 Task: Find connections with filter location Sarandi with filter topic #Jobpostingwith filter profile language German with filter current company National High Speed Rail Corporation Ltd (NHSRCL) with filter school Symbiosis College of Arts & Commerce with filter industry Distilleries with filter service category Digital Marketing with filter keywords title Supervisors
Action: Mouse moved to (570, 114)
Screenshot: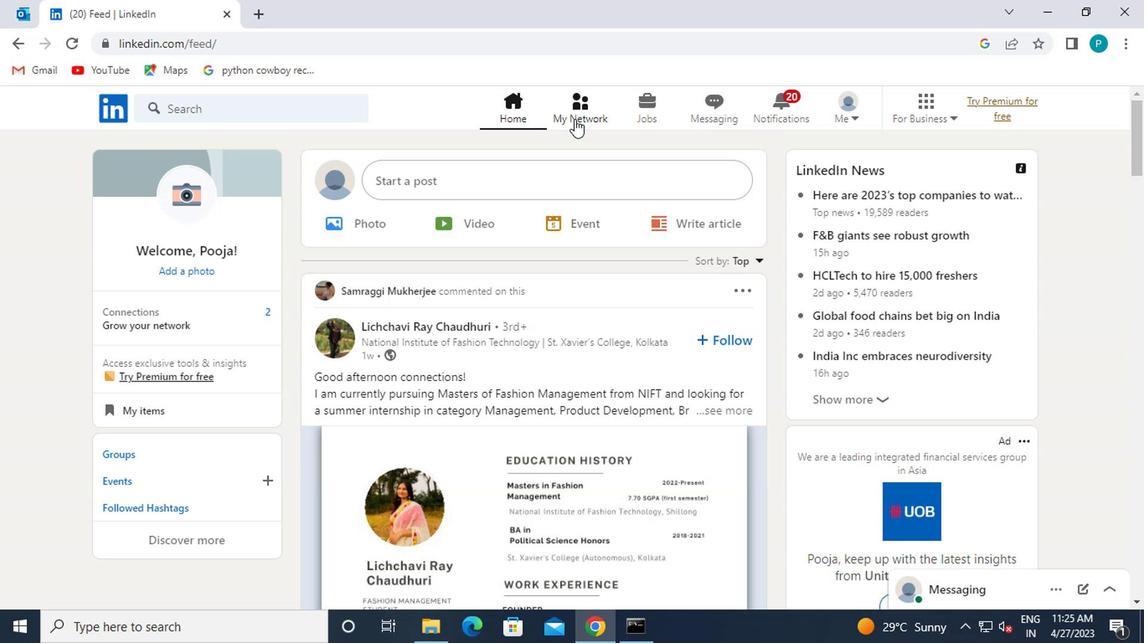 
Action: Mouse pressed left at (570, 114)
Screenshot: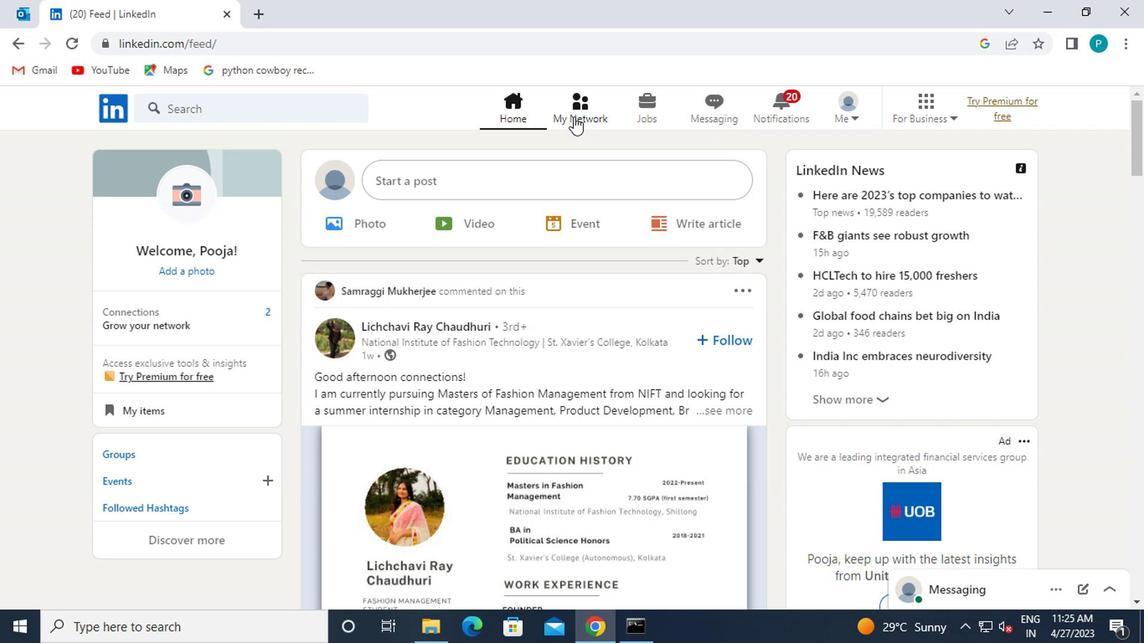 
Action: Mouse moved to (269, 189)
Screenshot: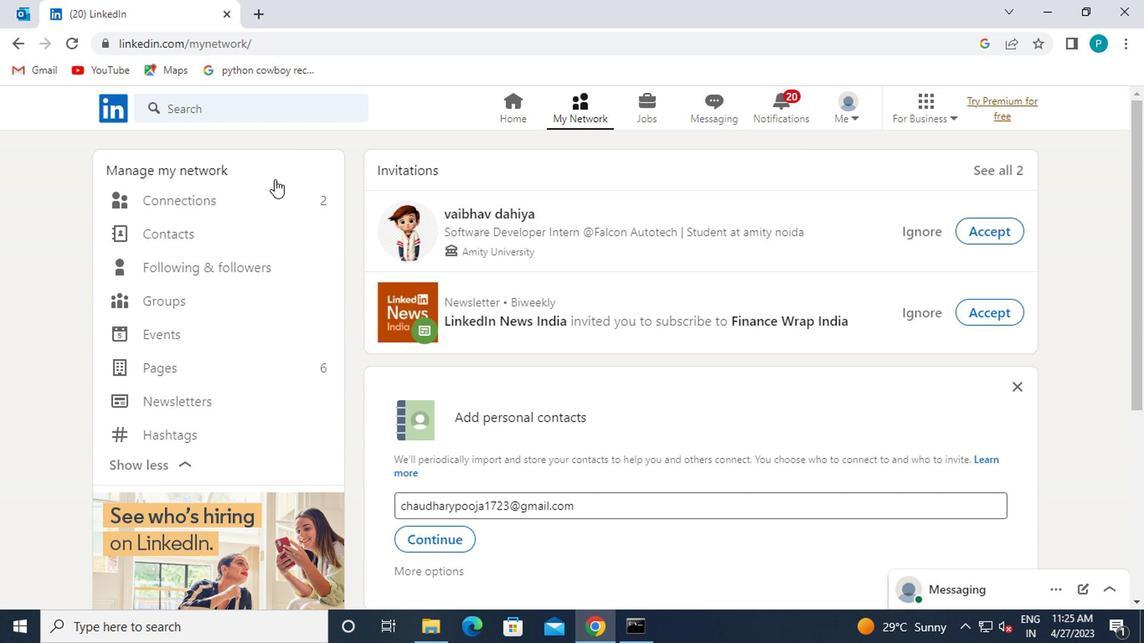 
Action: Mouse pressed left at (269, 189)
Screenshot: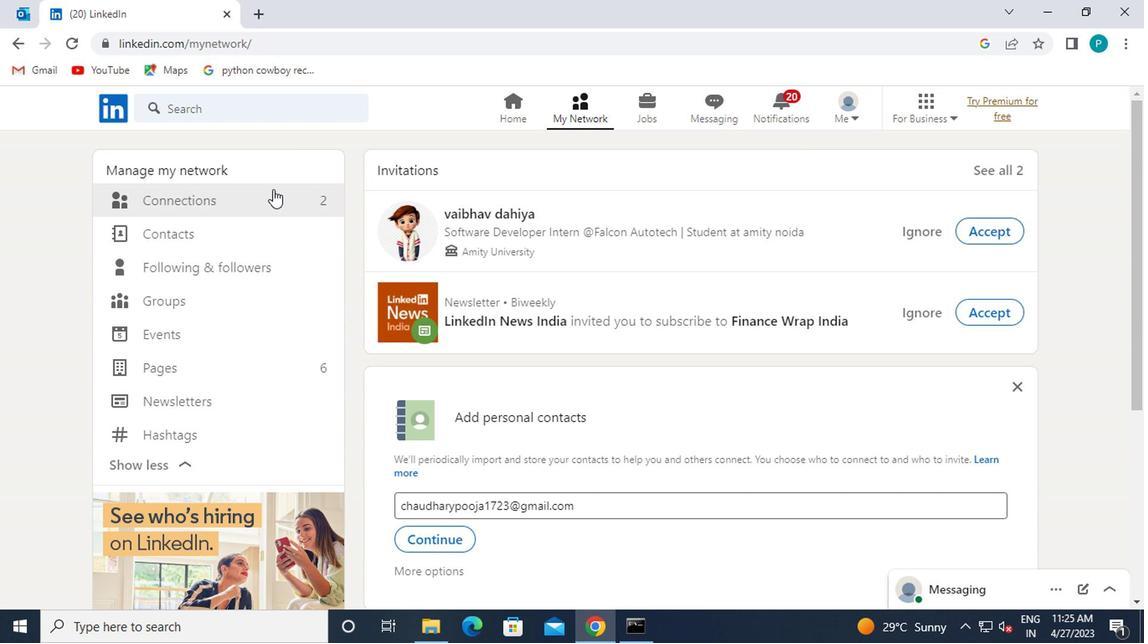 
Action: Mouse moved to (269, 204)
Screenshot: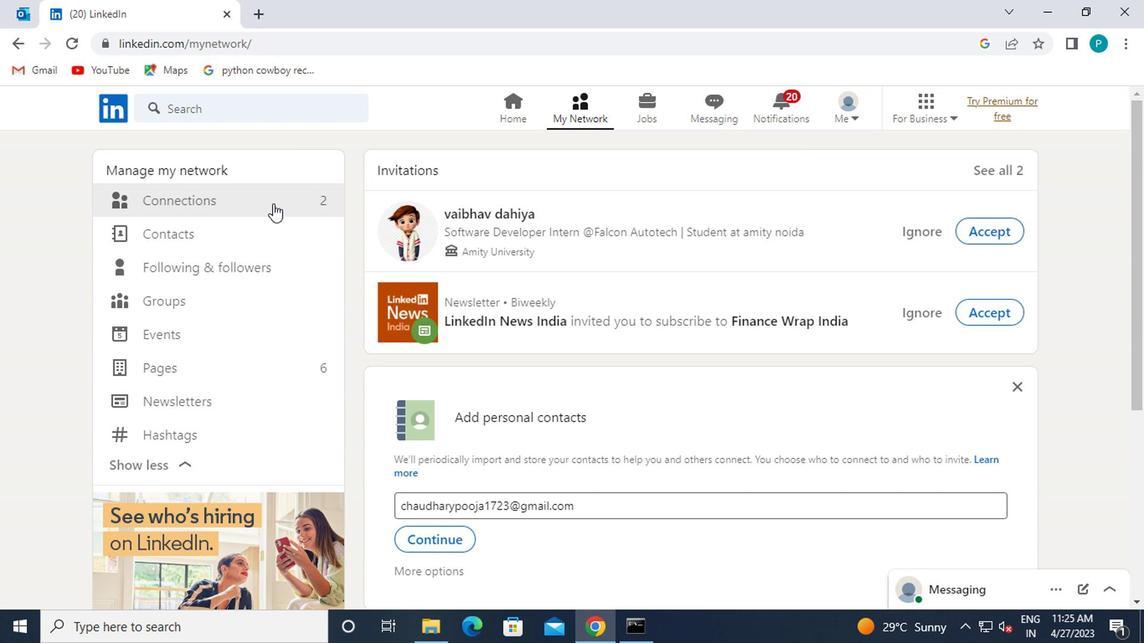
Action: Mouse pressed left at (269, 204)
Screenshot: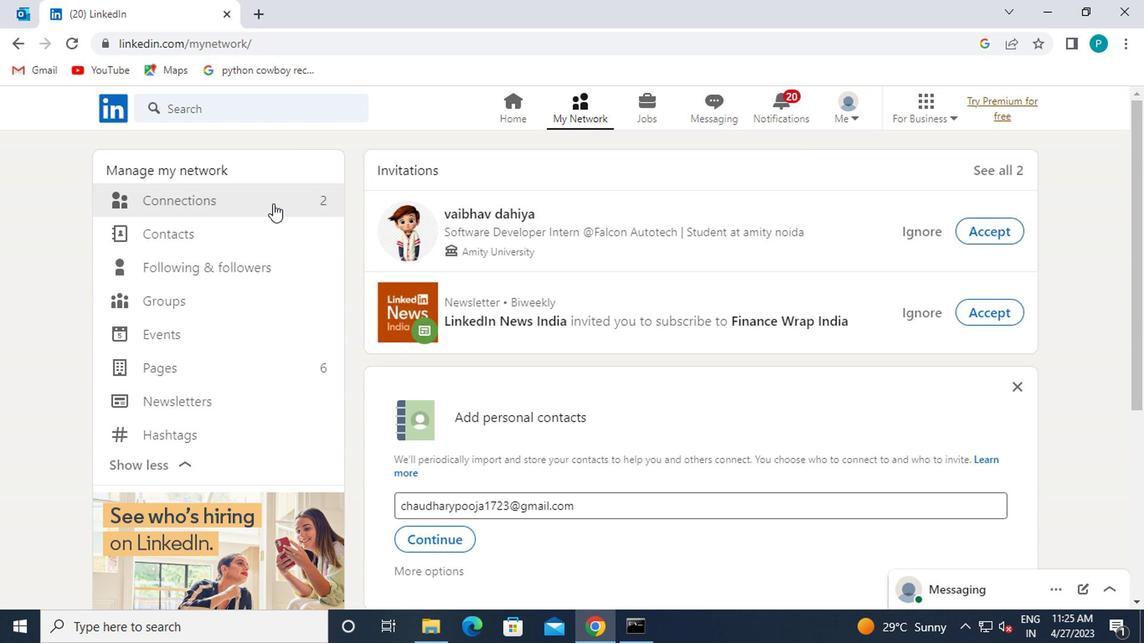
Action: Mouse pressed left at (269, 204)
Screenshot: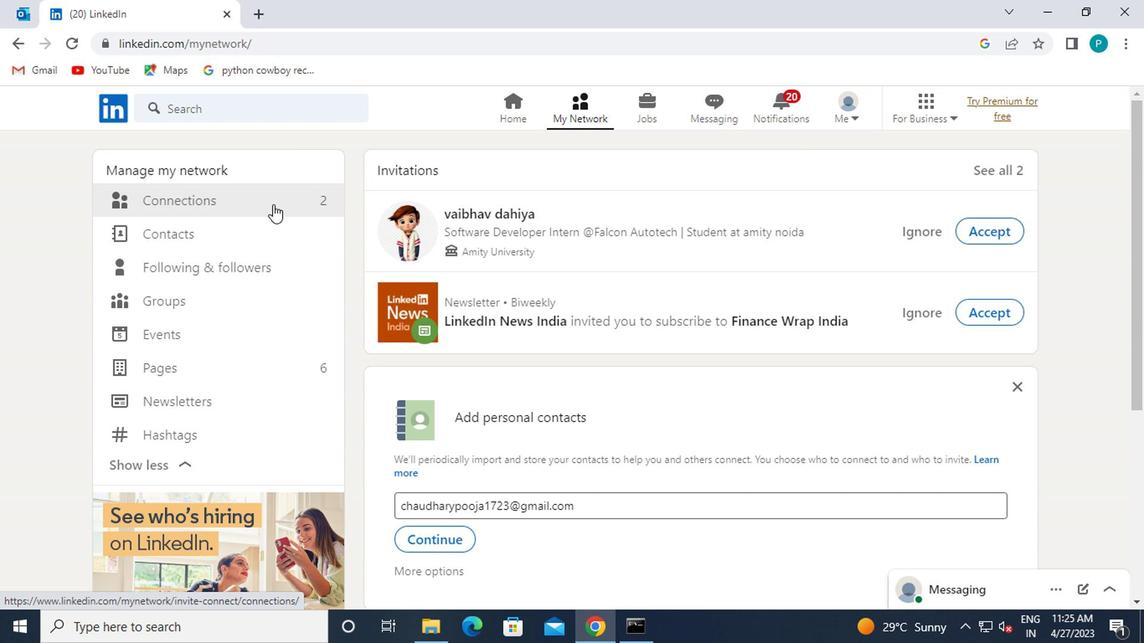 
Action: Mouse pressed left at (269, 204)
Screenshot: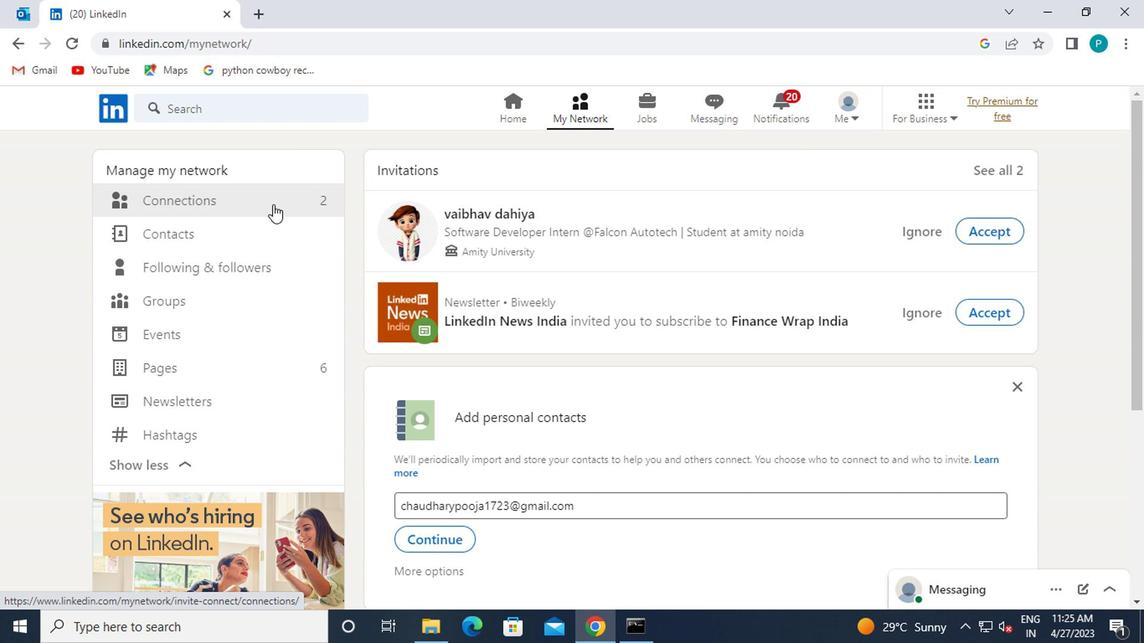 
Action: Mouse moved to (288, 185)
Screenshot: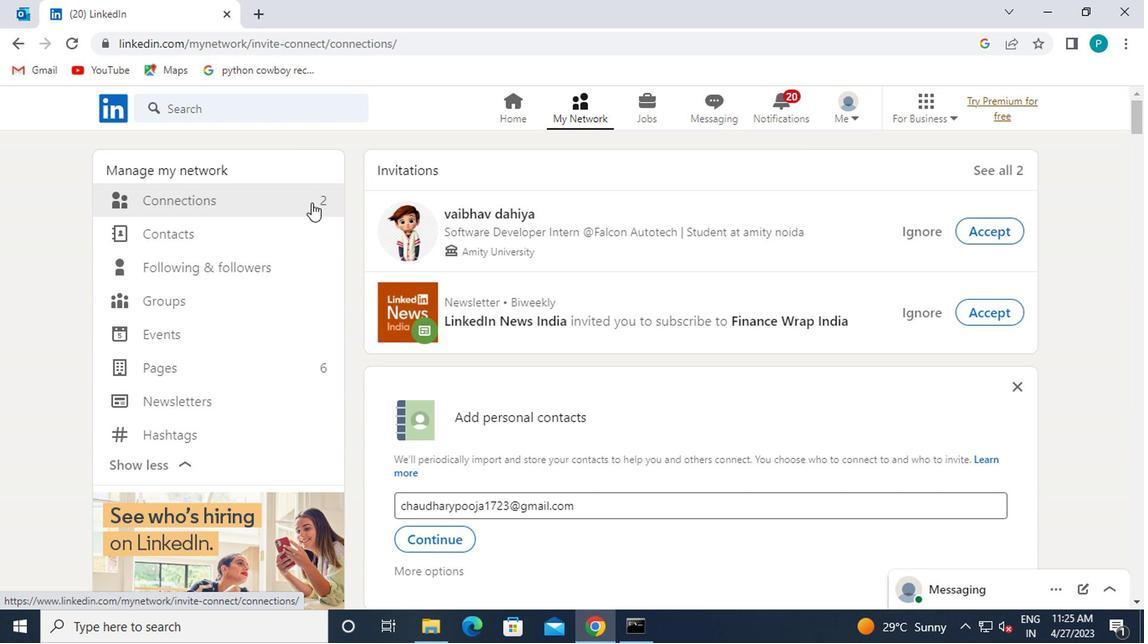 
Action: Mouse pressed left at (288, 185)
Screenshot: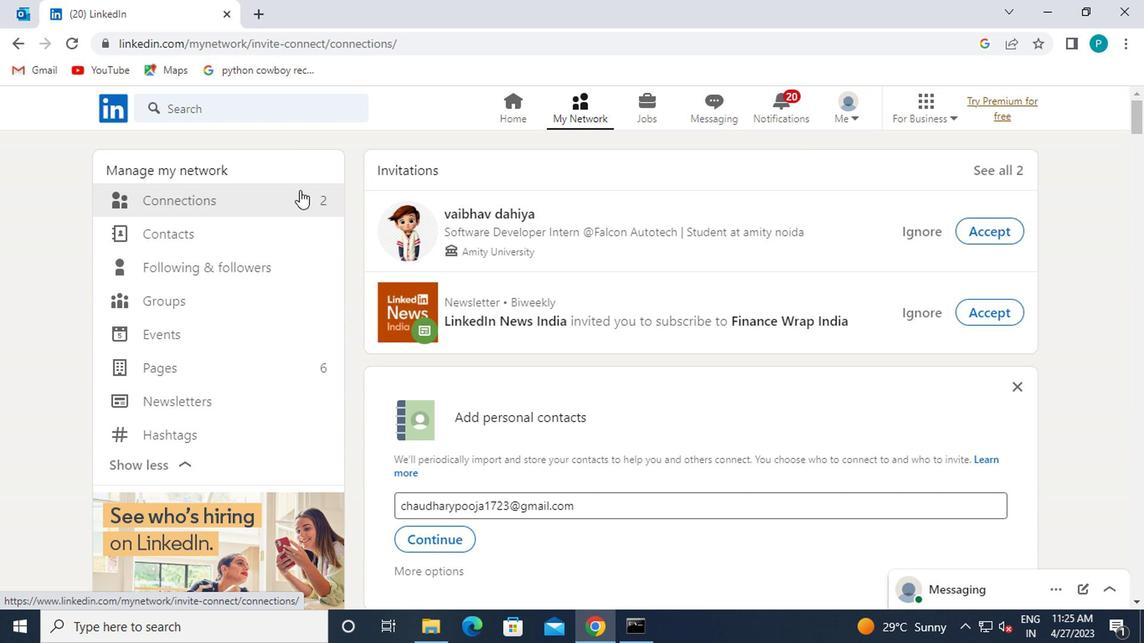 
Action: Mouse moved to (656, 201)
Screenshot: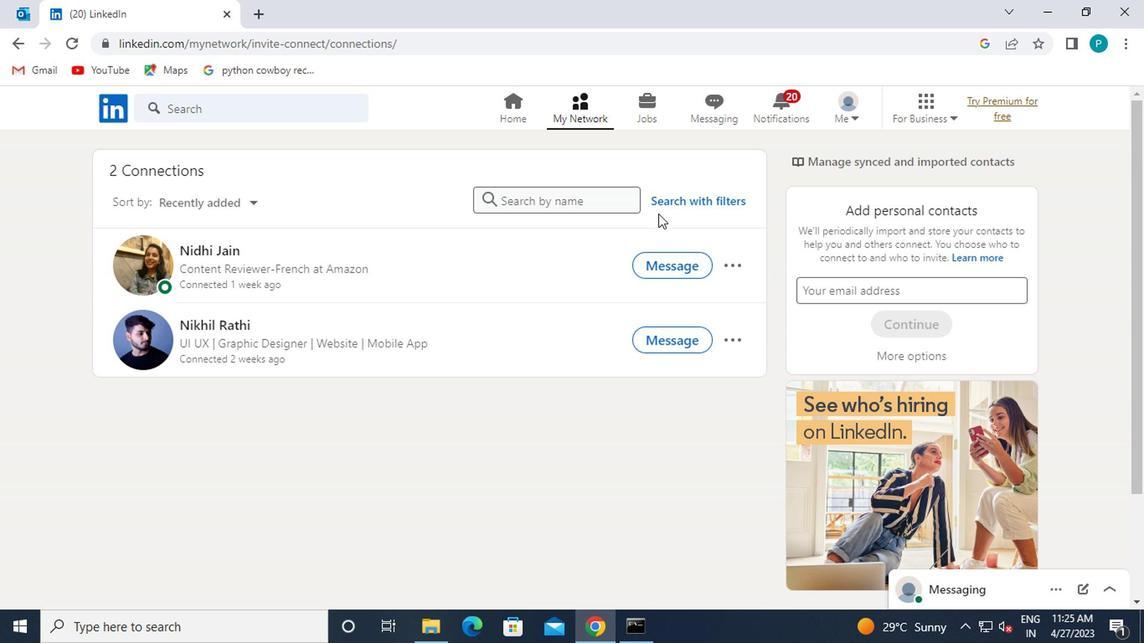 
Action: Mouse pressed left at (656, 201)
Screenshot: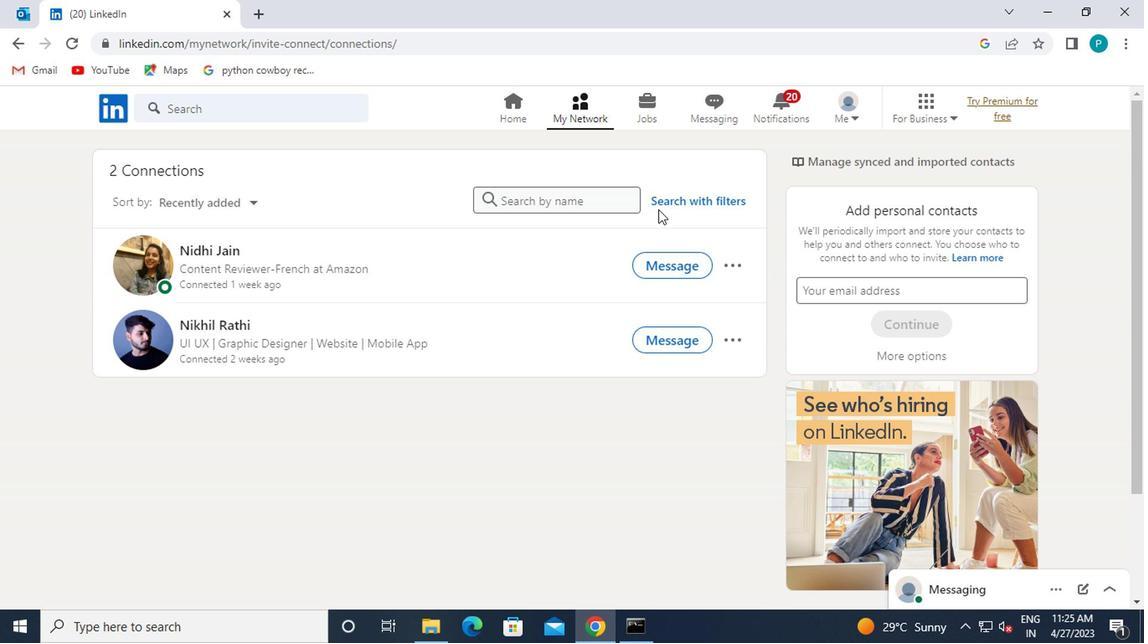 
Action: Mouse moved to (615, 153)
Screenshot: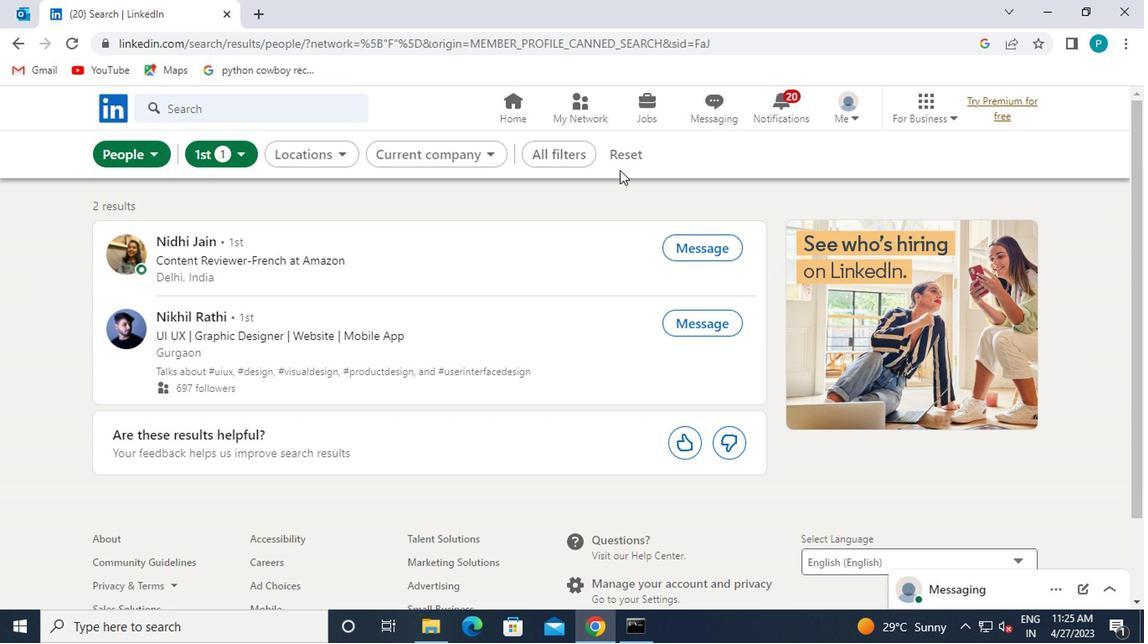 
Action: Mouse pressed left at (615, 153)
Screenshot: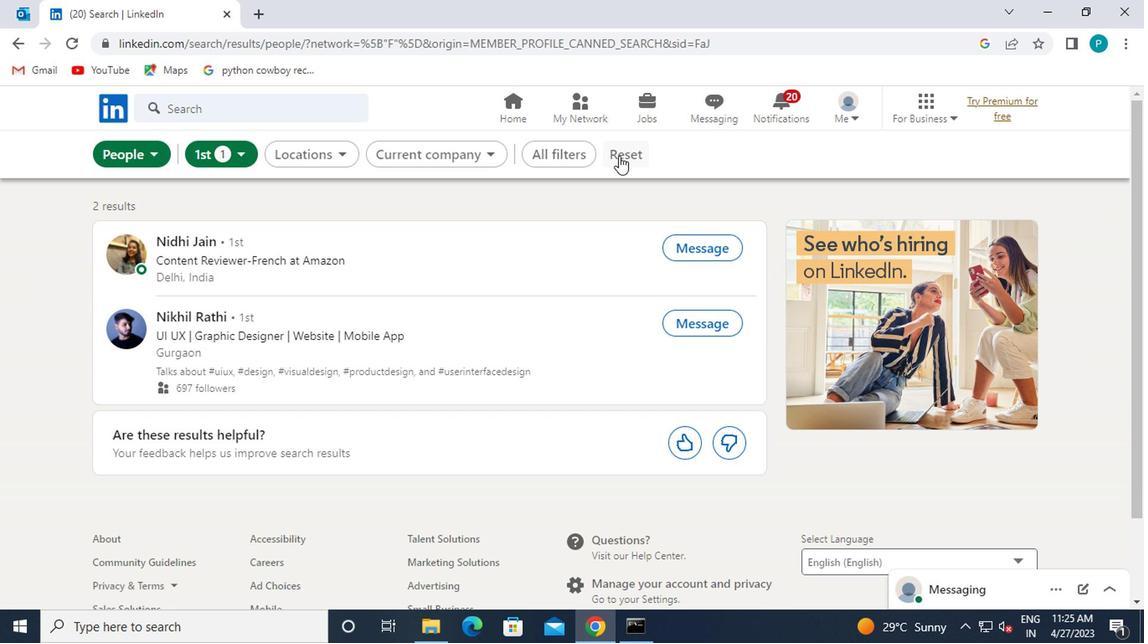 
Action: Mouse moved to (570, 159)
Screenshot: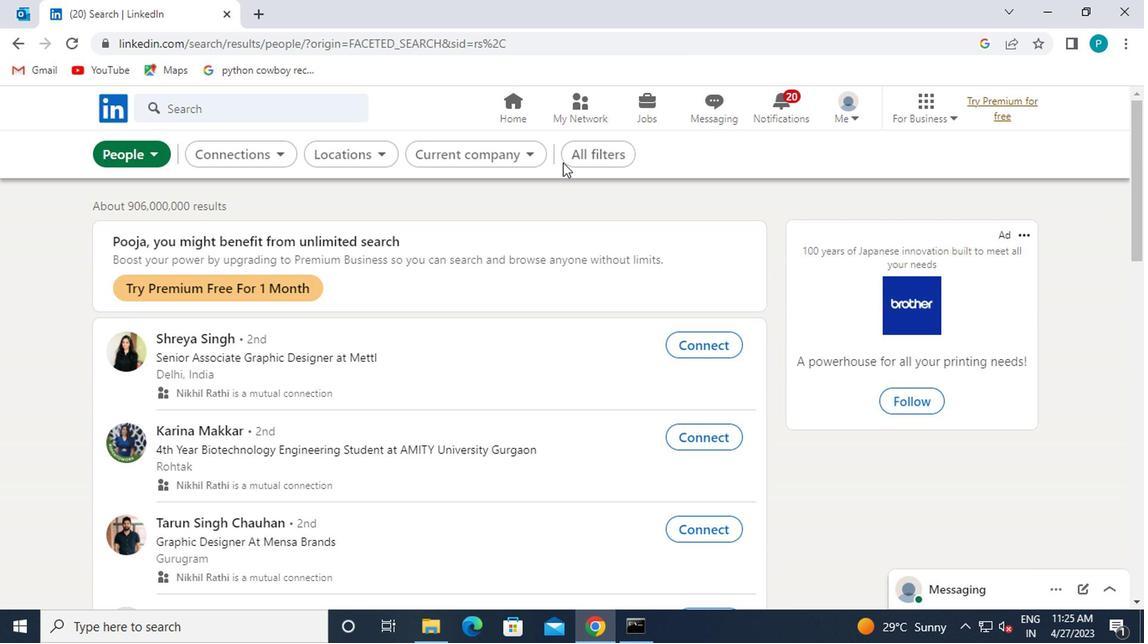 
Action: Mouse pressed left at (570, 159)
Screenshot: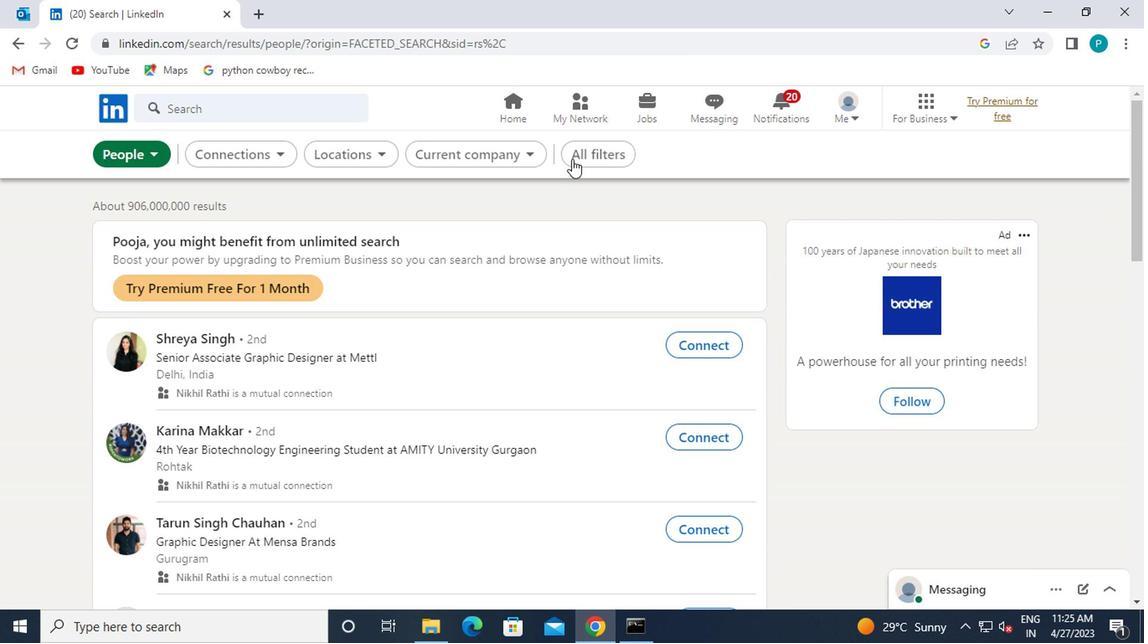 
Action: Mouse moved to (838, 353)
Screenshot: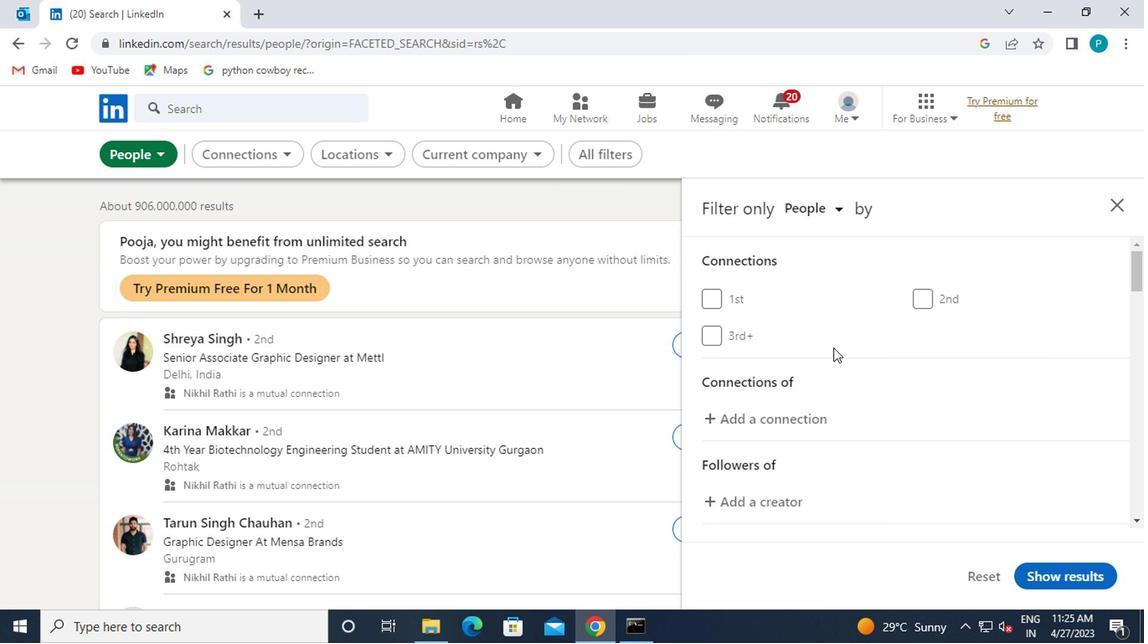 
Action: Mouse scrolled (838, 352) with delta (0, 0)
Screenshot: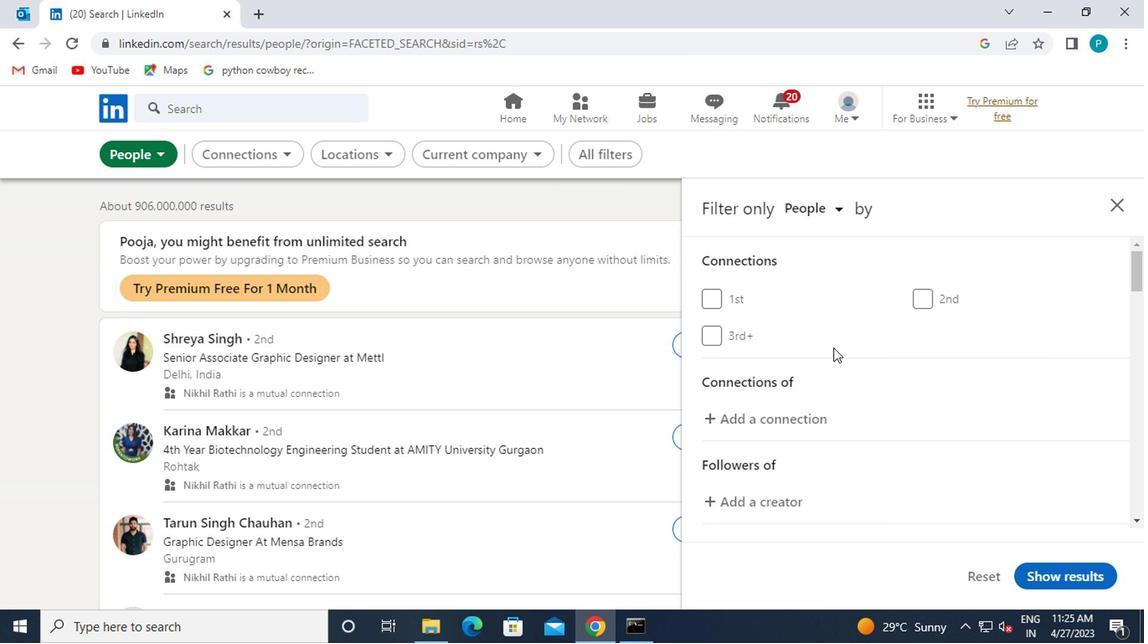 
Action: Mouse moved to (842, 360)
Screenshot: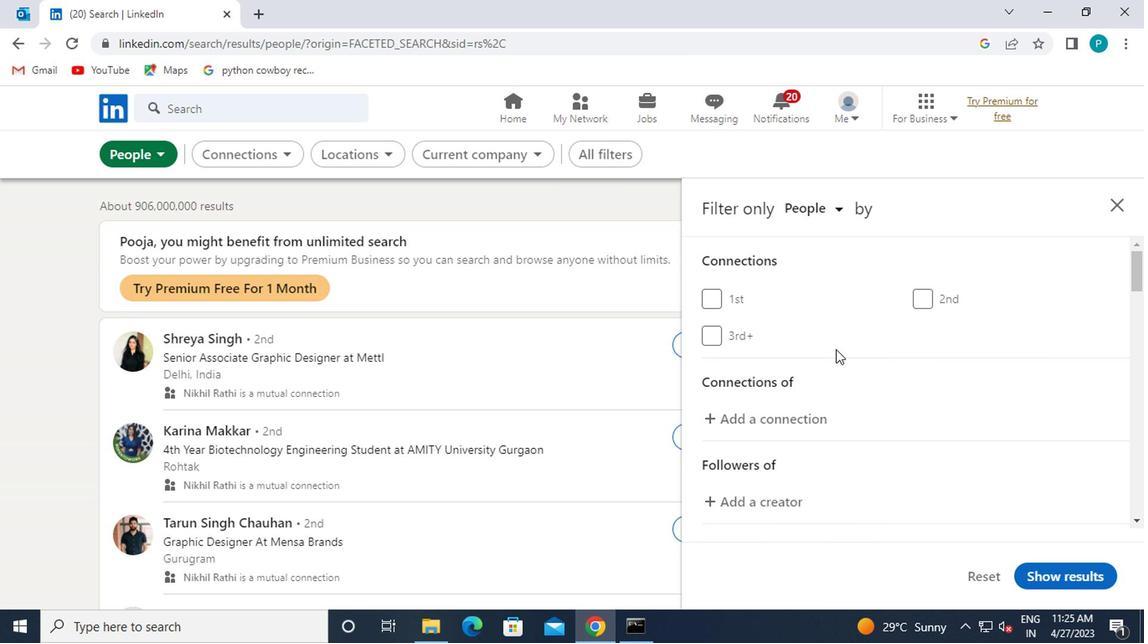 
Action: Mouse scrolled (842, 359) with delta (0, -1)
Screenshot: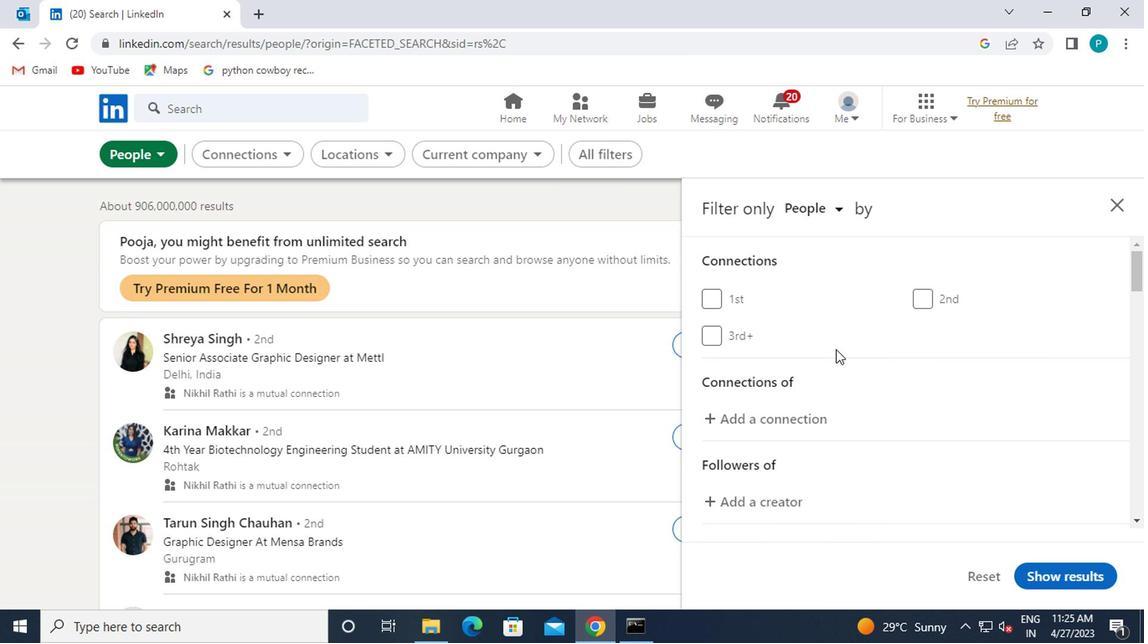 
Action: Mouse moved to (944, 490)
Screenshot: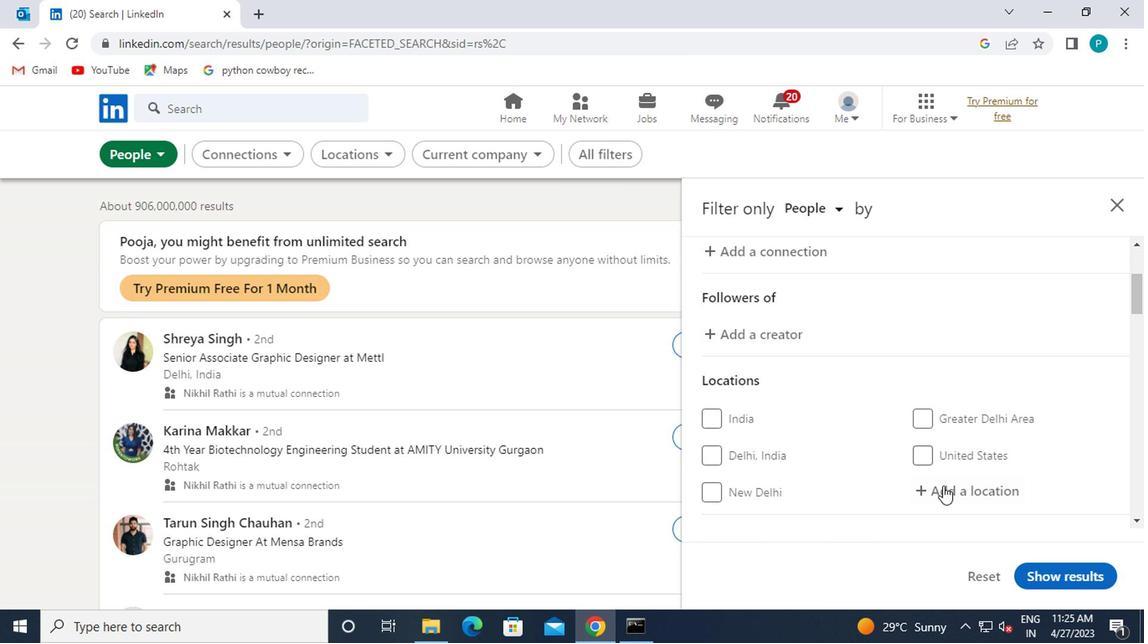 
Action: Mouse pressed left at (944, 490)
Screenshot: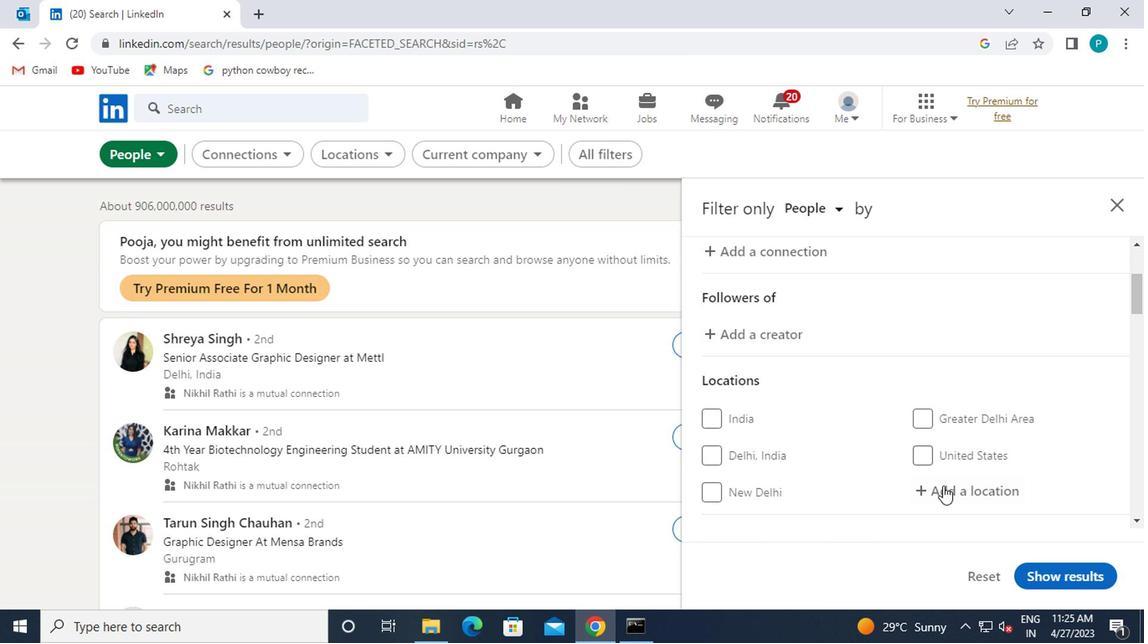
Action: Mouse moved to (880, 433)
Screenshot: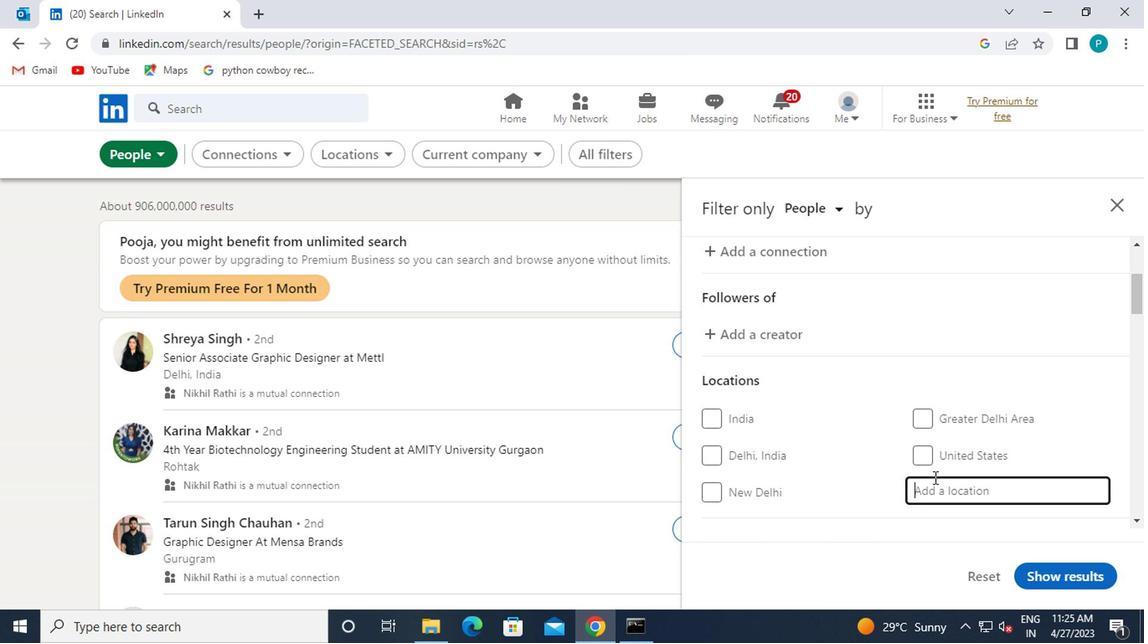 
Action: Mouse scrolled (880, 432) with delta (0, 0)
Screenshot: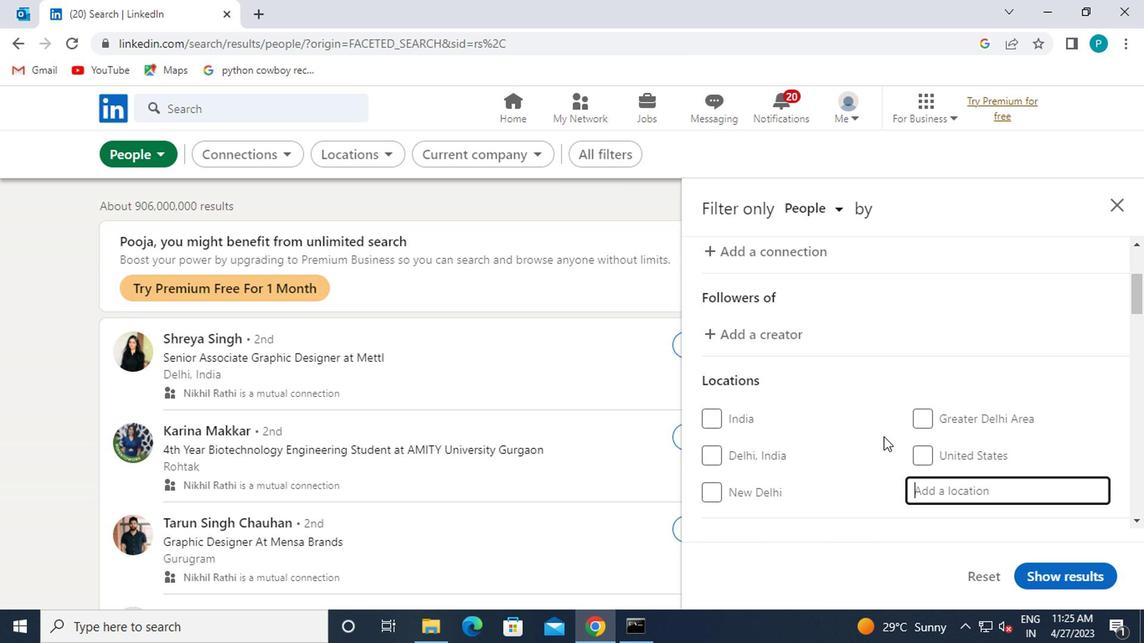 
Action: Key pressed sarandi
Screenshot: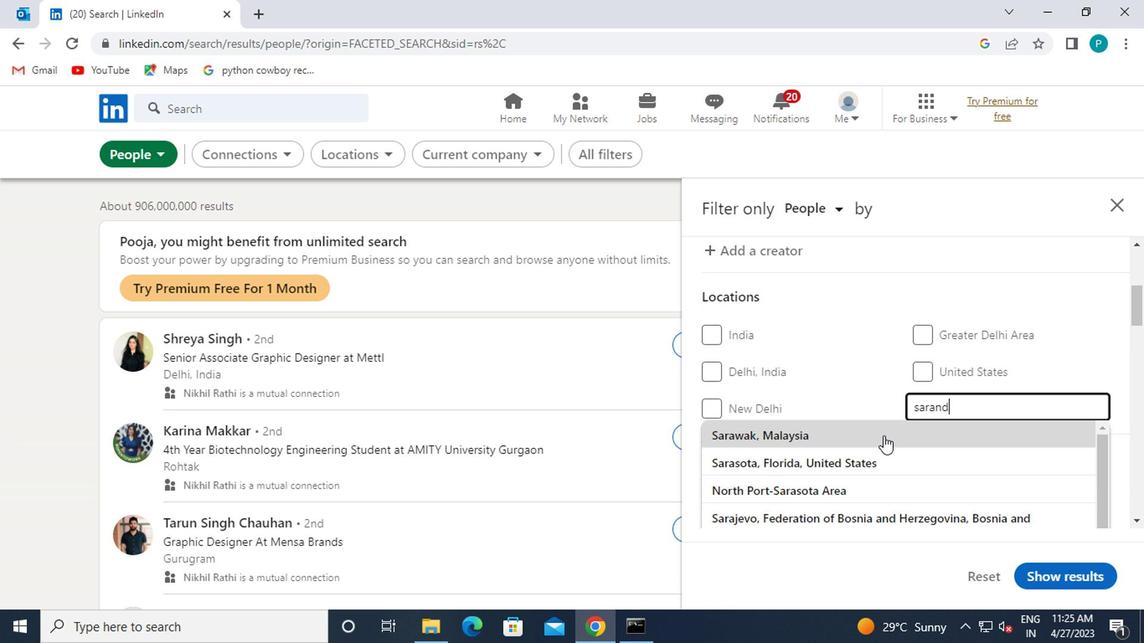 
Action: Mouse pressed left at (880, 433)
Screenshot: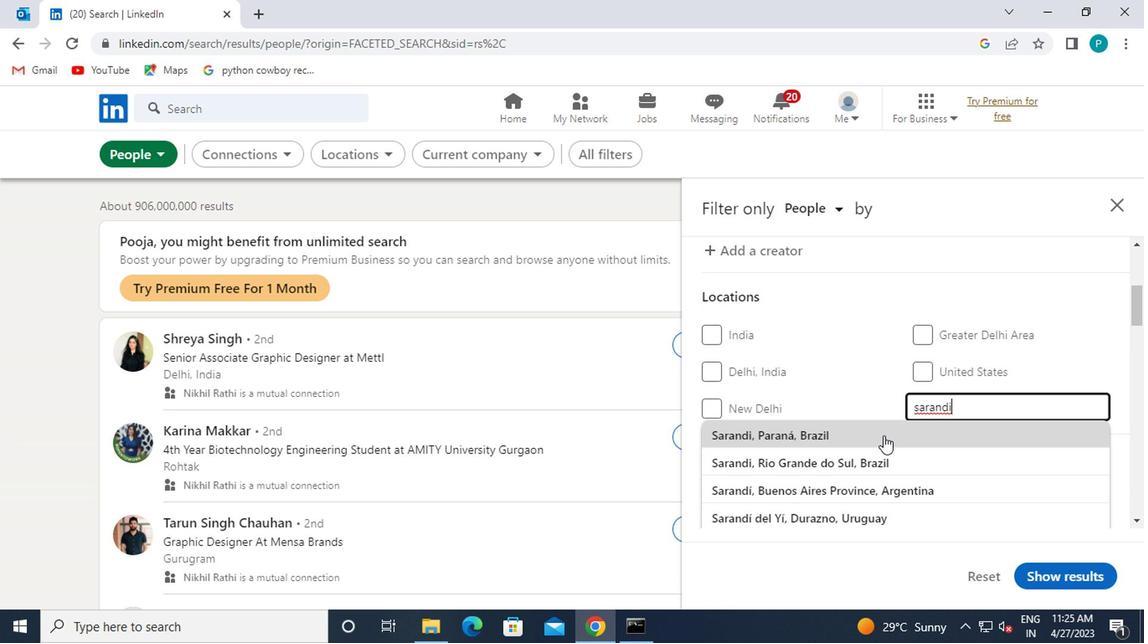 
Action: Mouse scrolled (880, 432) with delta (0, 0)
Screenshot: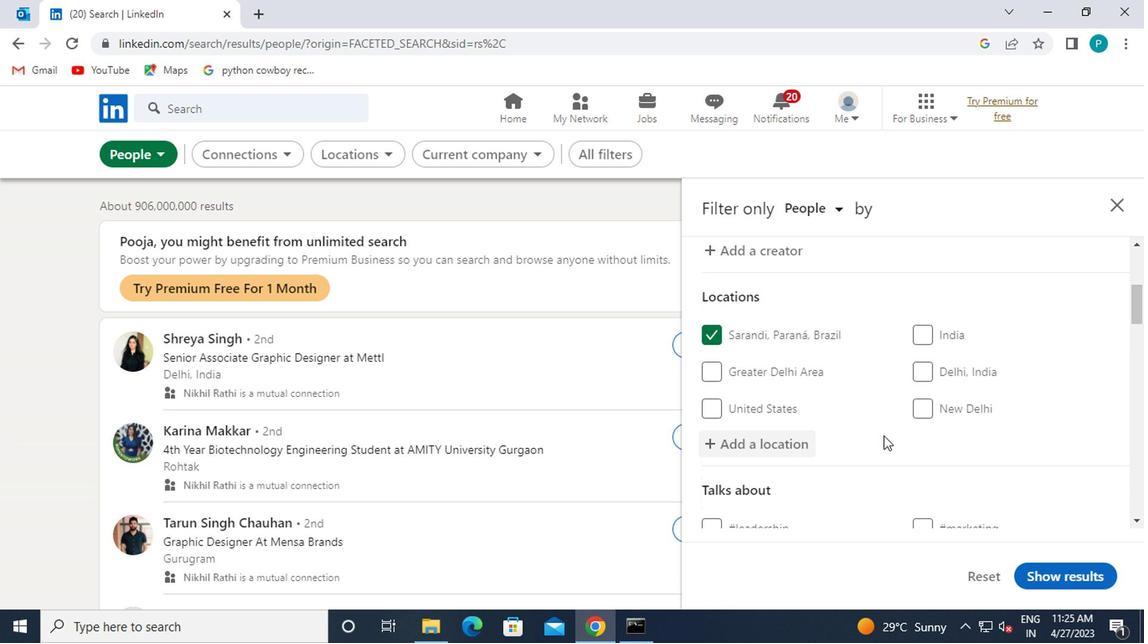 
Action: Mouse scrolled (880, 432) with delta (0, 0)
Screenshot: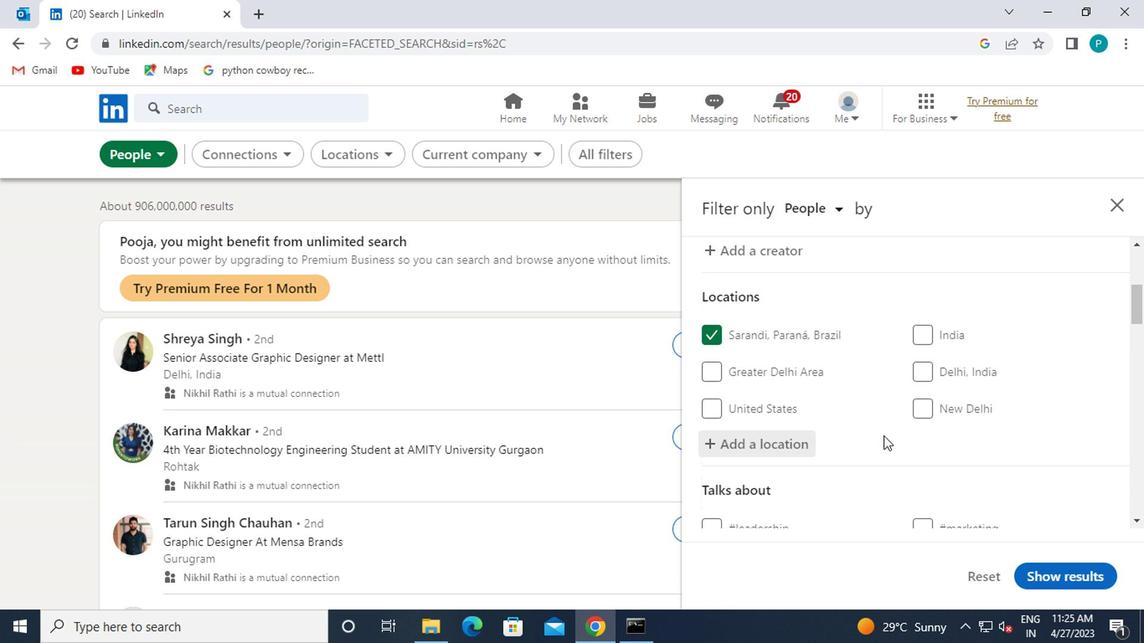 
Action: Mouse moved to (921, 430)
Screenshot: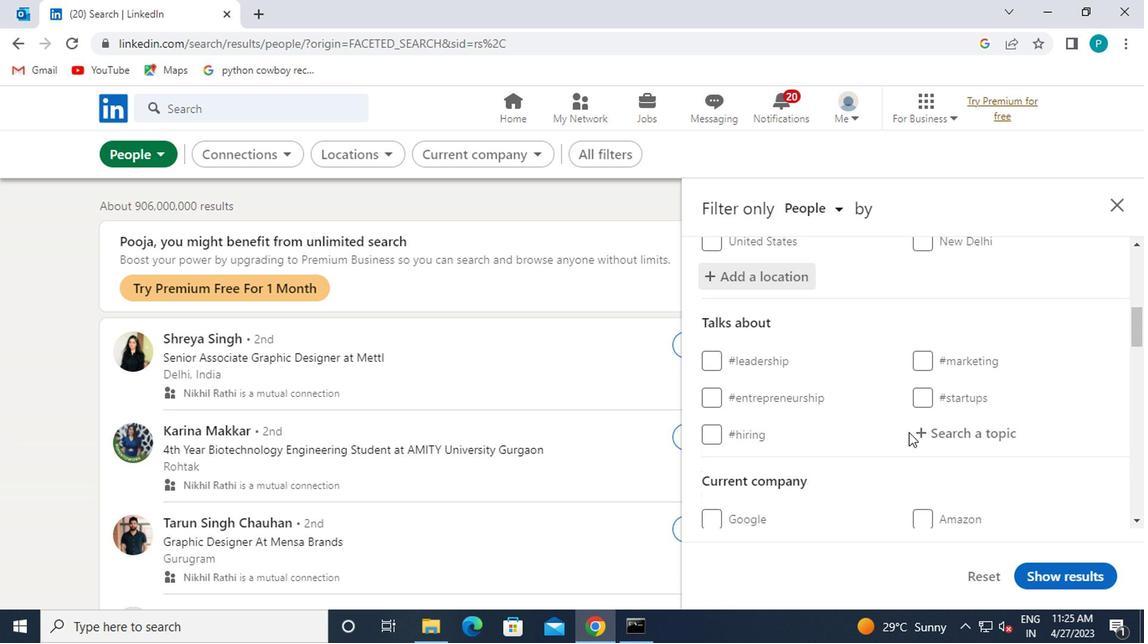 
Action: Mouse pressed left at (921, 430)
Screenshot: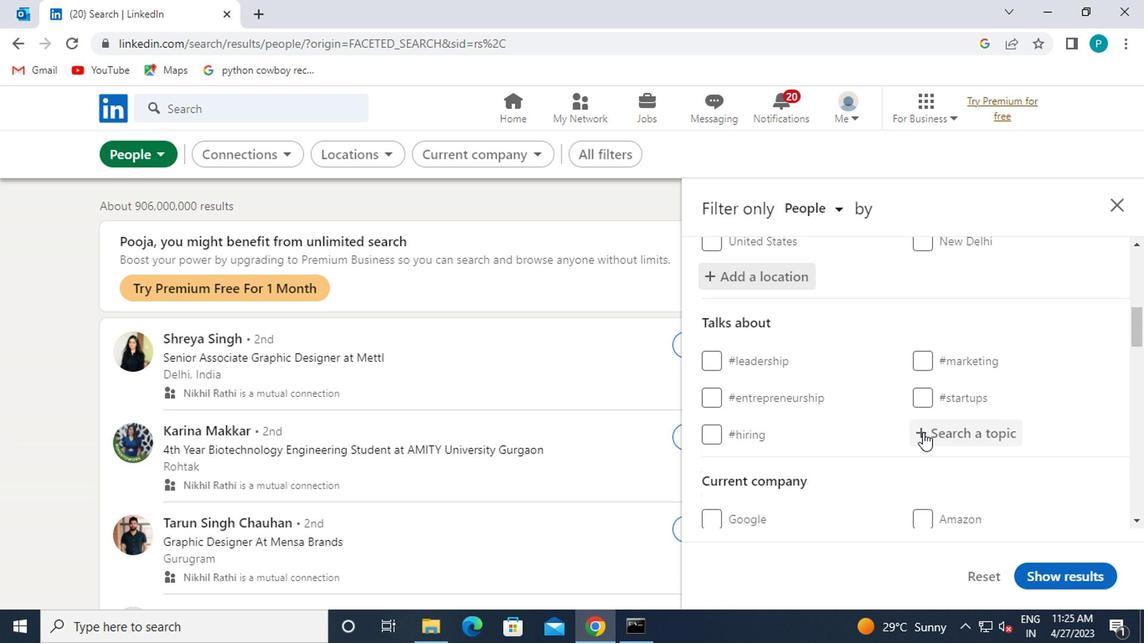 
Action: Key pressed <Key.shift>#<Key.caps_lock>J<Key.caps_lock>OBSPOSTING
Screenshot: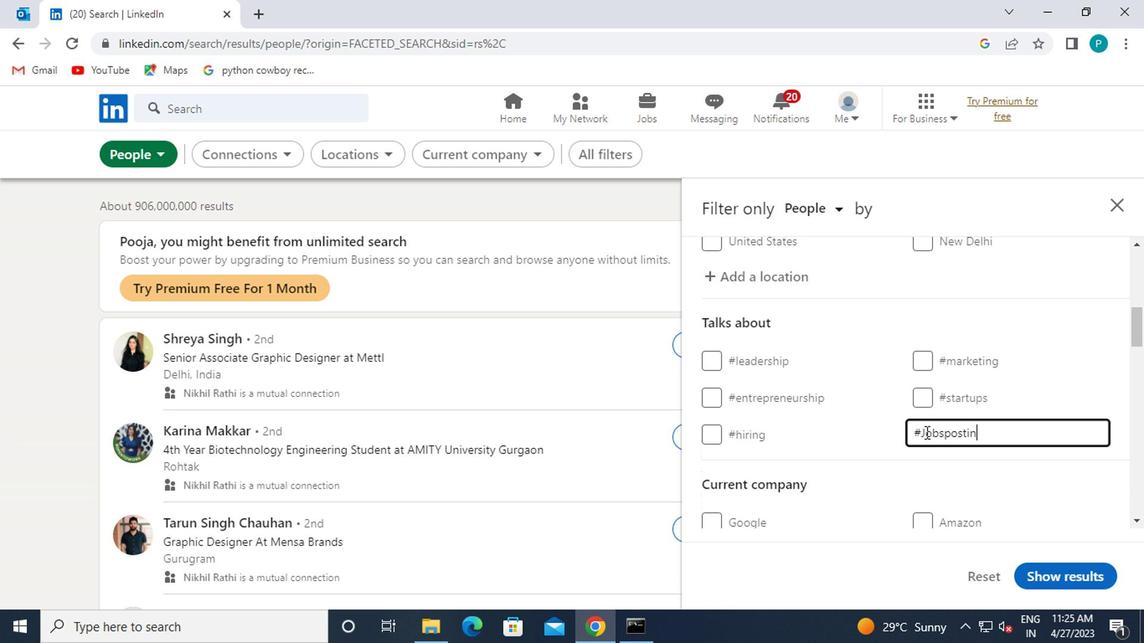 
Action: Mouse scrolled (921, 429) with delta (0, -1)
Screenshot: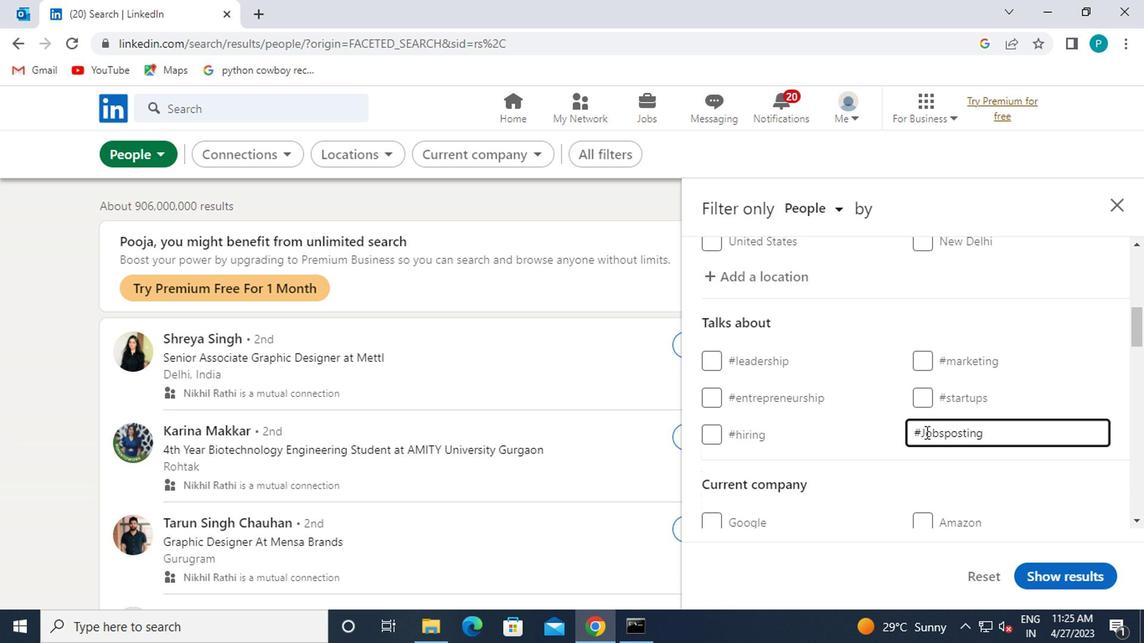 
Action: Mouse moved to (923, 462)
Screenshot: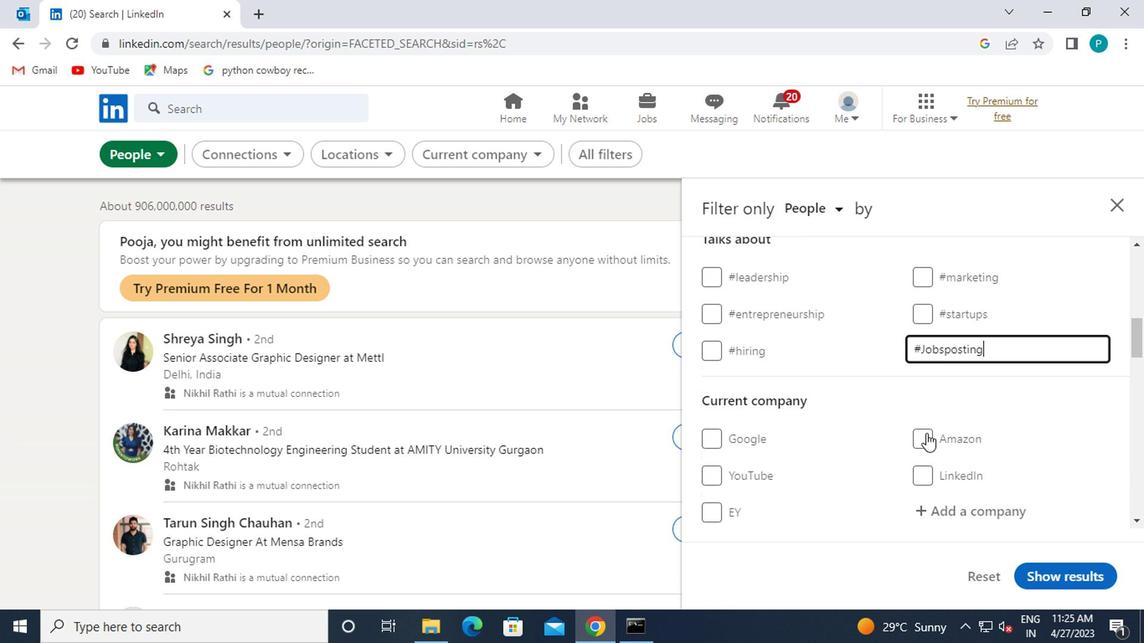 
Action: Mouse scrolled (923, 461) with delta (0, -1)
Screenshot: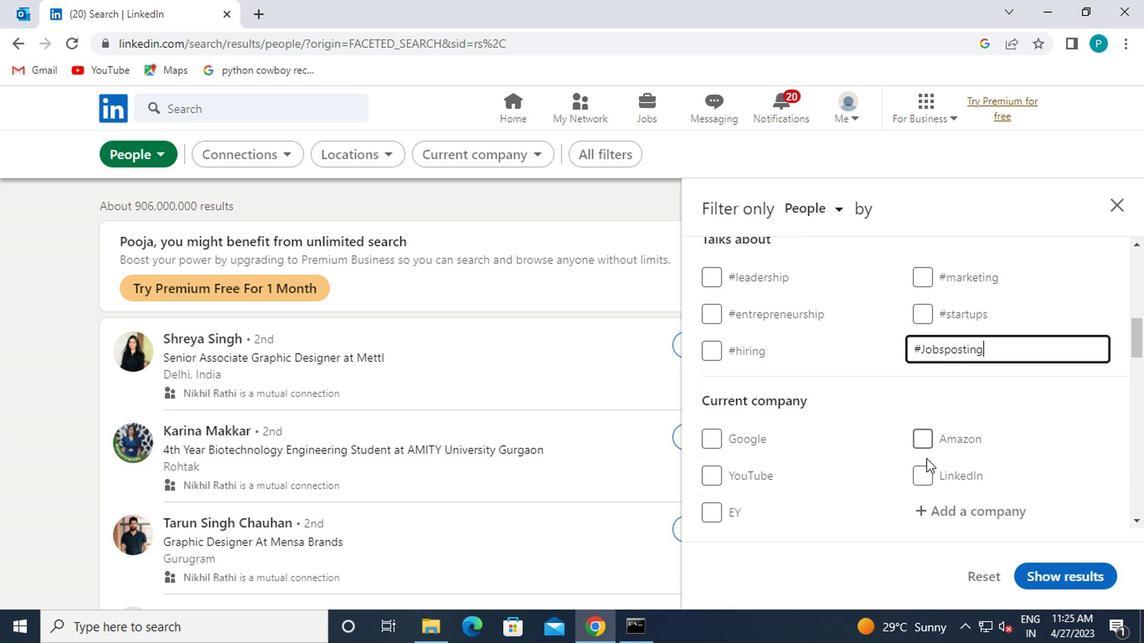 
Action: Mouse moved to (923, 427)
Screenshot: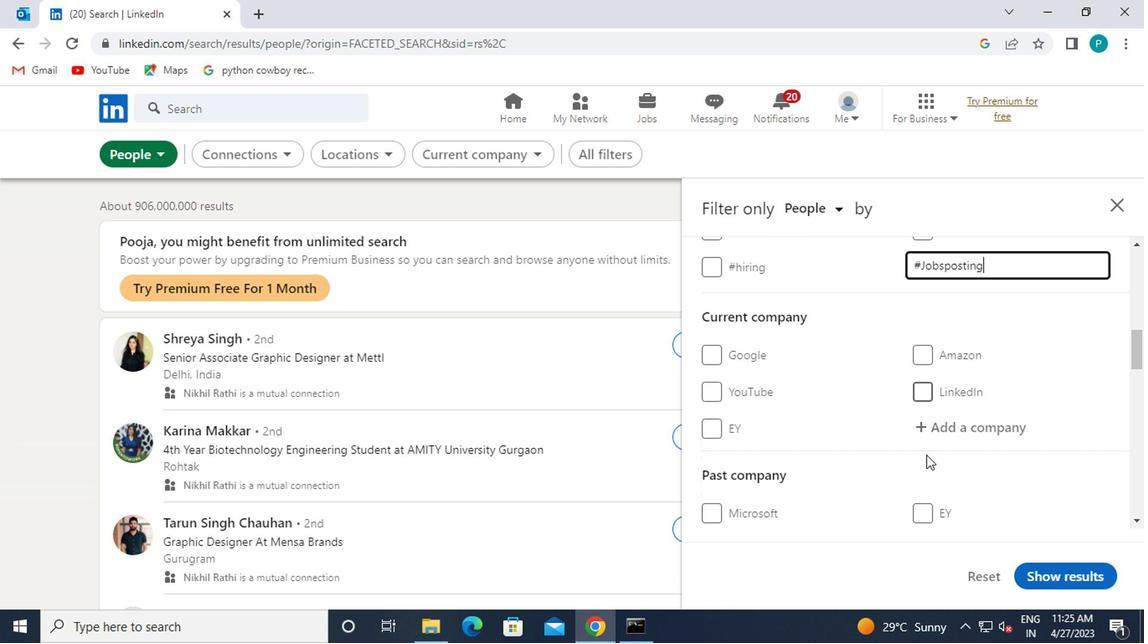 
Action: Mouse pressed left at (923, 427)
Screenshot: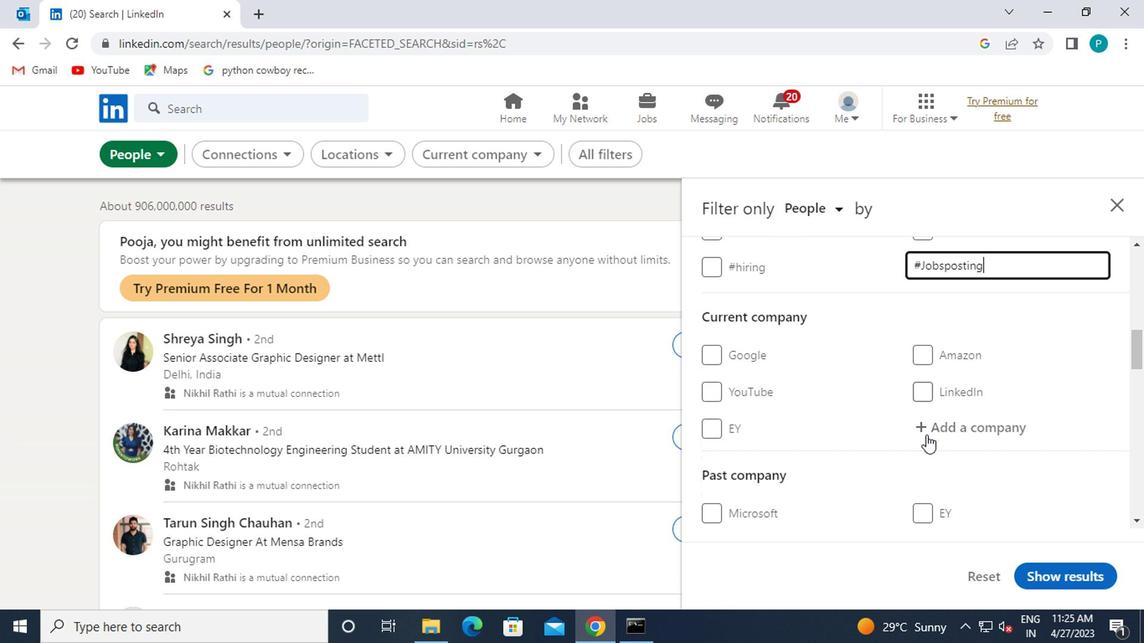 
Action: Key pressed NAIT<Key.backspace><Key.backspace>TIONAL
Screenshot: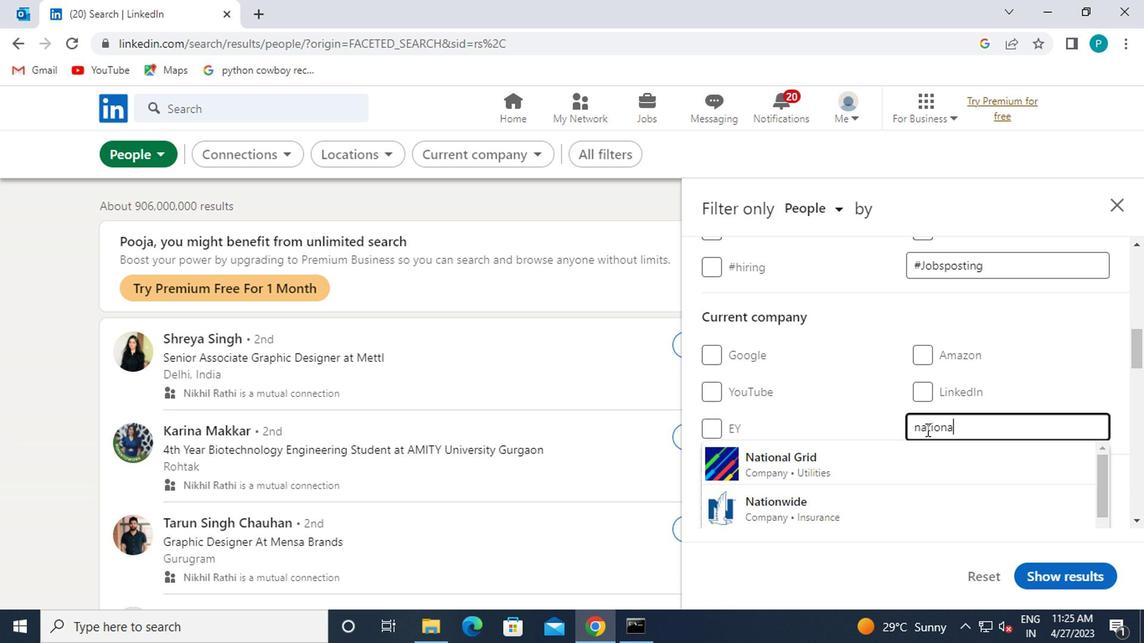 
Action: Mouse moved to (912, 445)
Screenshot: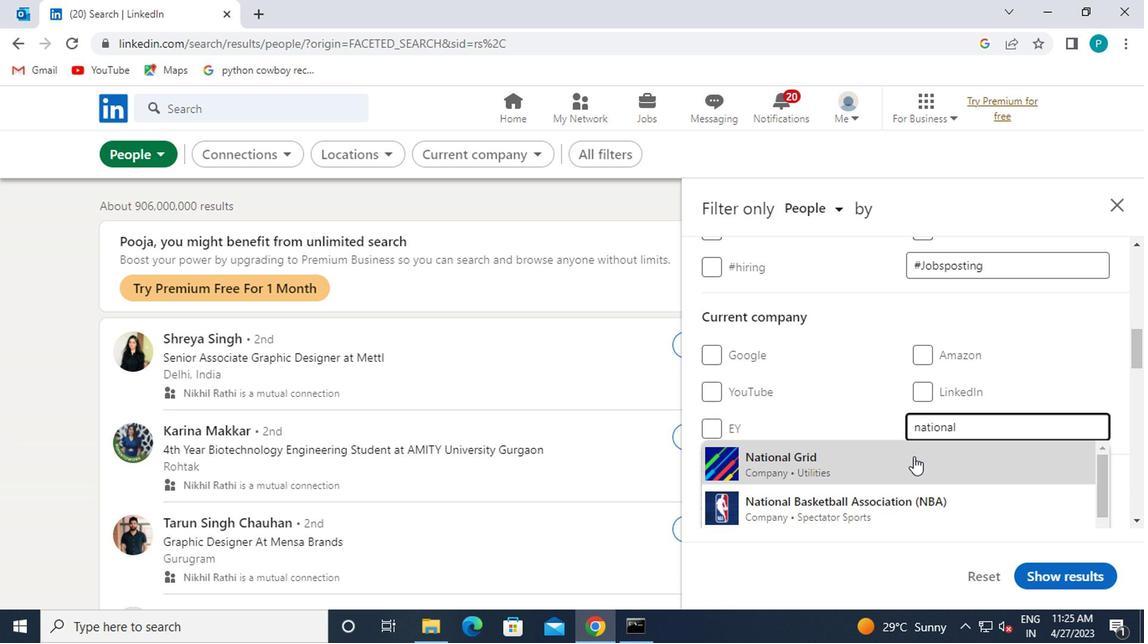 
Action: Key pressed <Key.space>HIGH
Screenshot: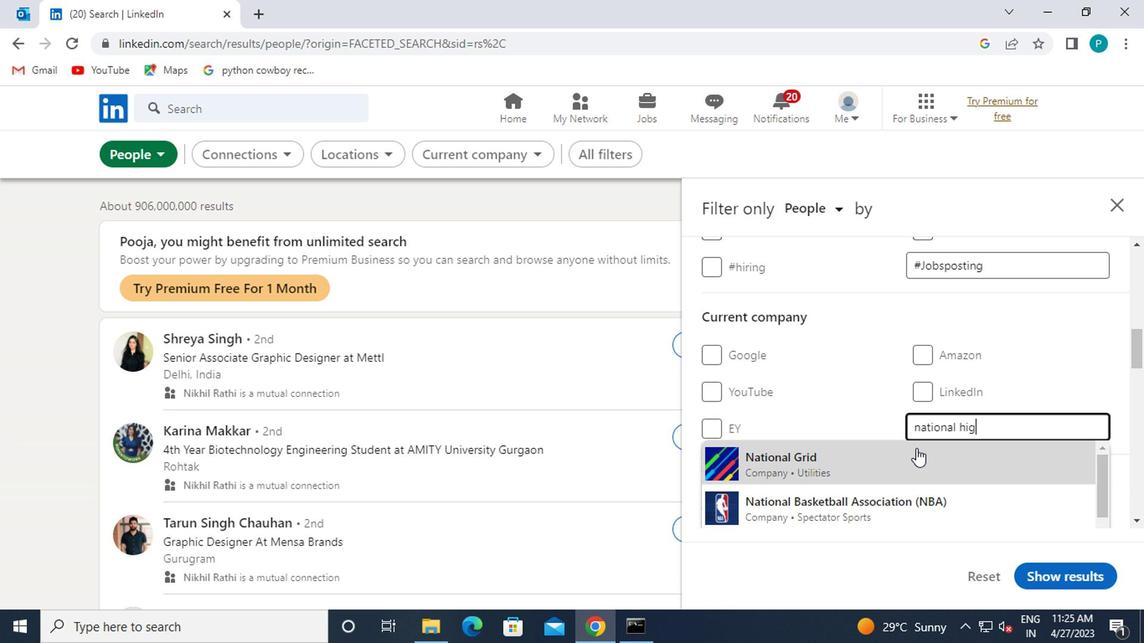 
Action: Mouse moved to (913, 494)
Screenshot: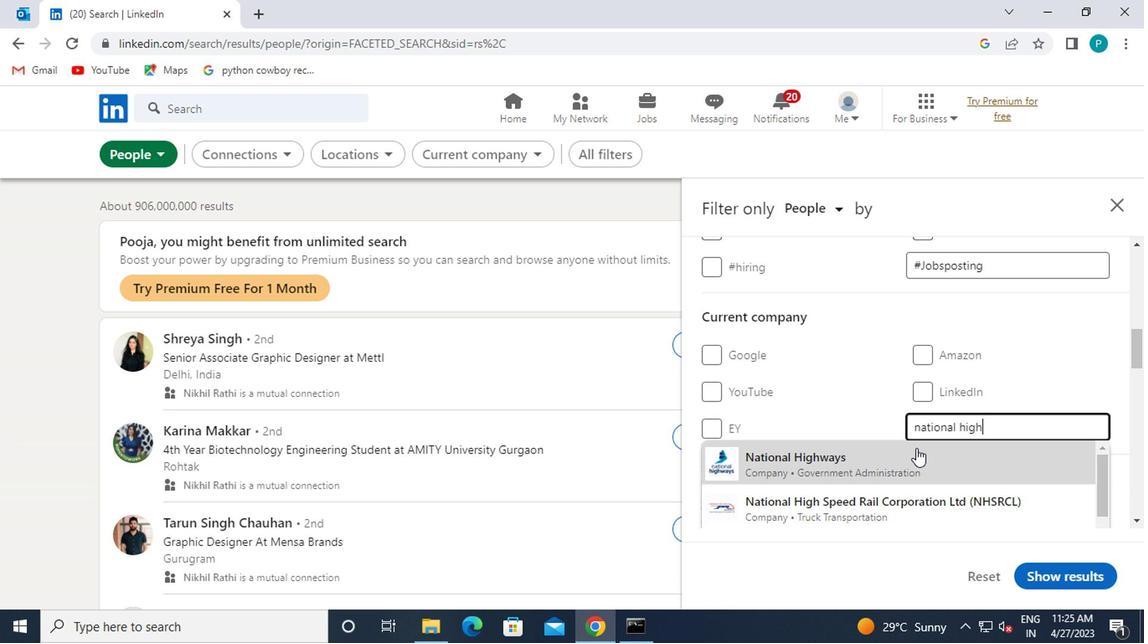 
Action: Mouse pressed left at (913, 494)
Screenshot: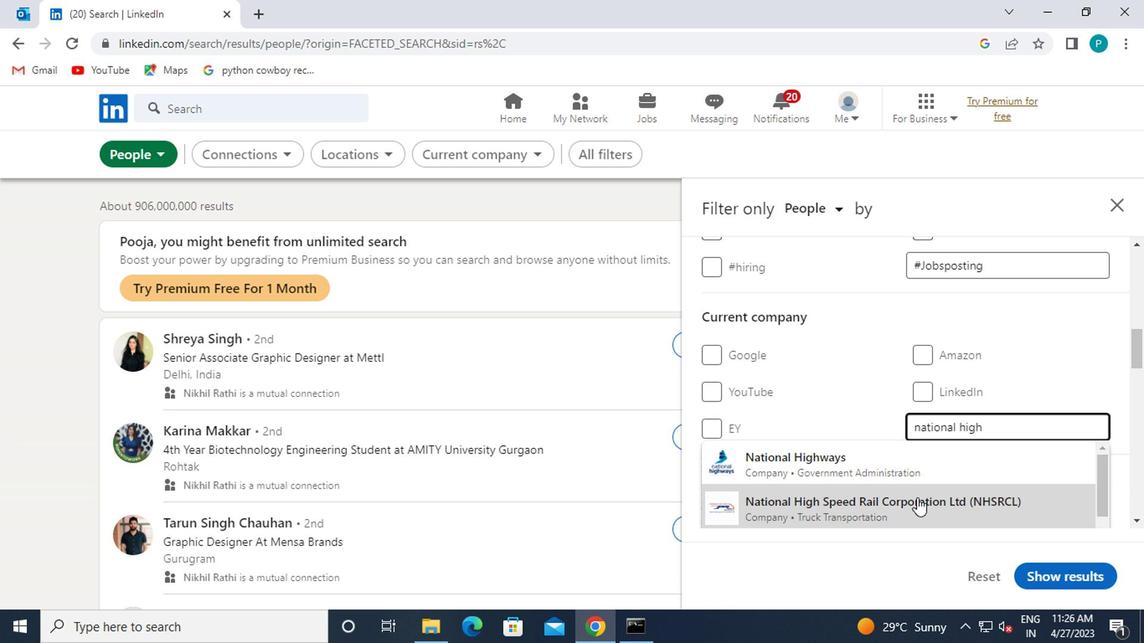 
Action: Mouse moved to (868, 468)
Screenshot: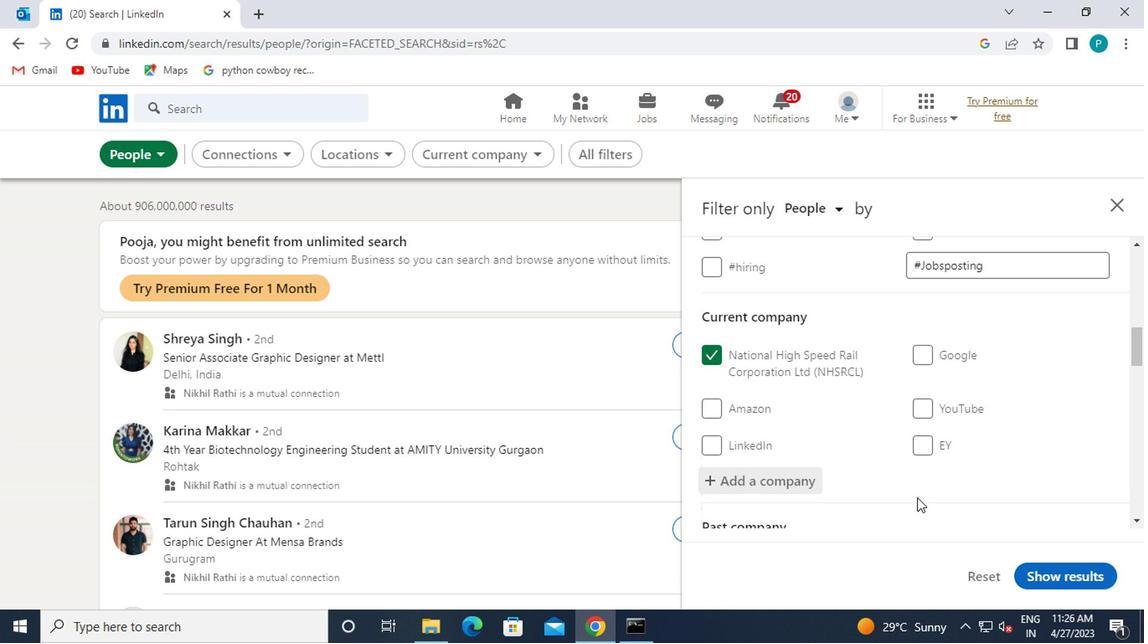 
Action: Mouse scrolled (868, 468) with delta (0, 0)
Screenshot: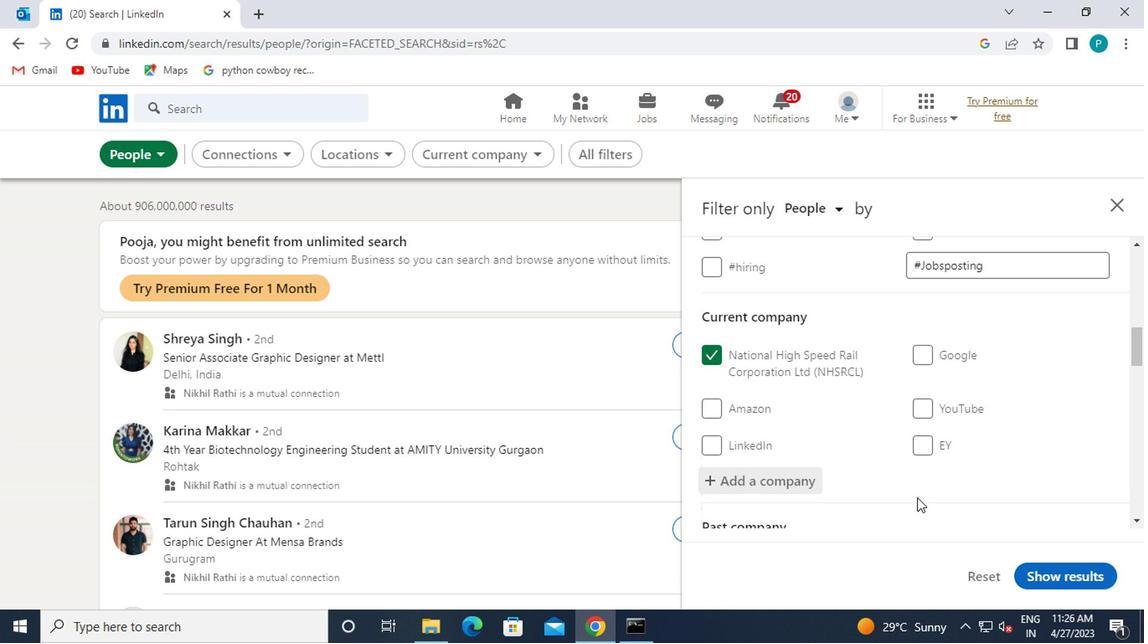 
Action: Mouse scrolled (868, 468) with delta (0, 0)
Screenshot: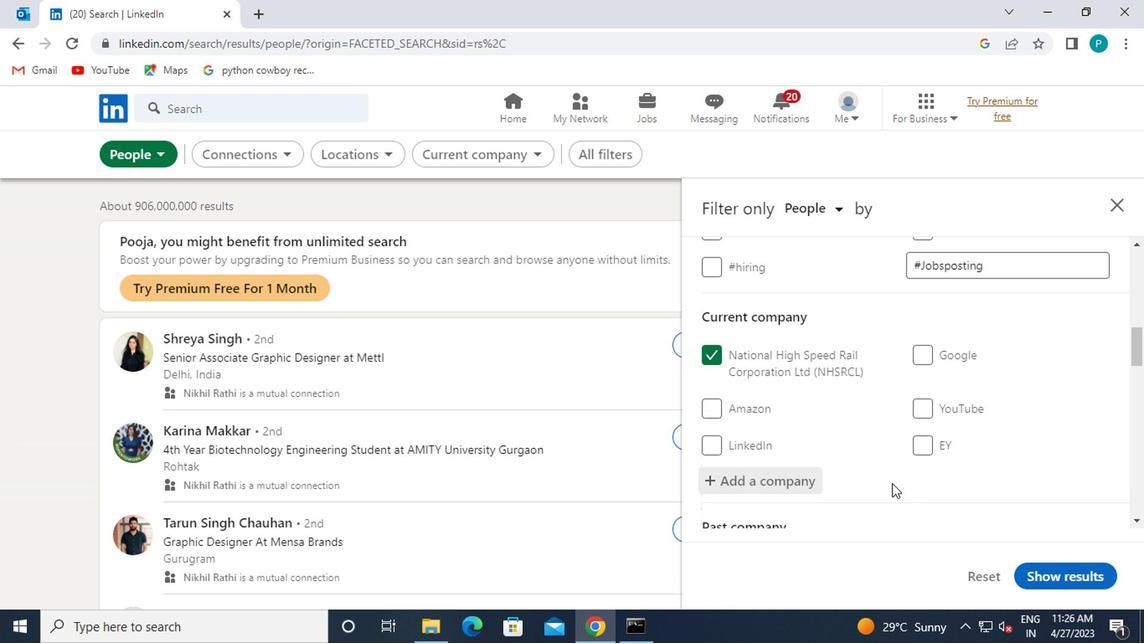 
Action: Mouse moved to (906, 464)
Screenshot: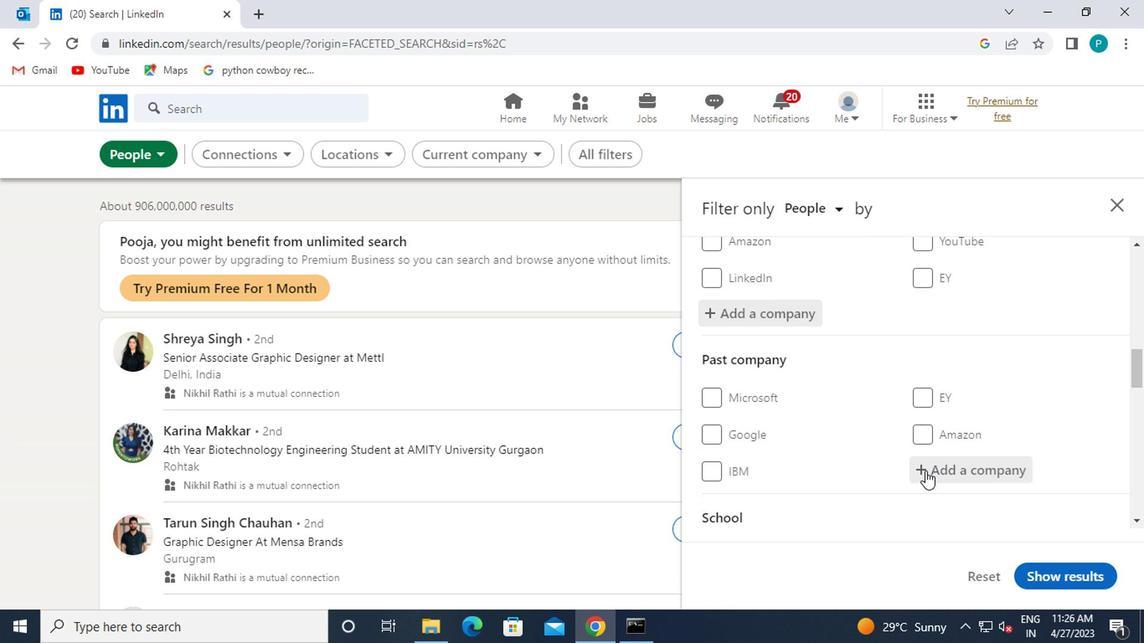 
Action: Mouse scrolled (906, 464) with delta (0, 0)
Screenshot: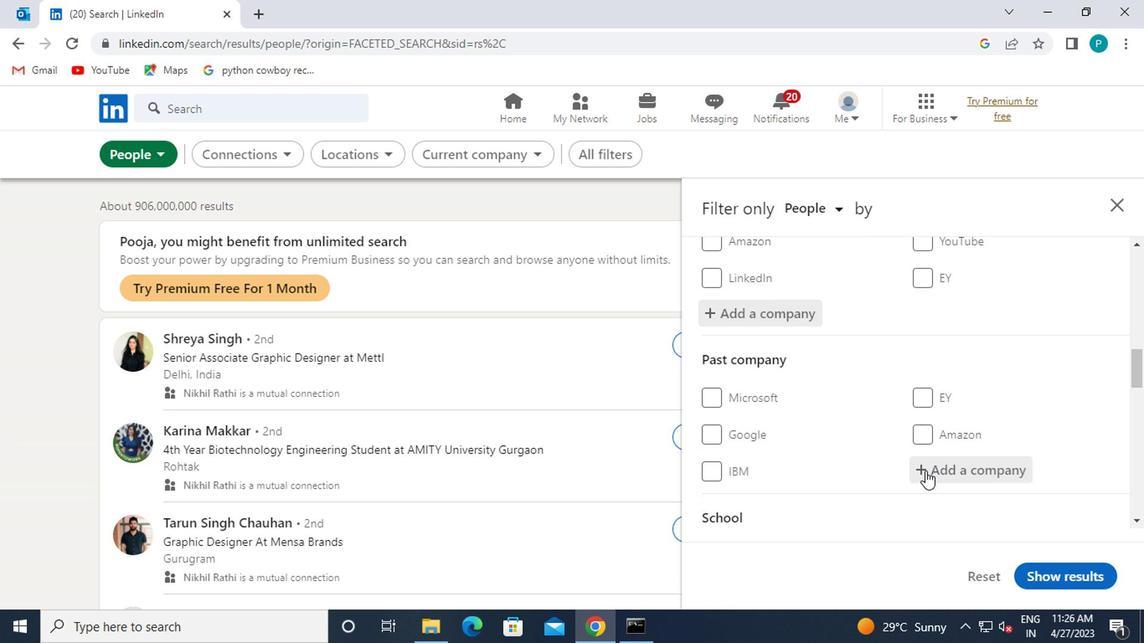 
Action: Mouse moved to (906, 464)
Screenshot: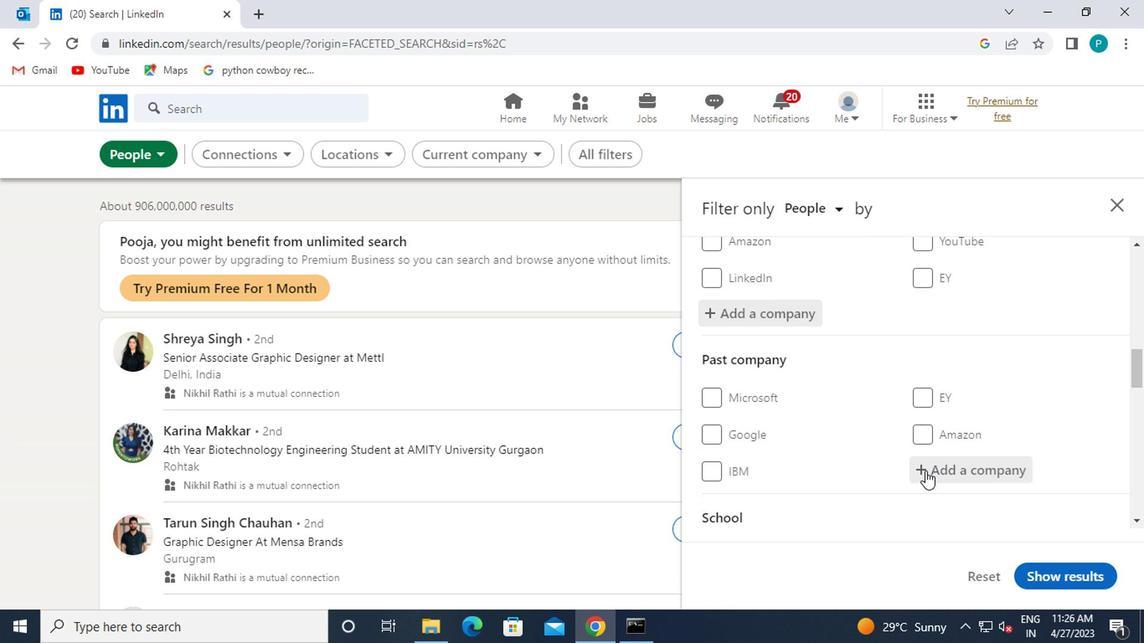 
Action: Mouse scrolled (906, 464) with delta (0, 0)
Screenshot: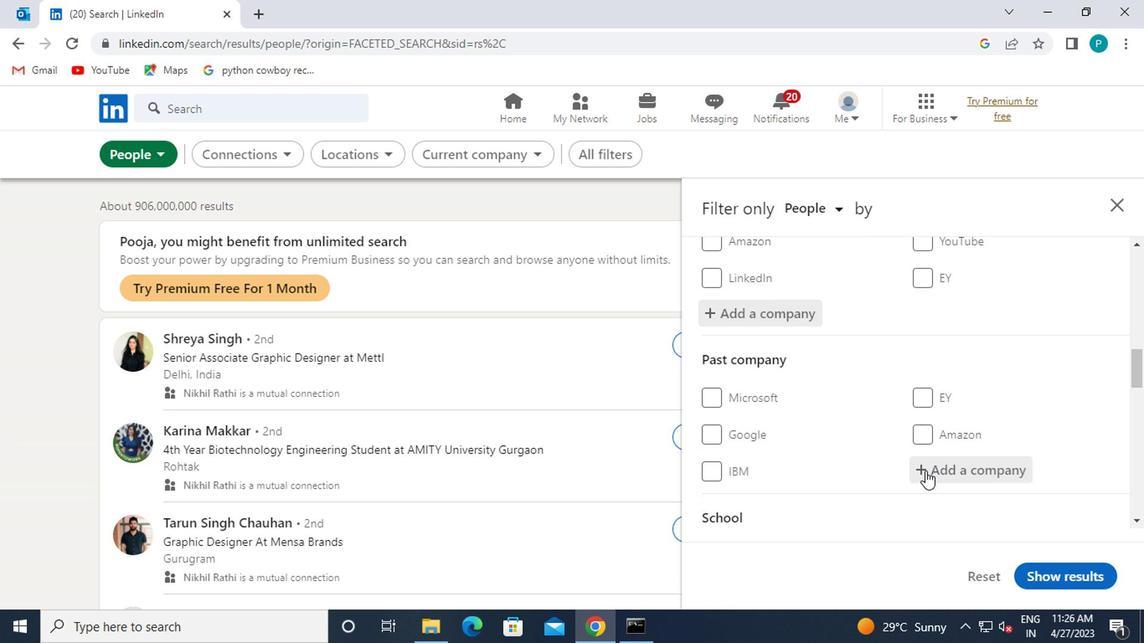 
Action: Mouse moved to (905, 464)
Screenshot: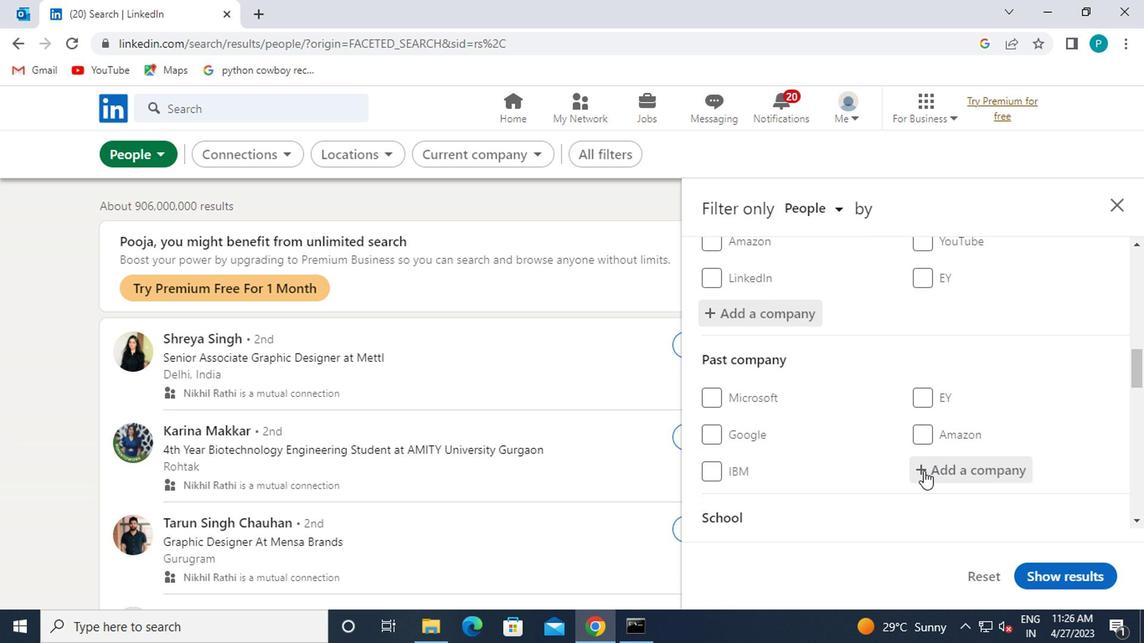 
Action: Mouse scrolled (905, 462) with delta (0, -1)
Screenshot: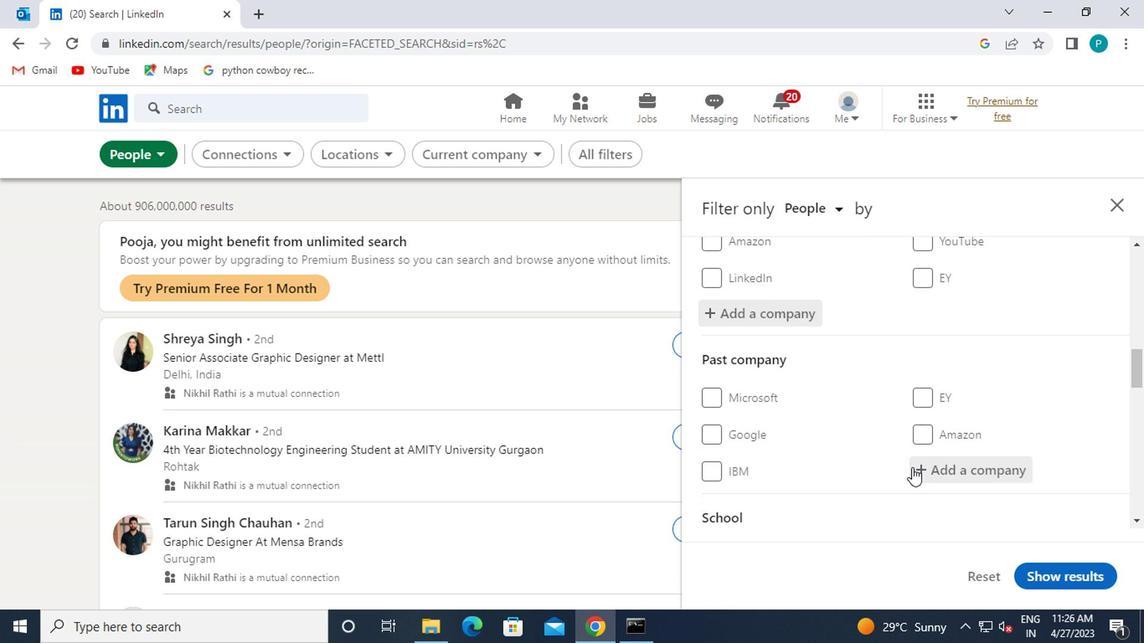 
Action: Mouse moved to (968, 406)
Screenshot: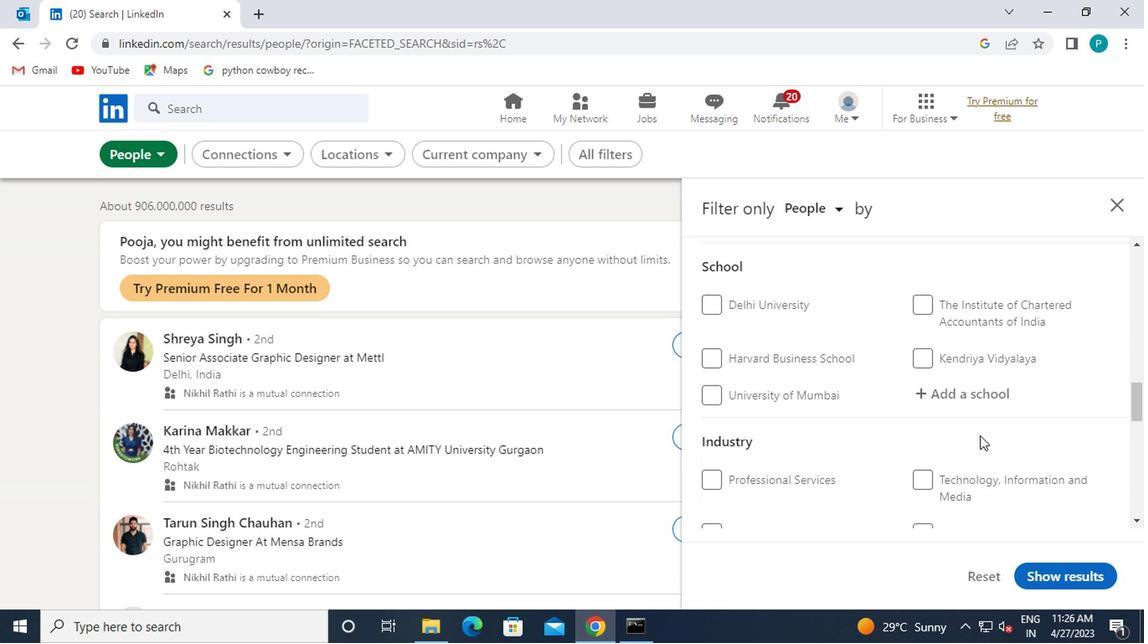
Action: Mouse pressed left at (968, 406)
Screenshot: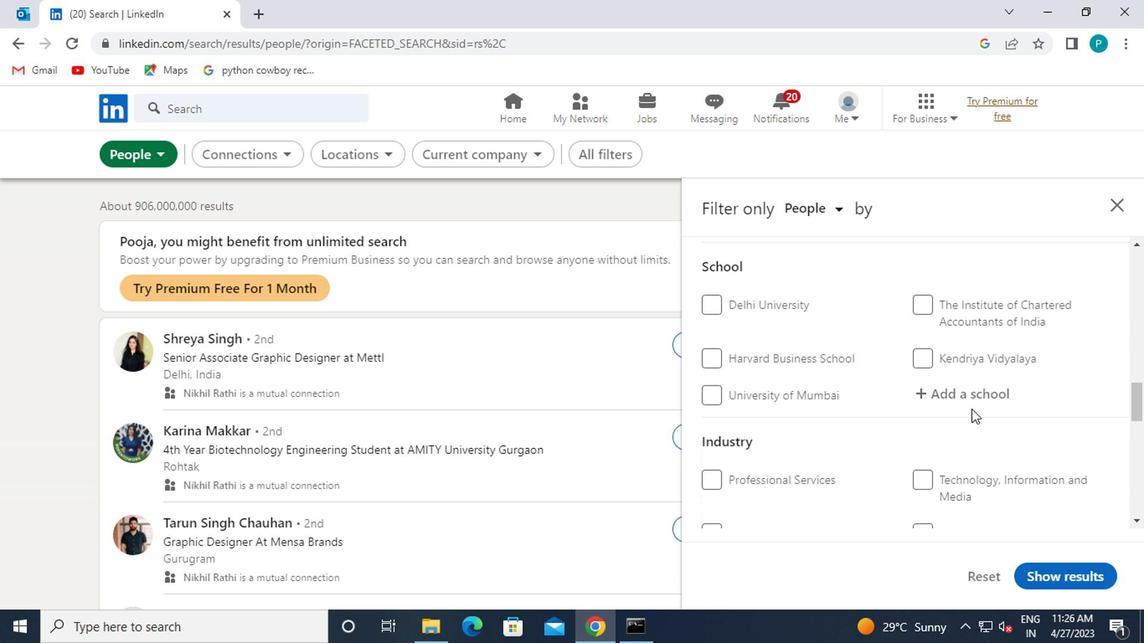 
Action: Mouse moved to (962, 405)
Screenshot: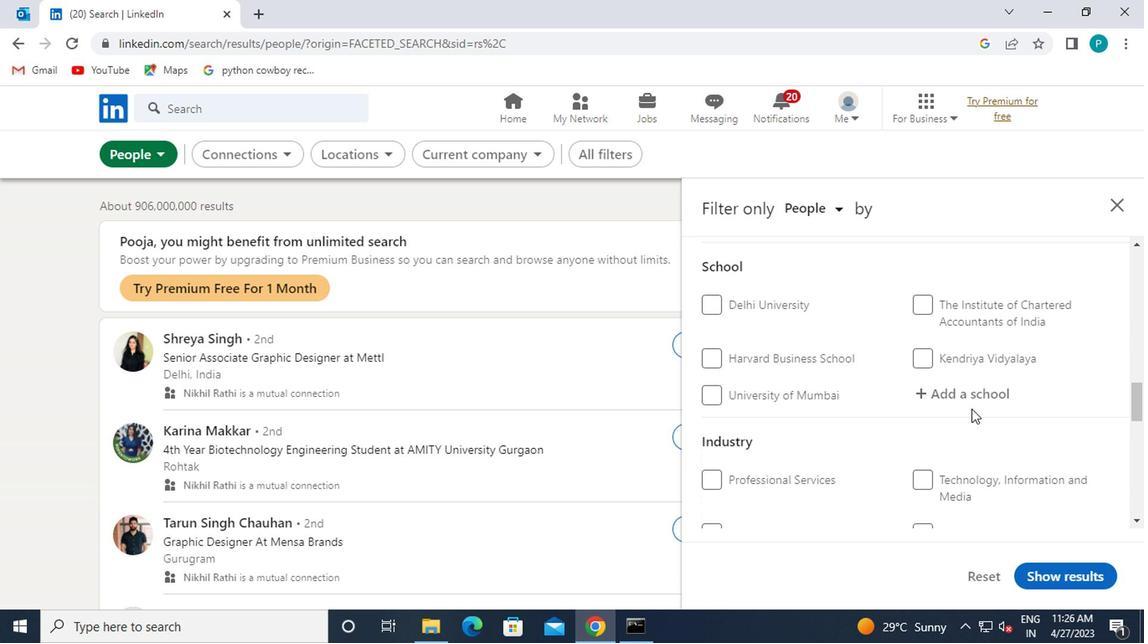 
Action: Mouse pressed left at (962, 405)
Screenshot: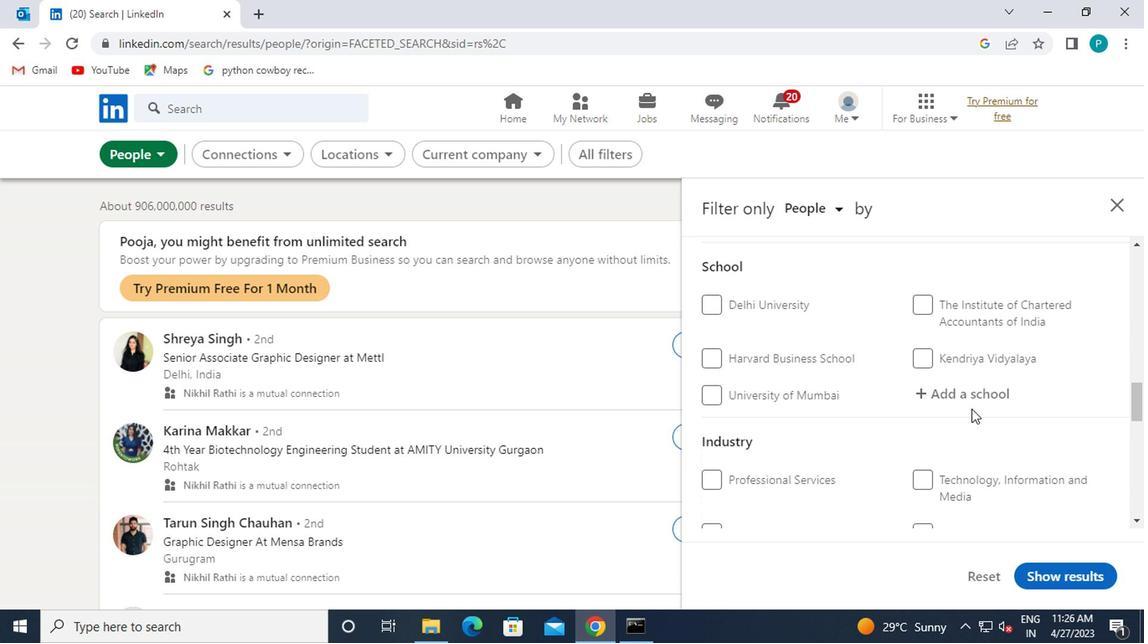 
Action: Mouse moved to (951, 394)
Screenshot: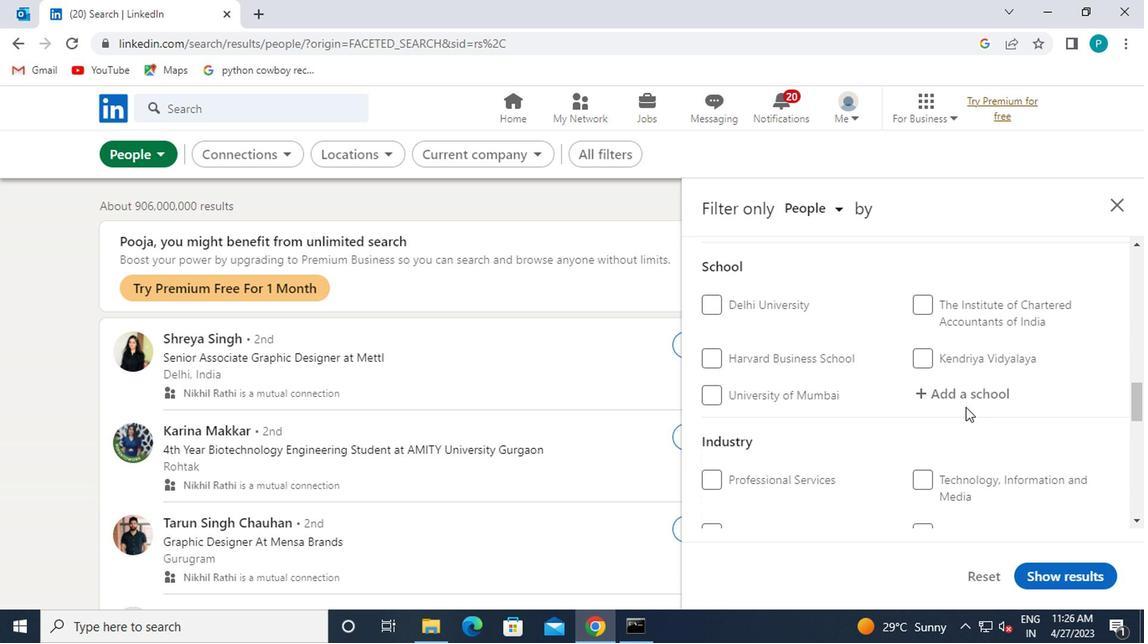 
Action: Mouse pressed left at (951, 394)
Screenshot: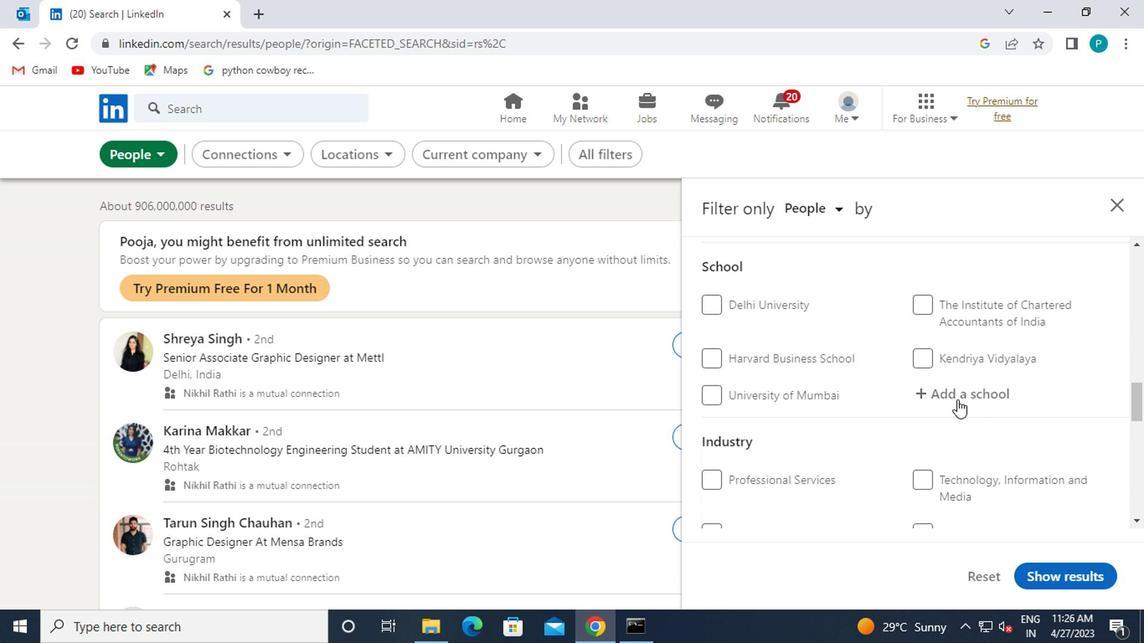 
Action: Mouse moved to (943, 391)
Screenshot: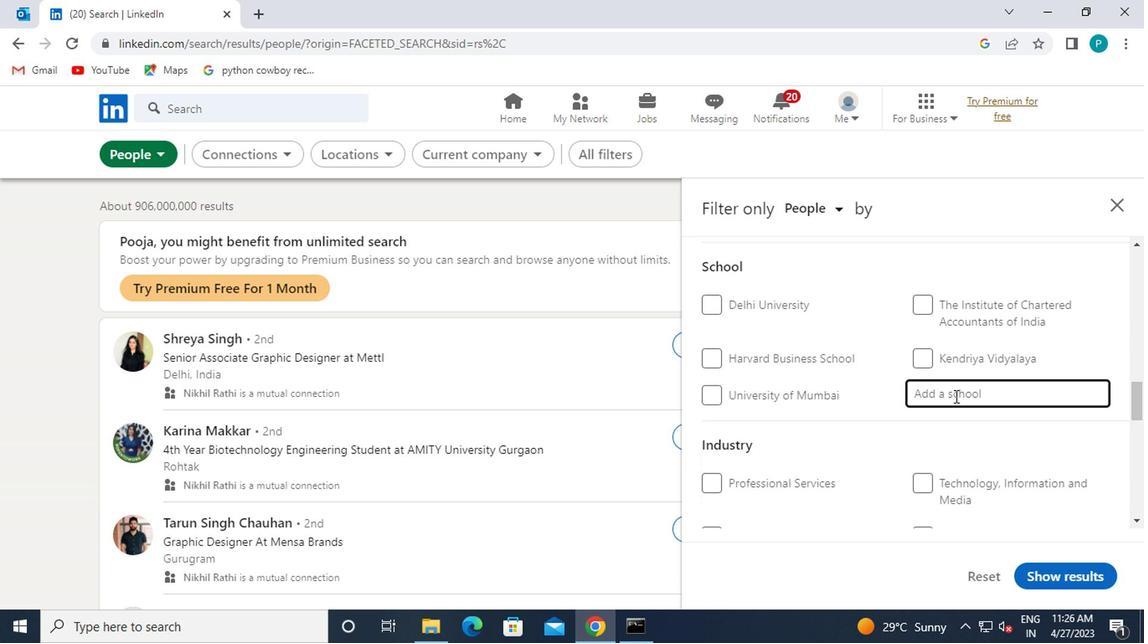 
Action: Key pressed SYMBOI<Key.backspace><Key.backspace>IOSIS
Screenshot: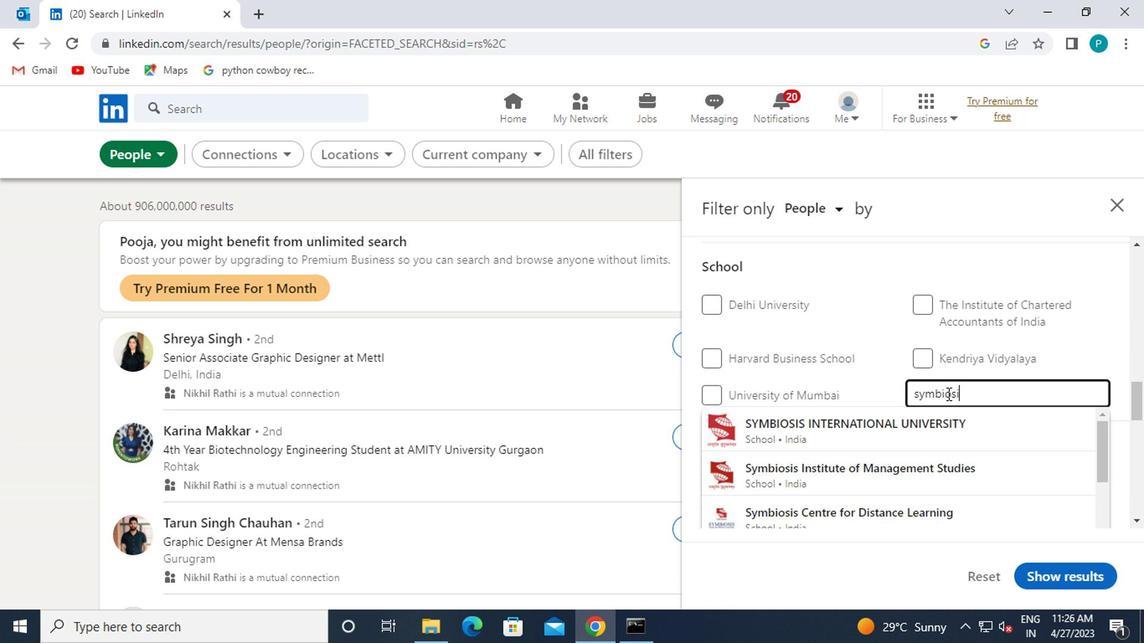 
Action: Mouse moved to (946, 413)
Screenshot: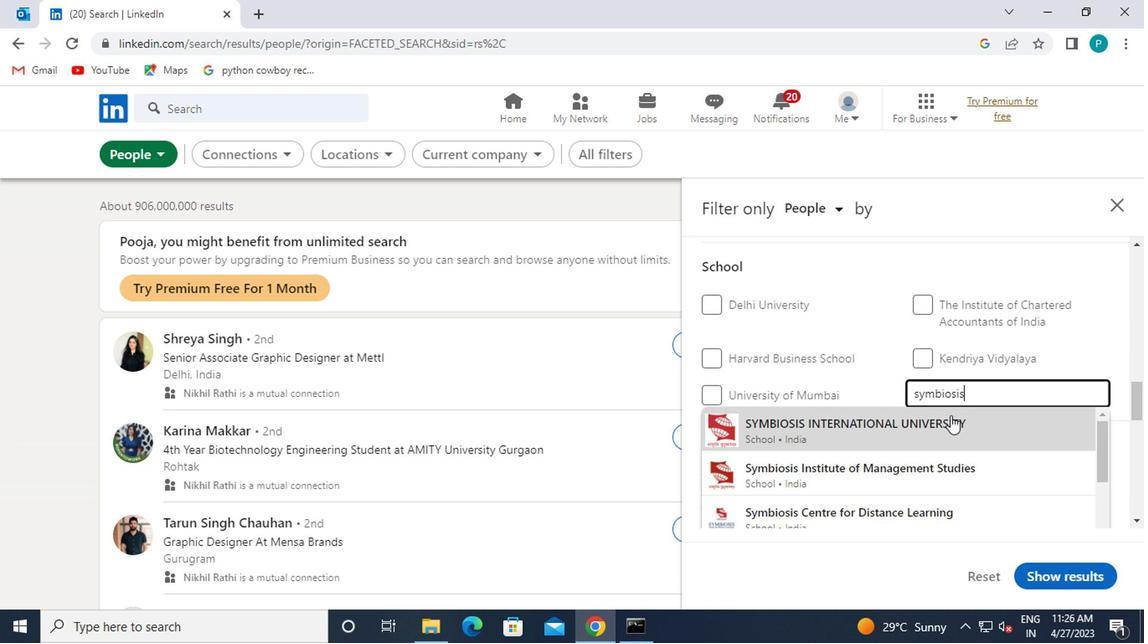 
Action: Mouse scrolled (946, 412) with delta (0, -1)
Screenshot: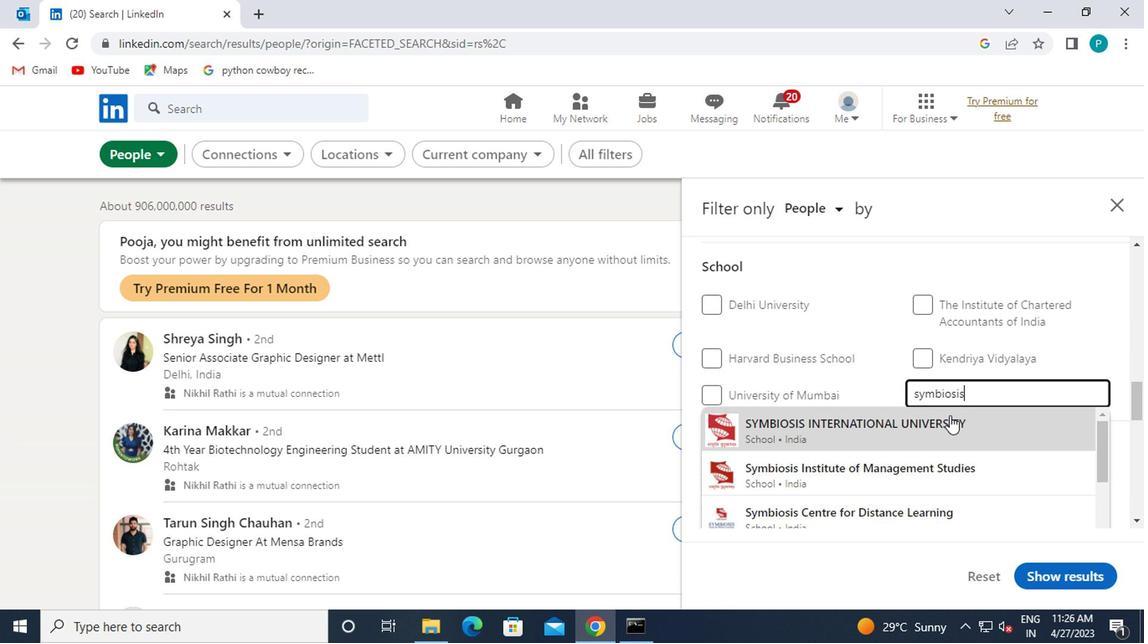 
Action: Mouse scrolled (946, 412) with delta (0, -1)
Screenshot: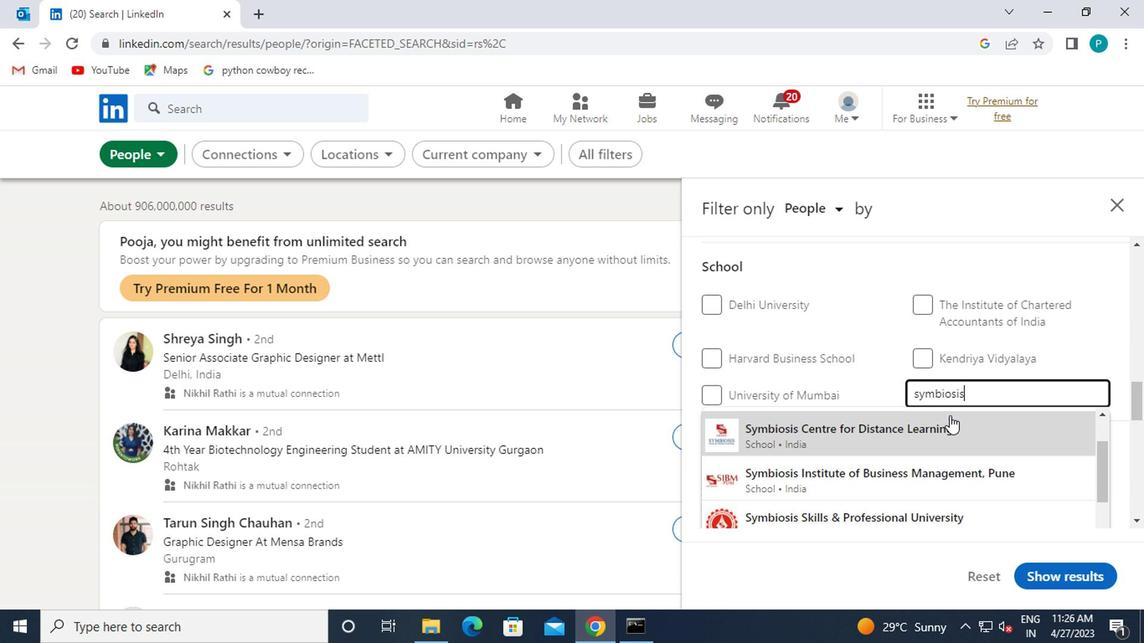 
Action: Mouse moved to (977, 399)
Screenshot: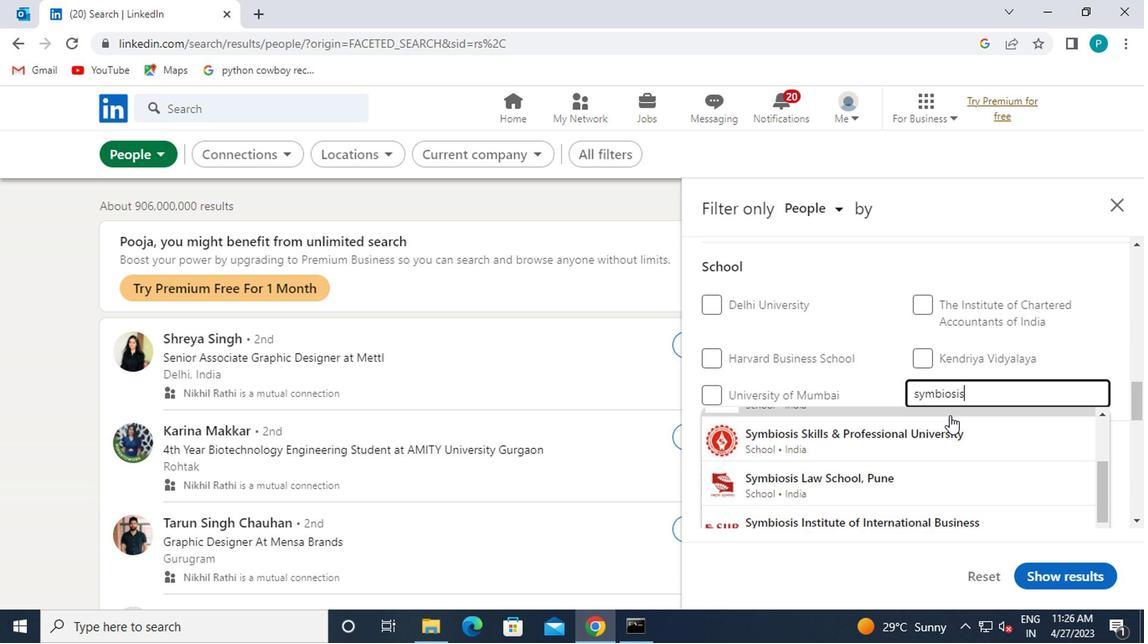 
Action: Key pressed <Key.space>COLLEGE
Screenshot: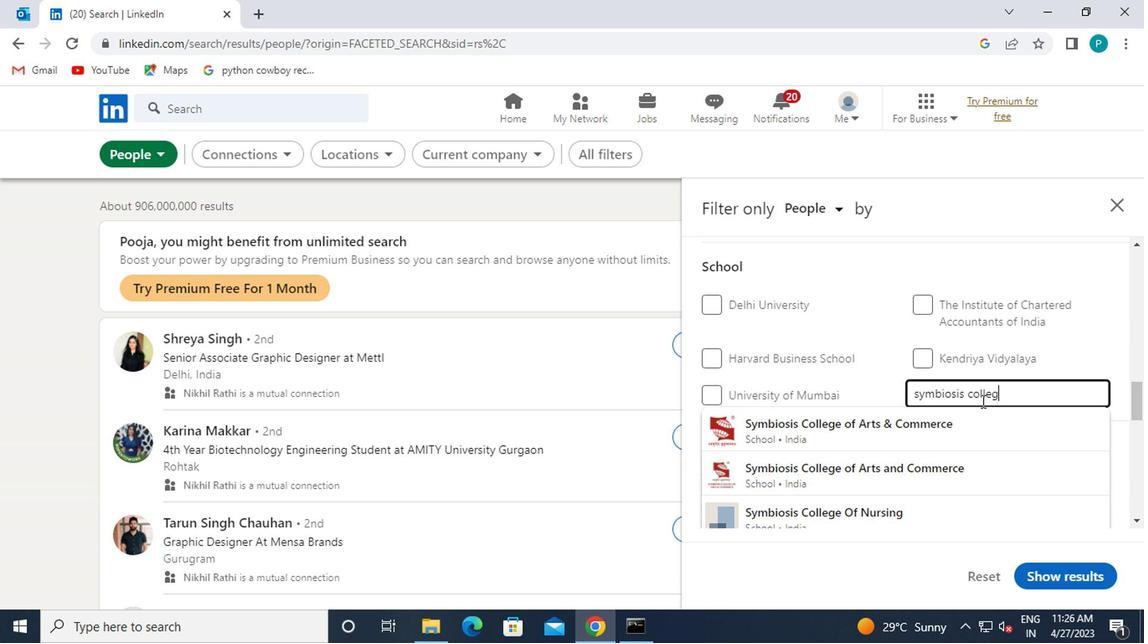 
Action: Mouse moved to (921, 424)
Screenshot: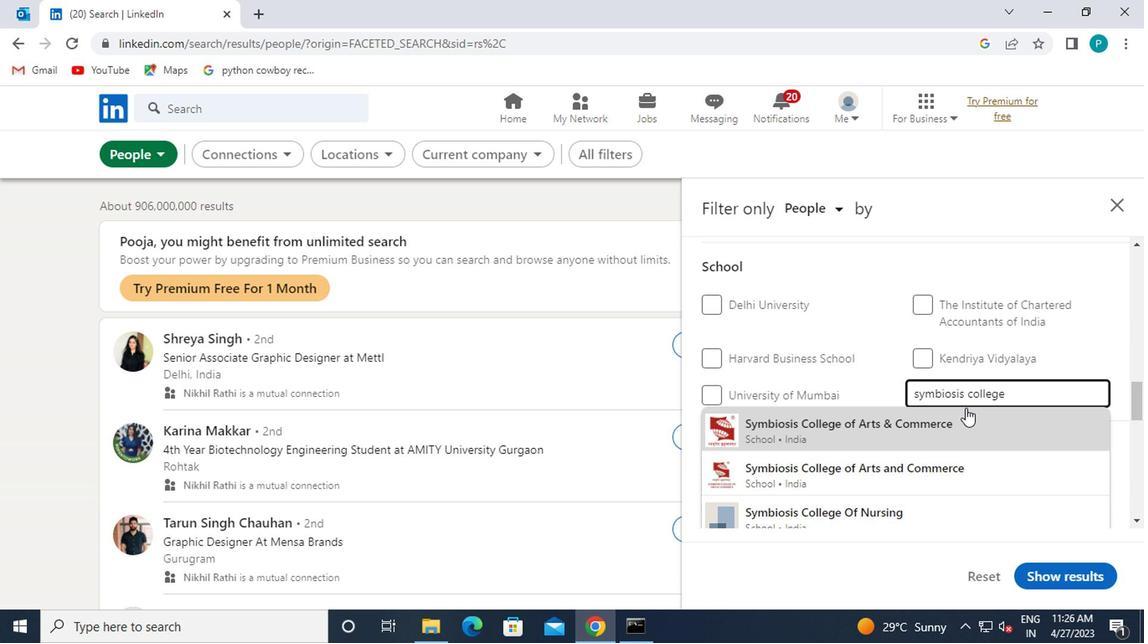 
Action: Mouse pressed left at (921, 424)
Screenshot: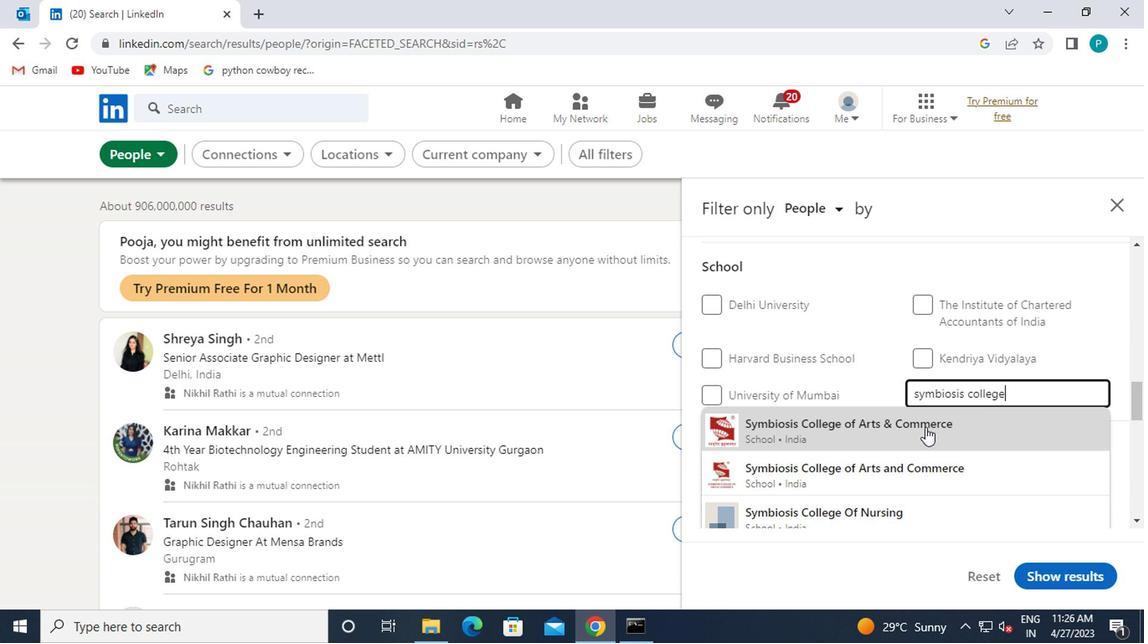 
Action: Mouse moved to (896, 417)
Screenshot: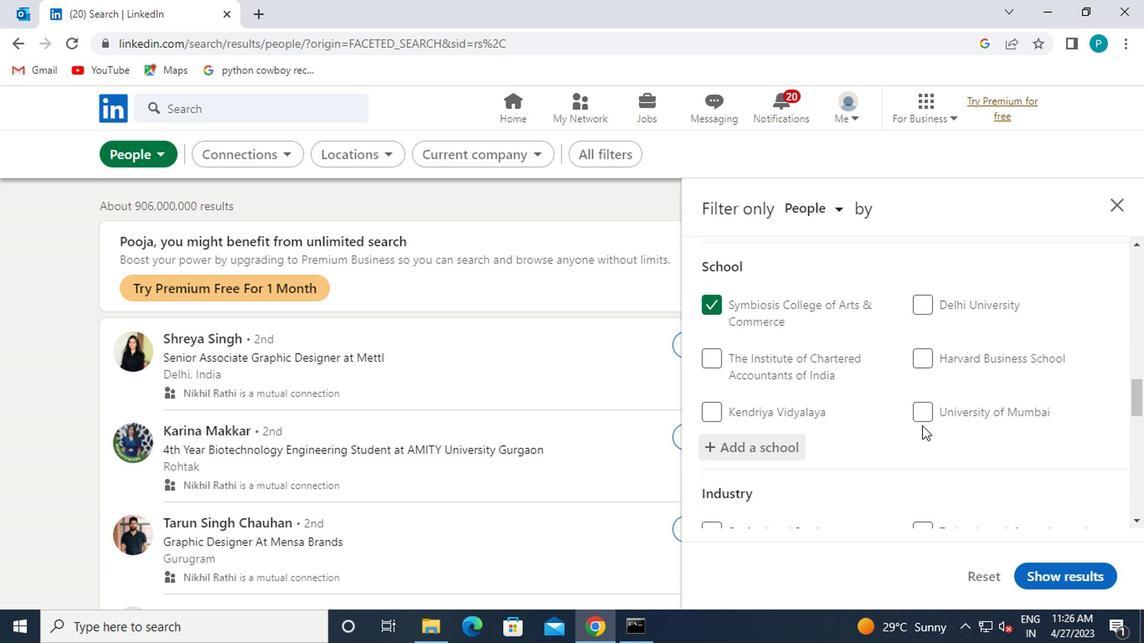 
Action: Mouse scrolled (896, 416) with delta (0, -1)
Screenshot: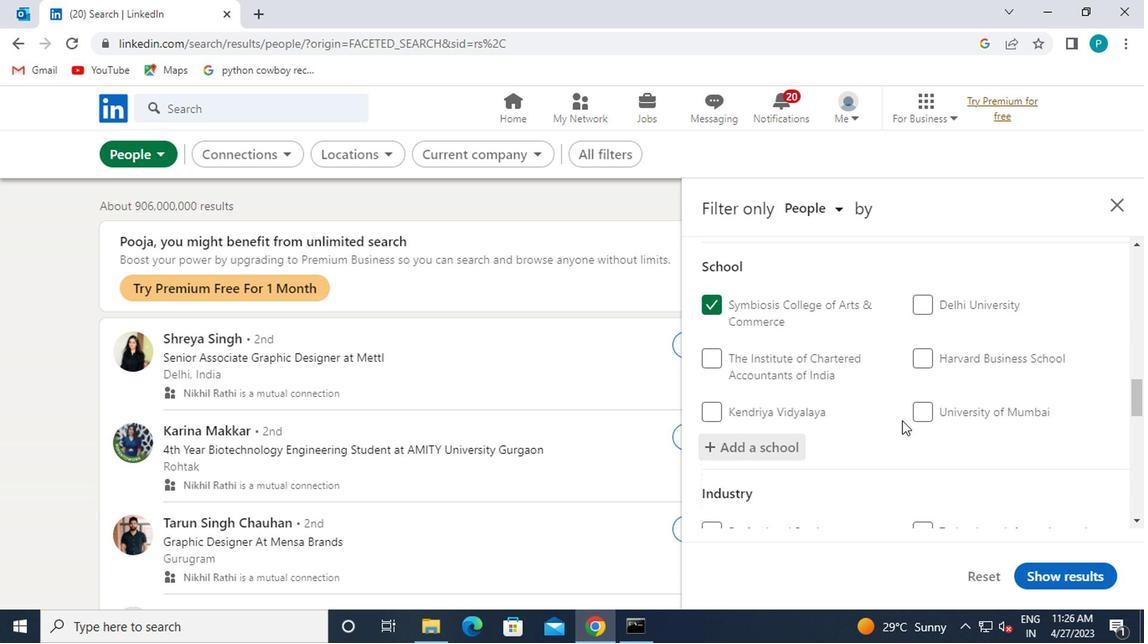 
Action: Mouse scrolled (896, 416) with delta (0, -1)
Screenshot: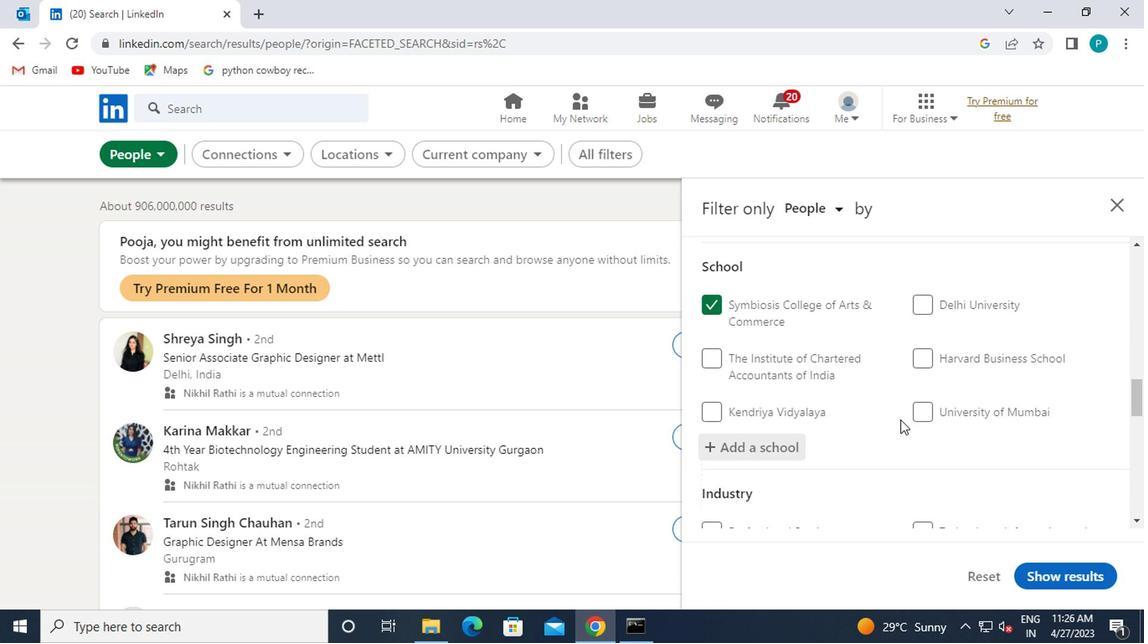 
Action: Mouse scrolled (896, 416) with delta (0, -1)
Screenshot: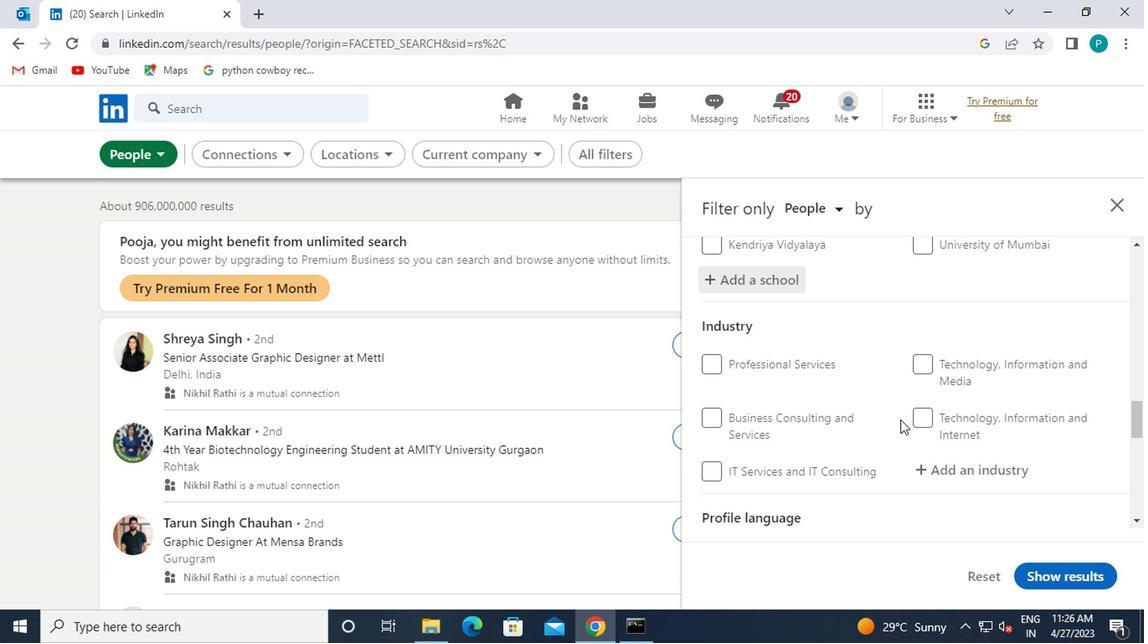 
Action: Mouse moved to (966, 377)
Screenshot: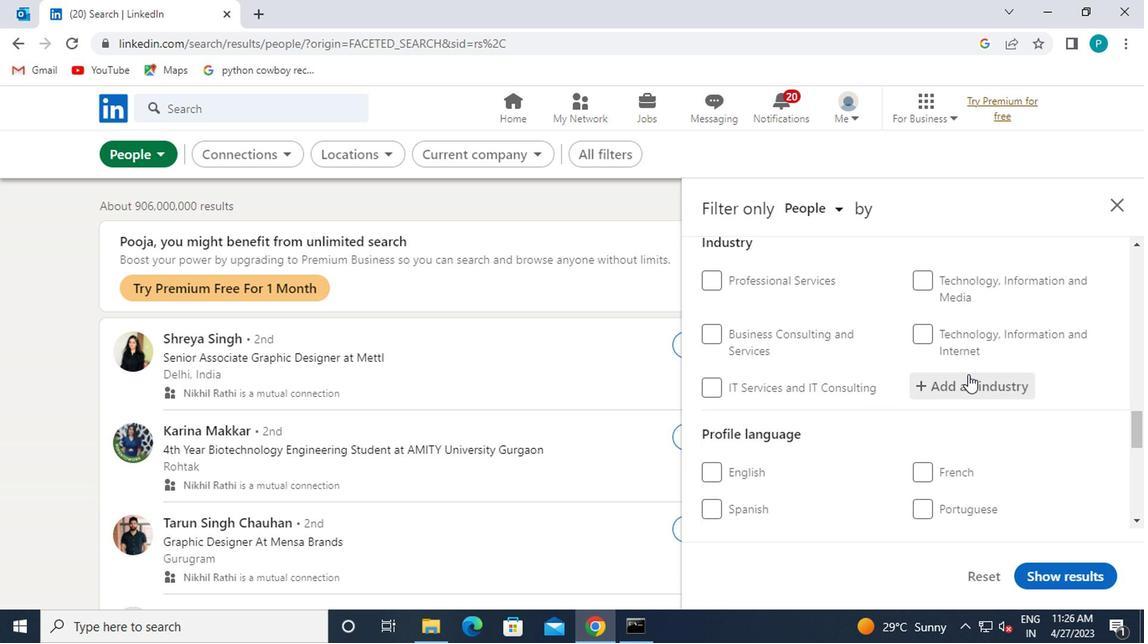 
Action: Mouse pressed left at (966, 377)
Screenshot: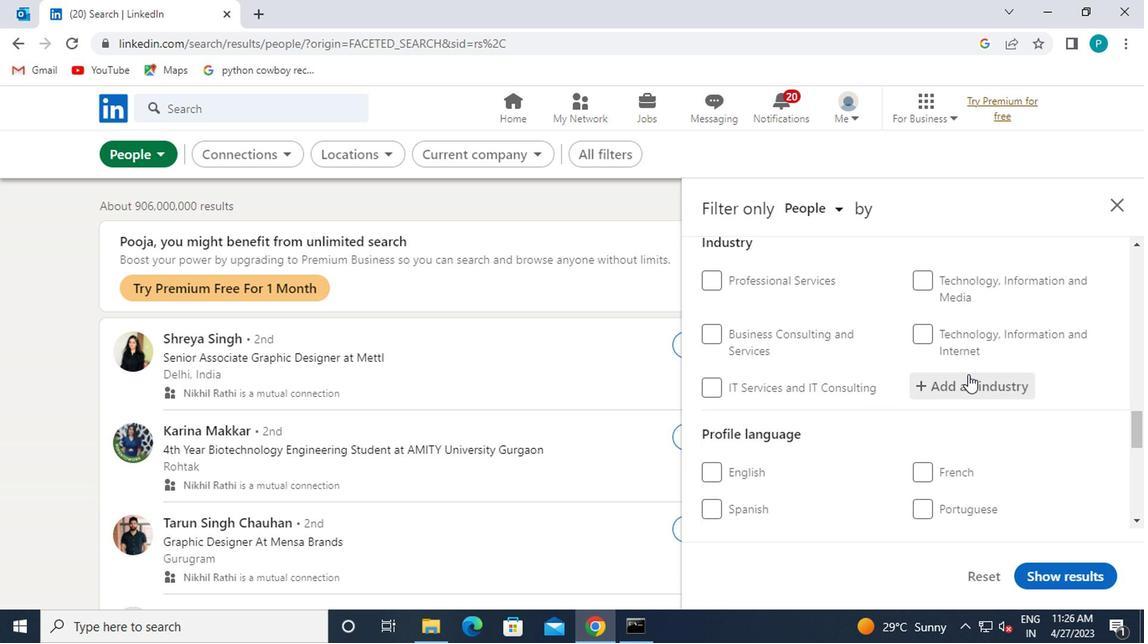 
Action: Key pressed DISTIL
Screenshot: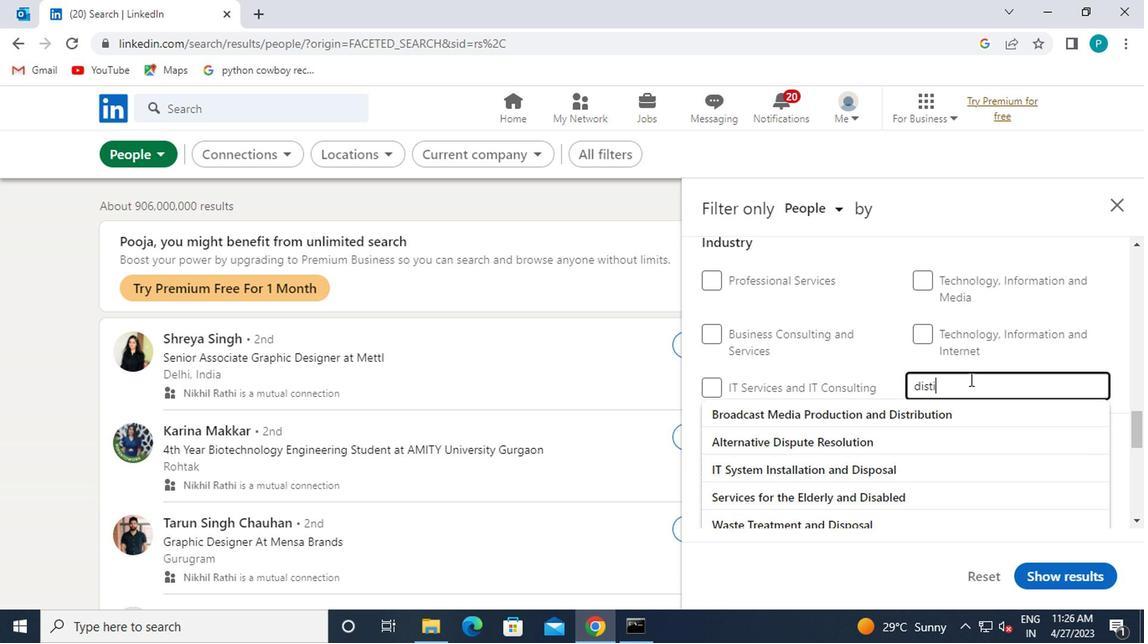 
Action: Mouse moved to (950, 401)
Screenshot: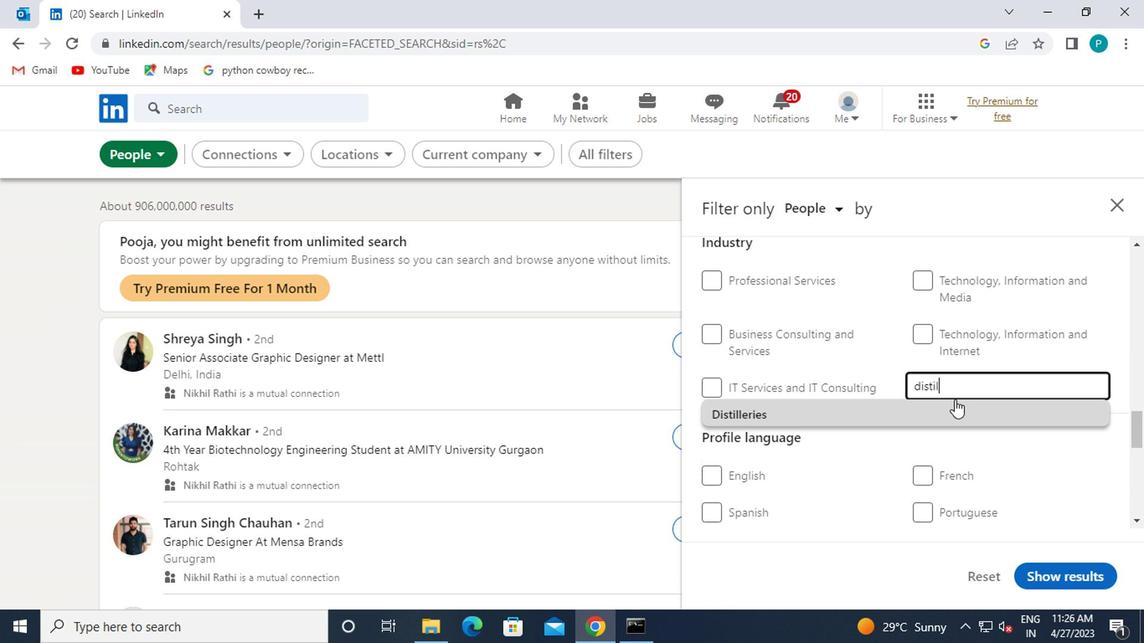 
Action: Mouse pressed left at (950, 401)
Screenshot: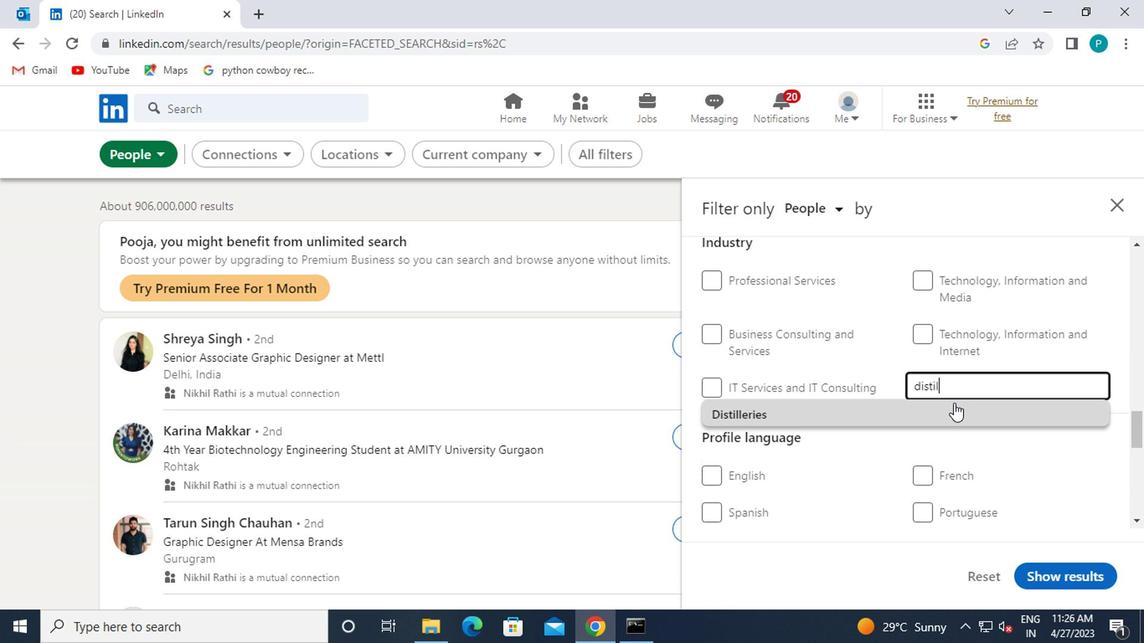 
Action: Mouse moved to (917, 395)
Screenshot: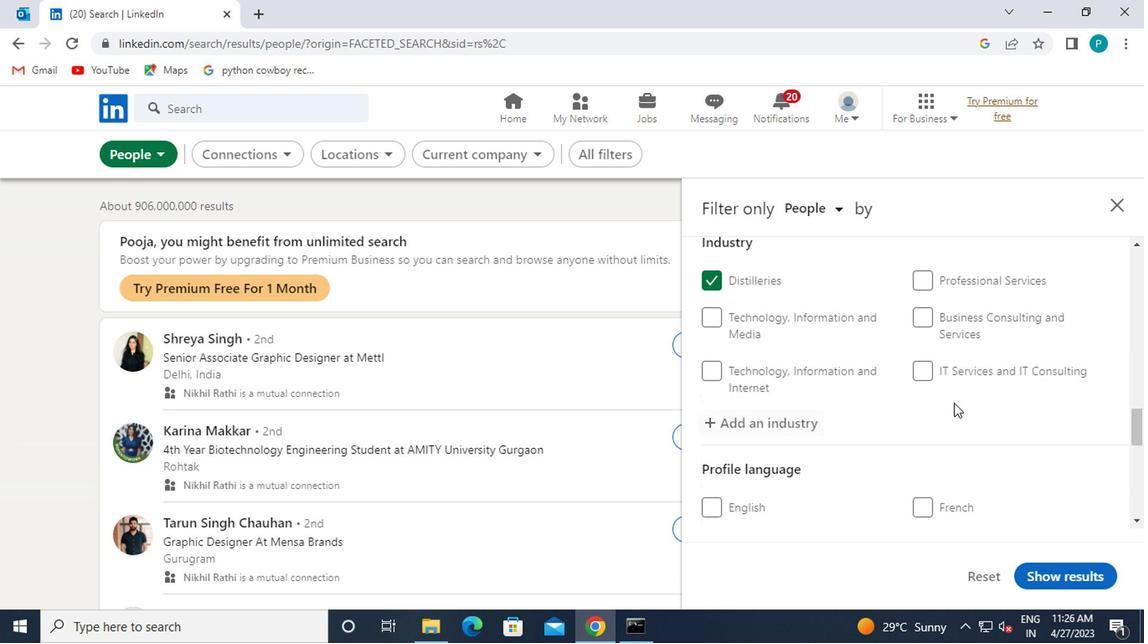 
Action: Mouse scrolled (917, 395) with delta (0, 0)
Screenshot: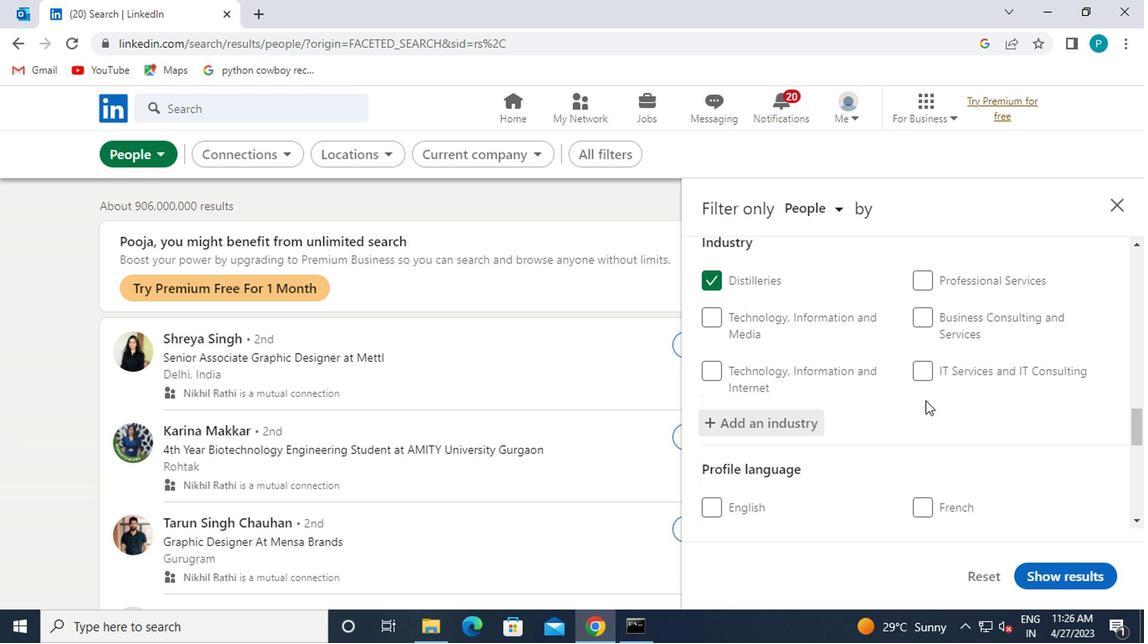 
Action: Mouse scrolled (917, 395) with delta (0, 0)
Screenshot: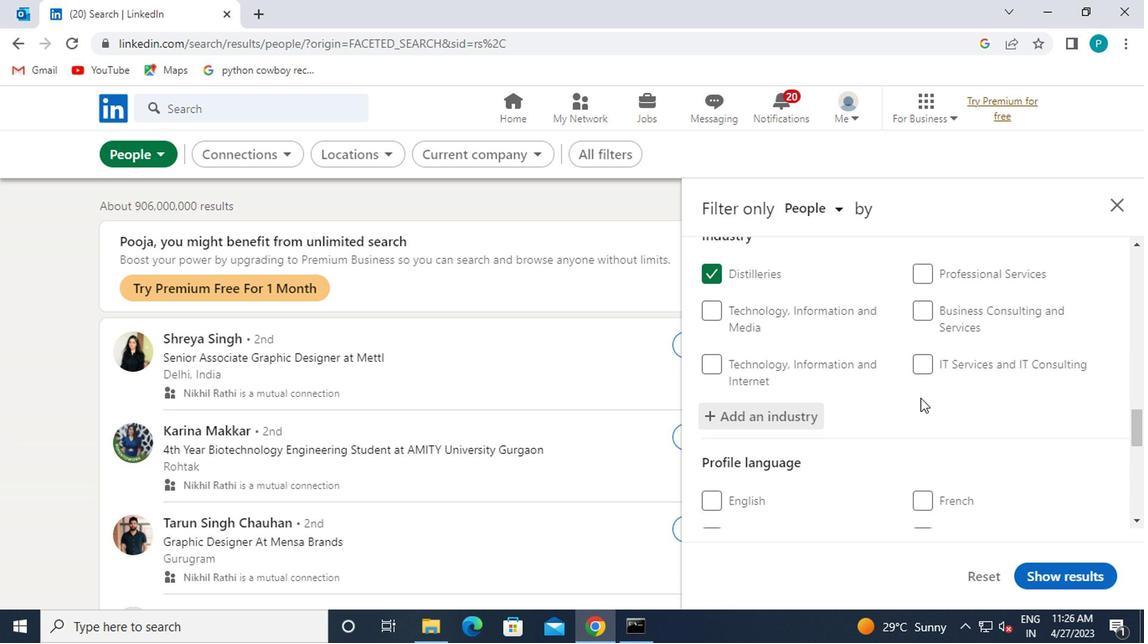 
Action: Mouse scrolled (917, 395) with delta (0, 0)
Screenshot: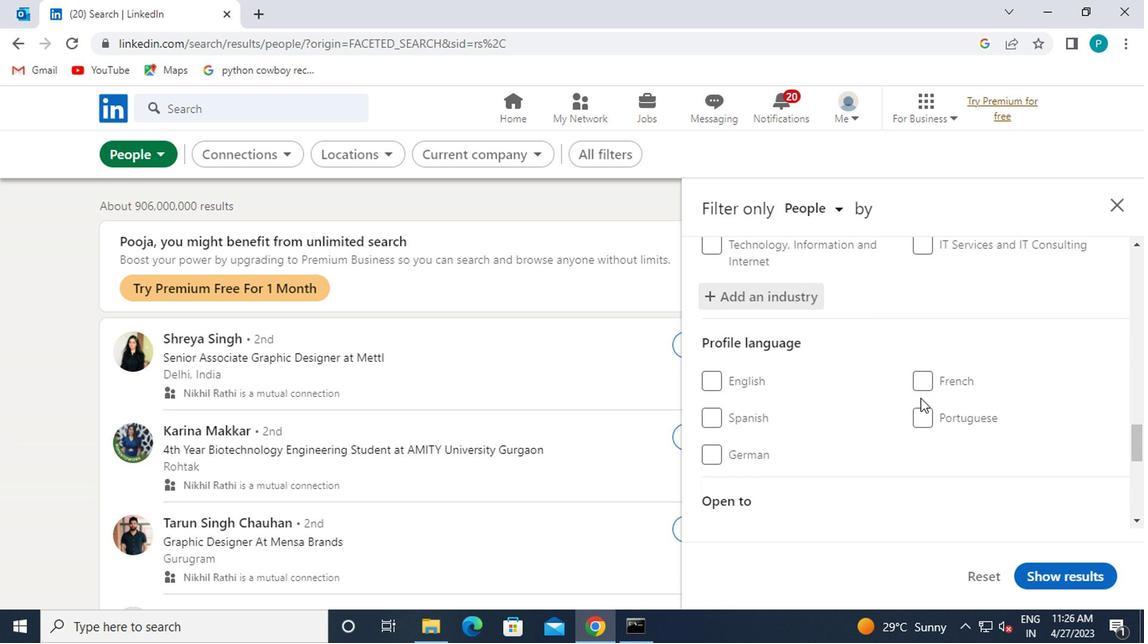 
Action: Mouse moved to (718, 329)
Screenshot: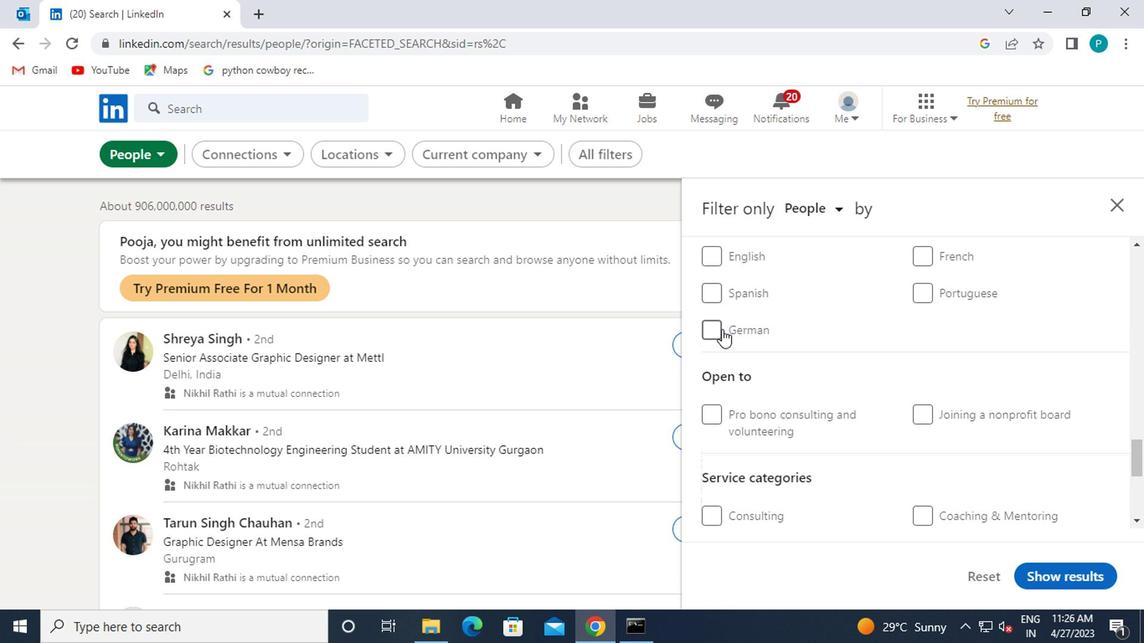 
Action: Mouse pressed left at (718, 329)
Screenshot: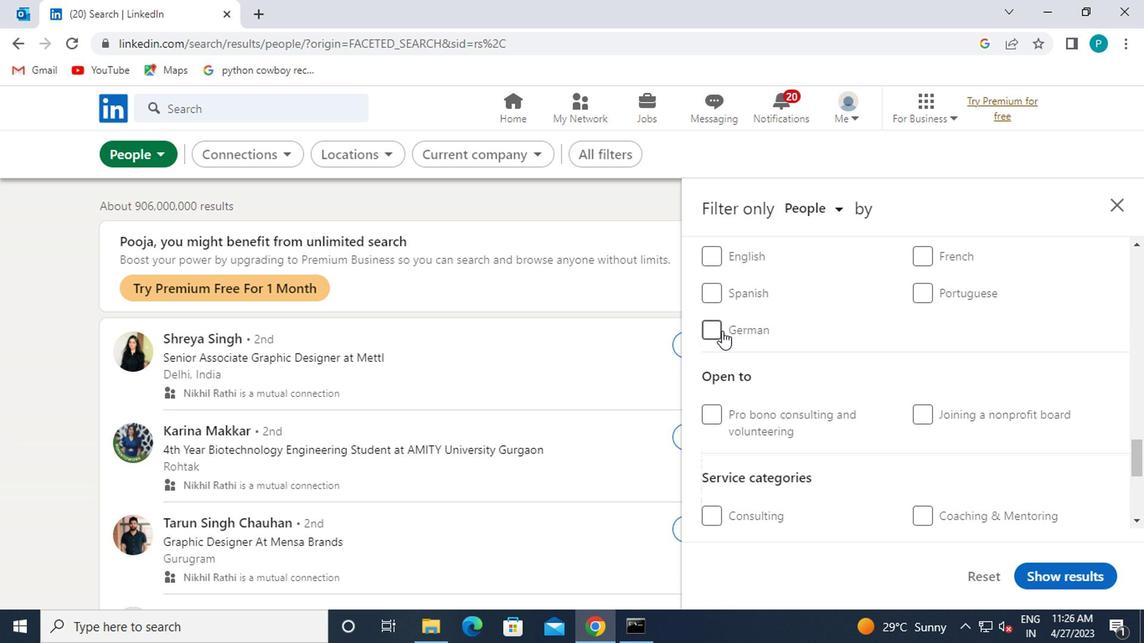 
Action: Mouse moved to (849, 372)
Screenshot: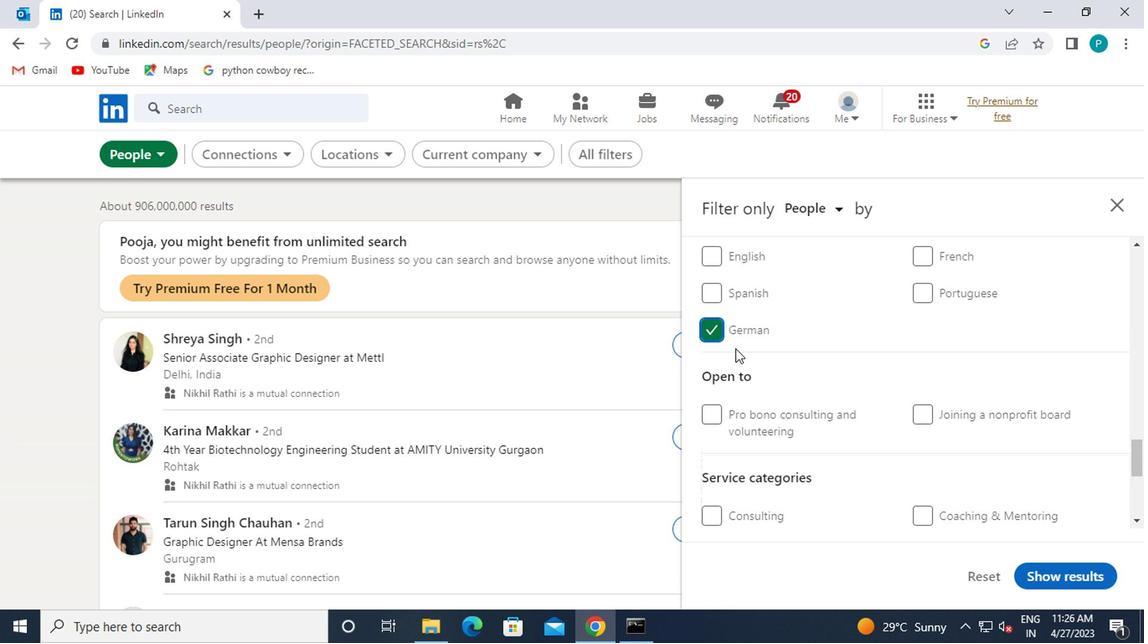 
Action: Mouse scrolled (849, 371) with delta (0, 0)
Screenshot: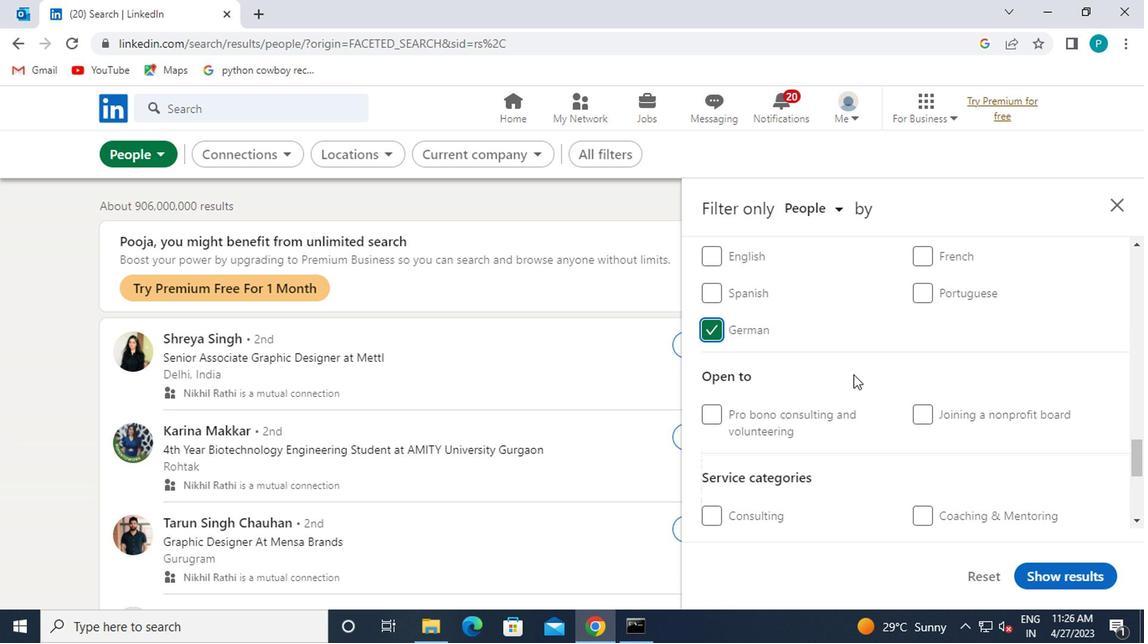 
Action: Mouse scrolled (849, 371) with delta (0, 0)
Screenshot: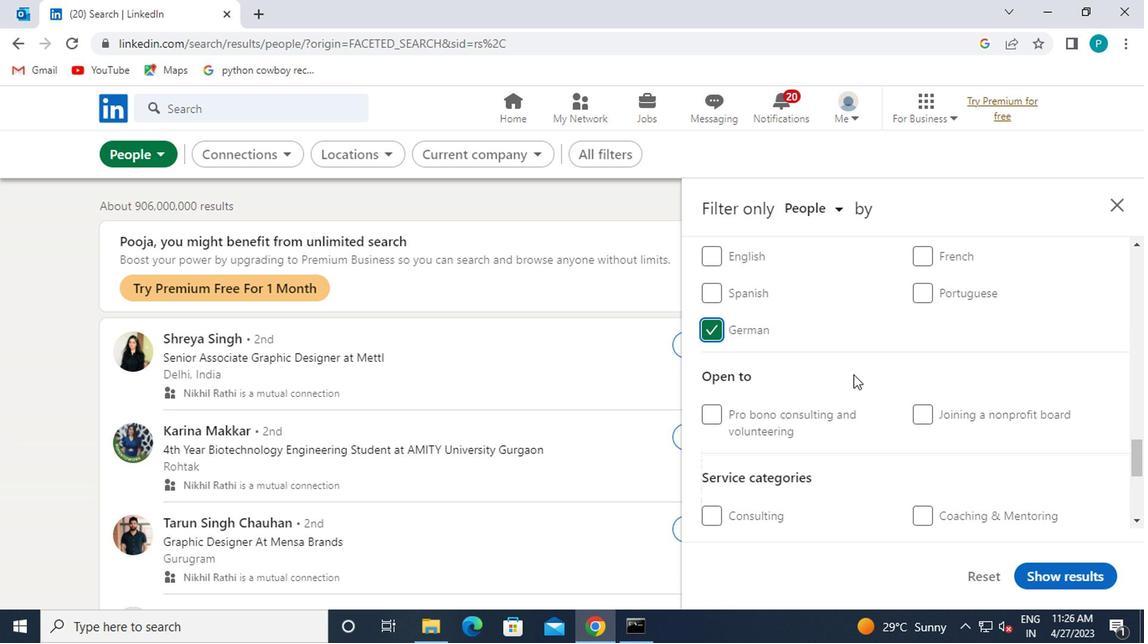 
Action: Mouse moved to (959, 420)
Screenshot: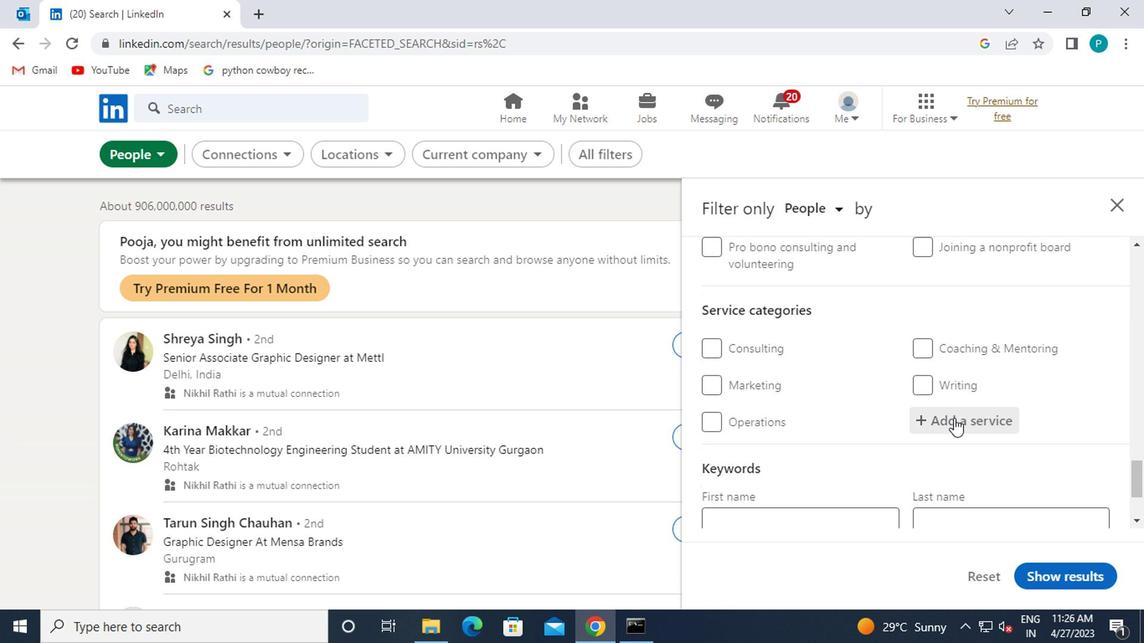 
Action: Mouse pressed left at (959, 420)
Screenshot: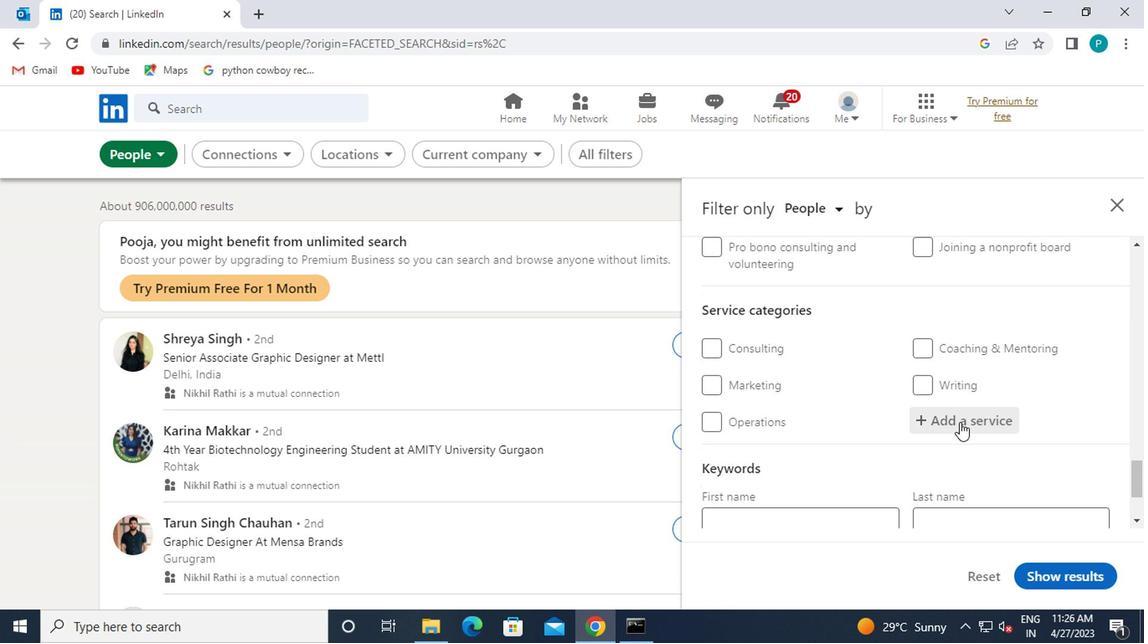 
Action: Mouse moved to (952, 411)
Screenshot: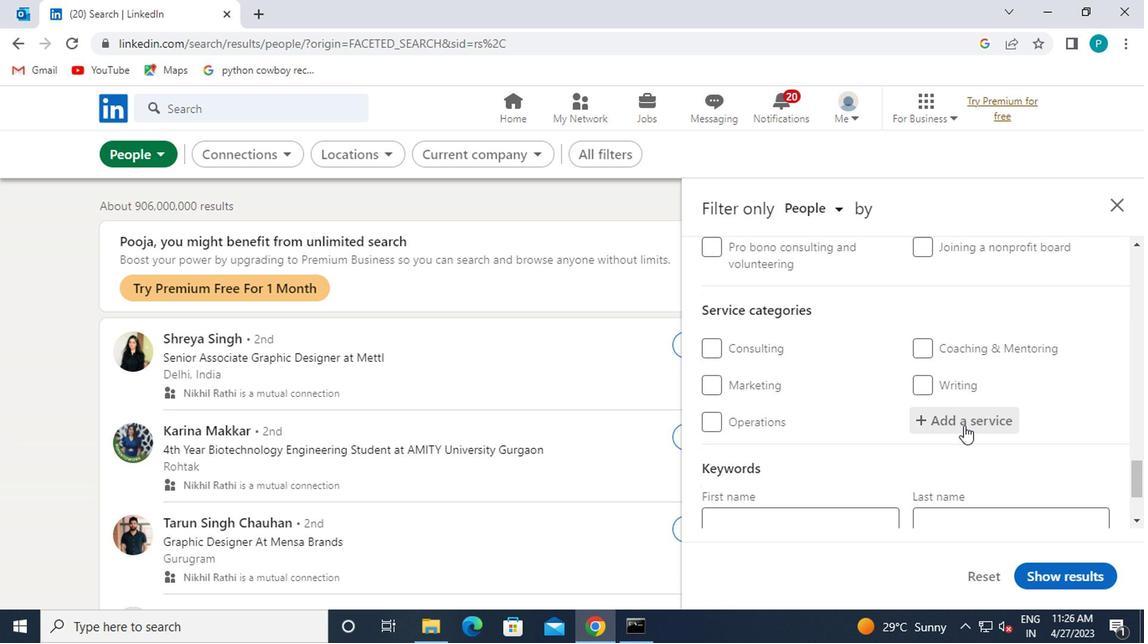 
Action: Key pressed DIGITAL
Screenshot: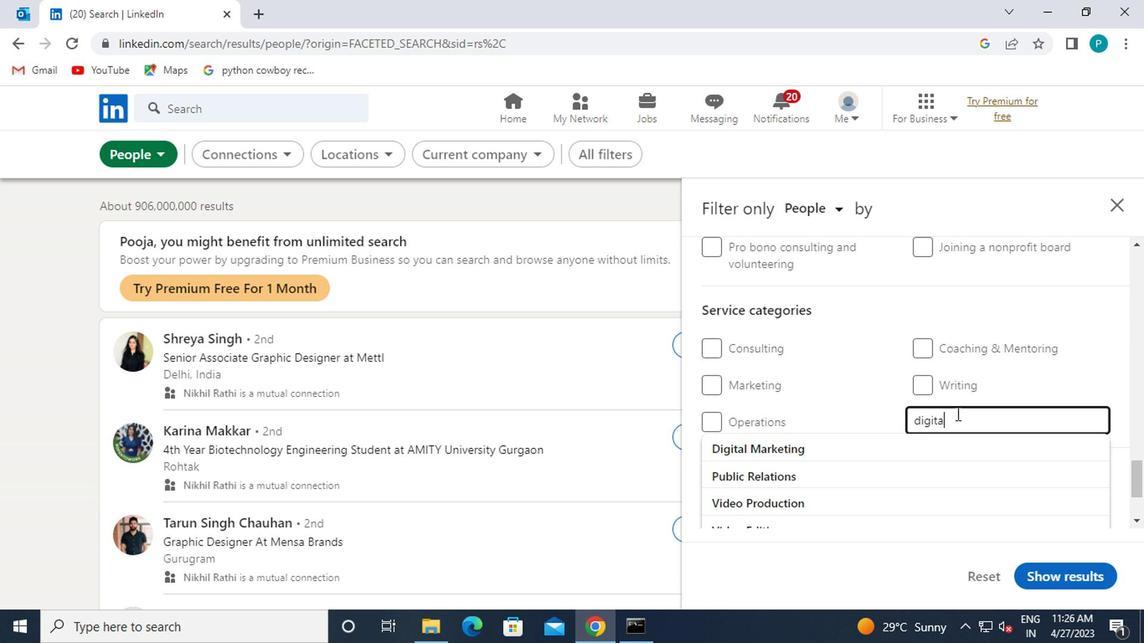 
Action: Mouse moved to (930, 430)
Screenshot: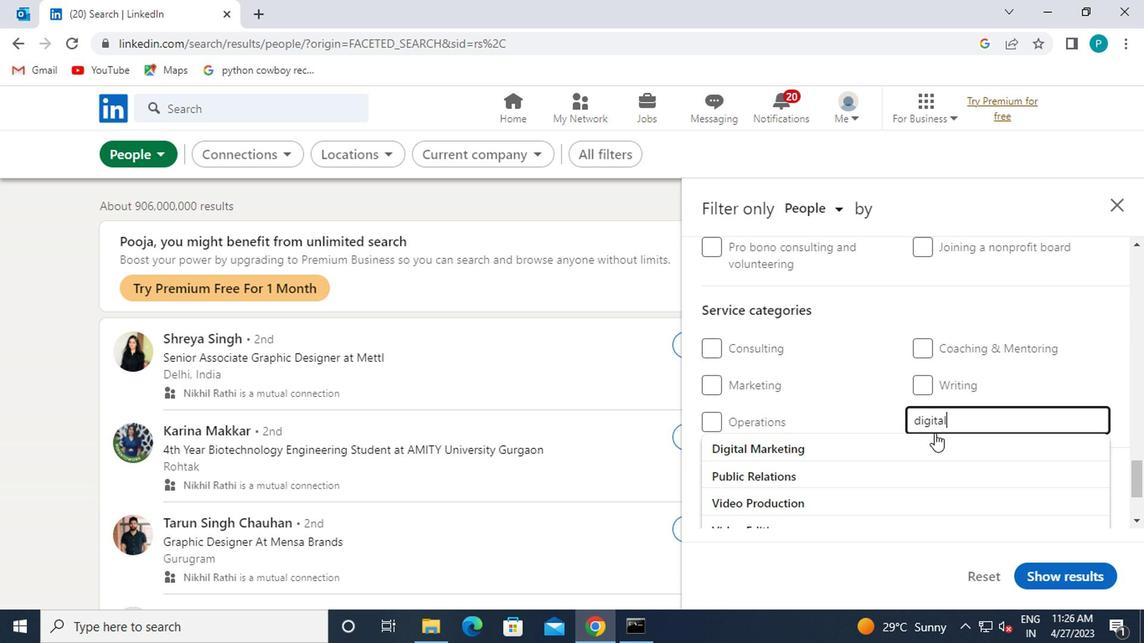 
Action: Mouse pressed left at (930, 430)
Screenshot: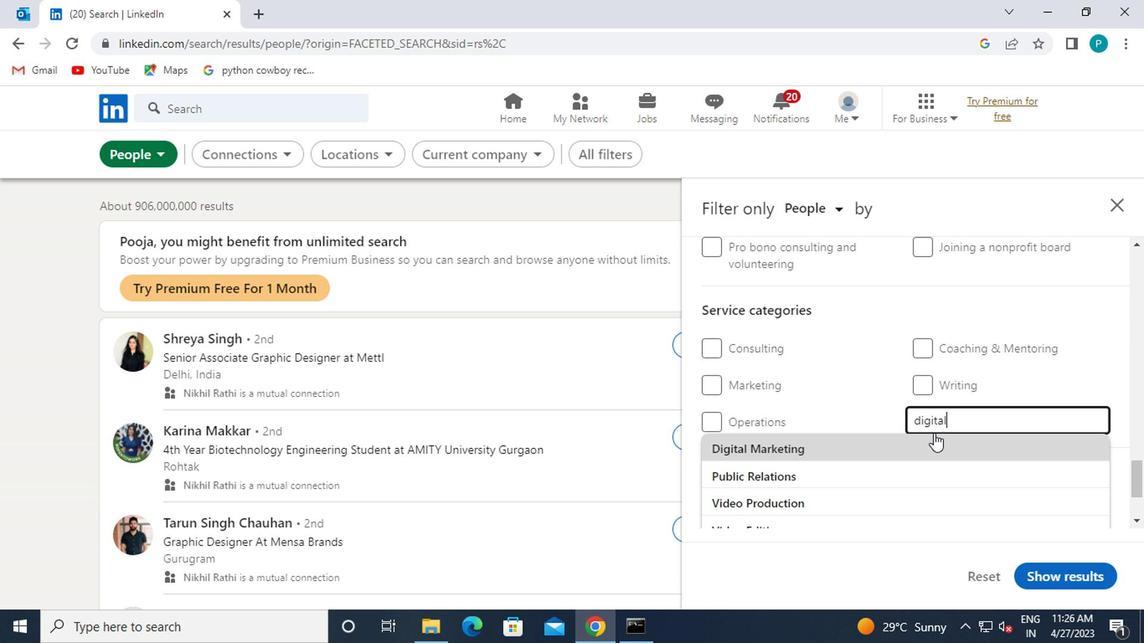 
Action: Mouse scrolled (930, 430) with delta (0, 0)
Screenshot: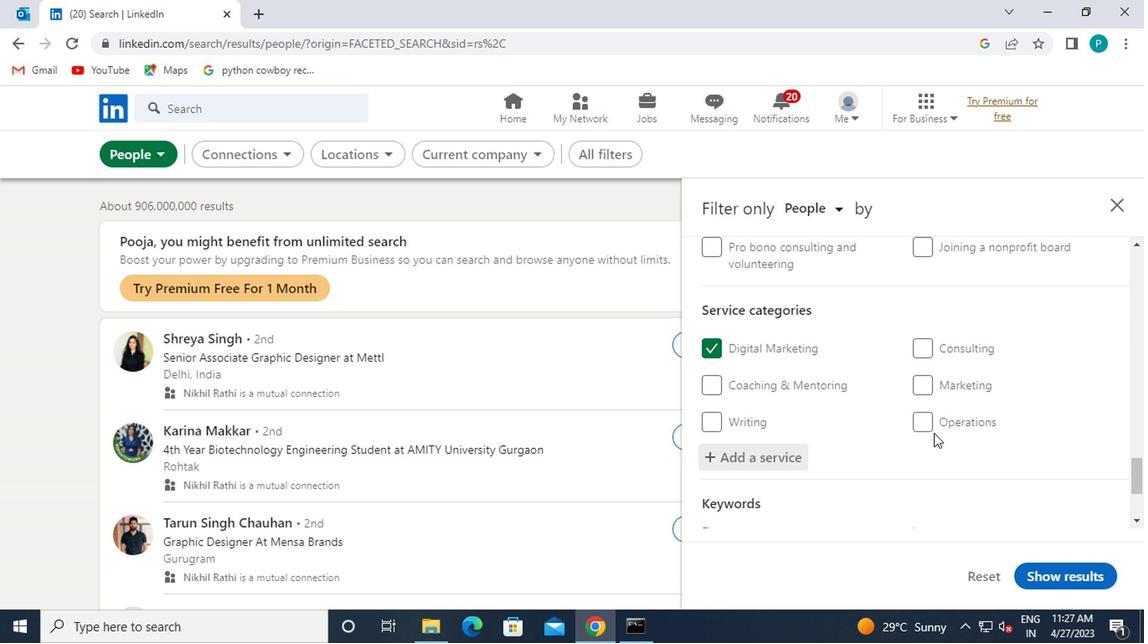 
Action: Mouse scrolled (930, 430) with delta (0, 0)
Screenshot: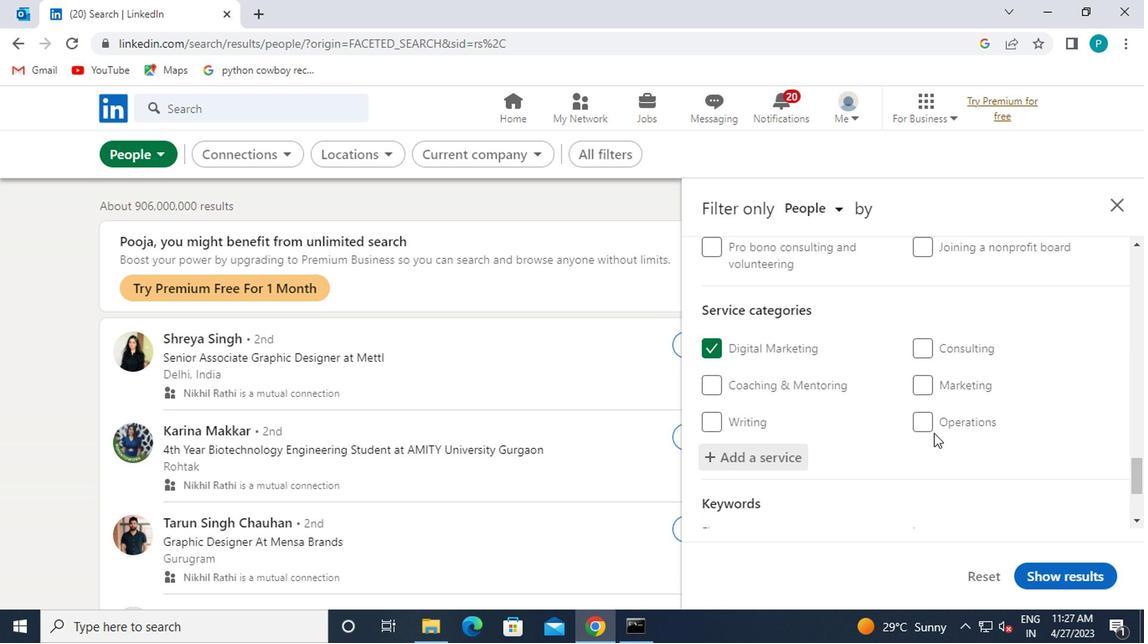 
Action: Mouse moved to (797, 446)
Screenshot: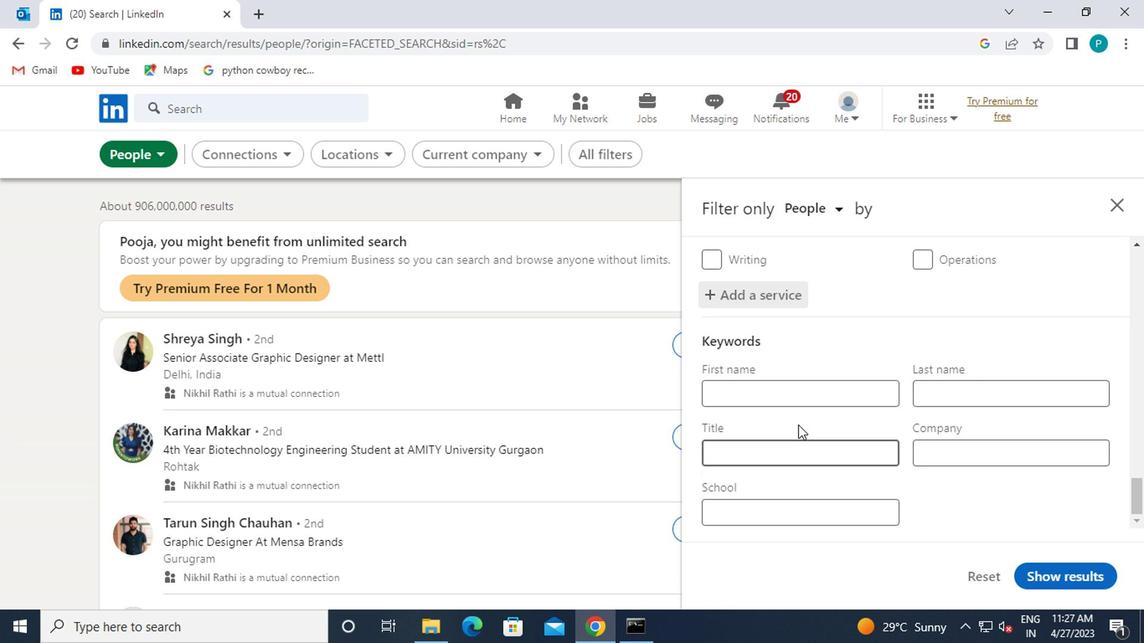 
Action: Mouse pressed left at (797, 446)
Screenshot: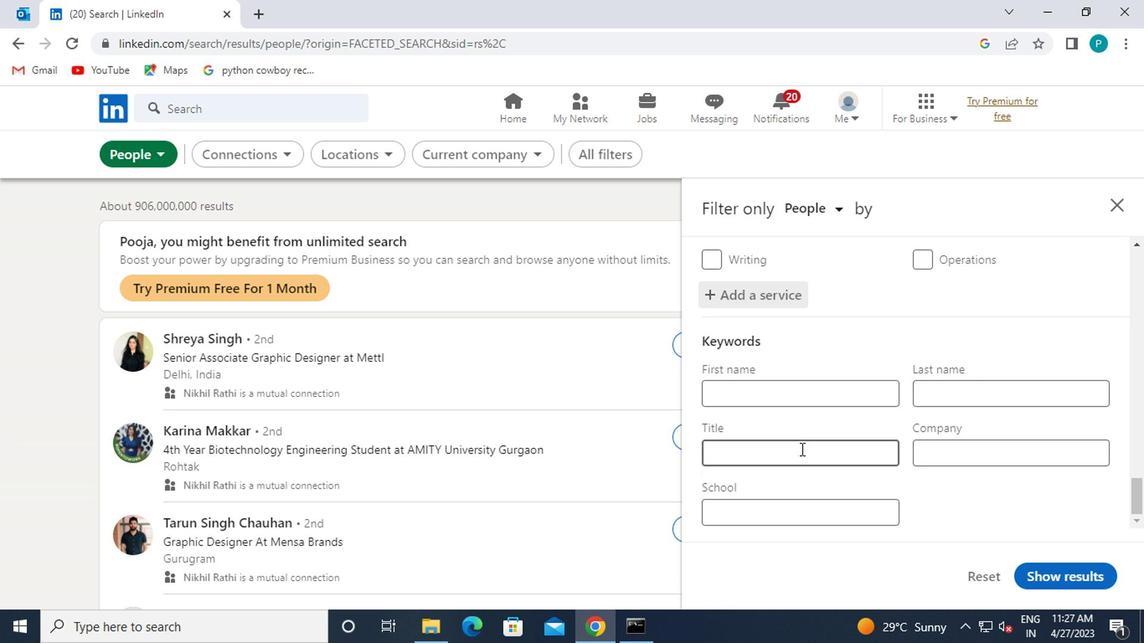 
Action: Key pressed <Key.caps_lock>S<Key.caps_lock>UPERVISORS
Screenshot: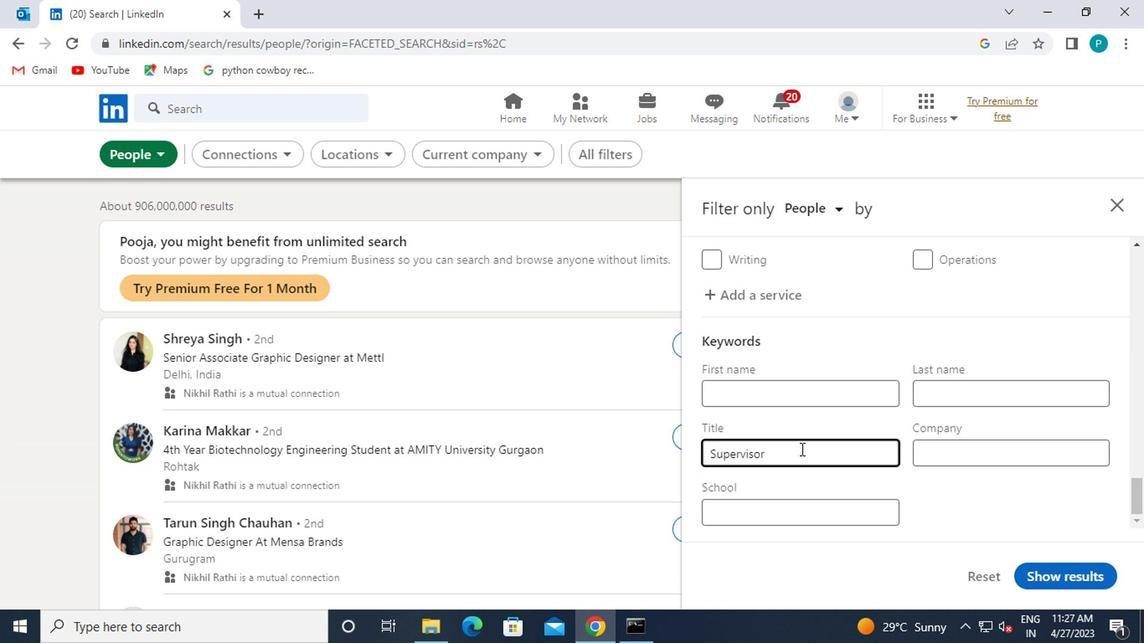 
Action: Mouse moved to (1090, 573)
Screenshot: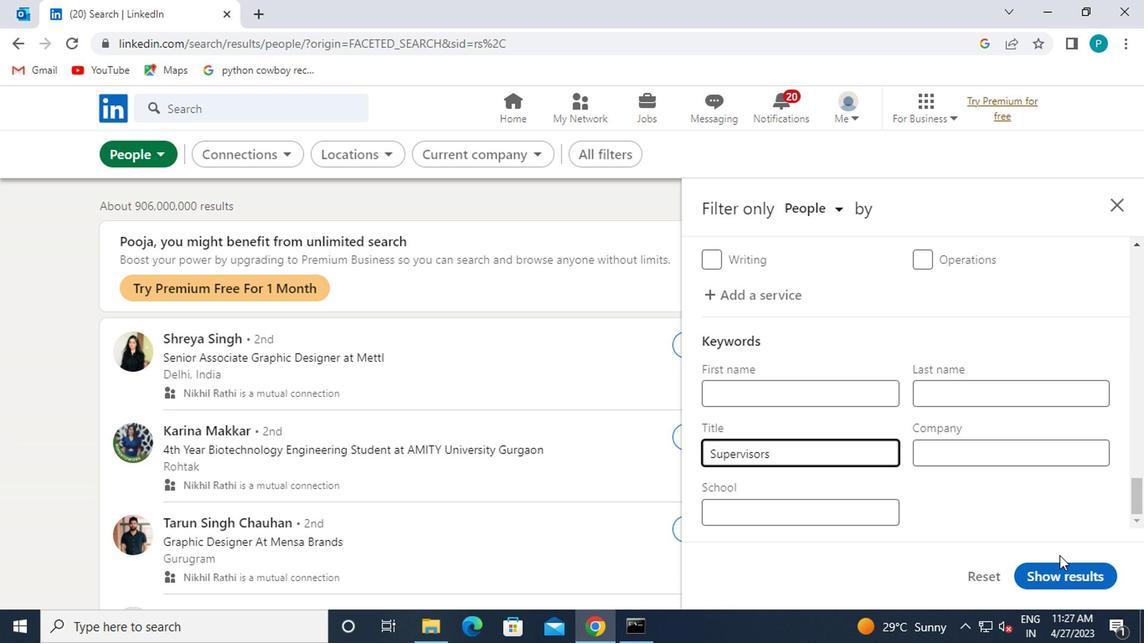 
Action: Mouse pressed left at (1090, 573)
Screenshot: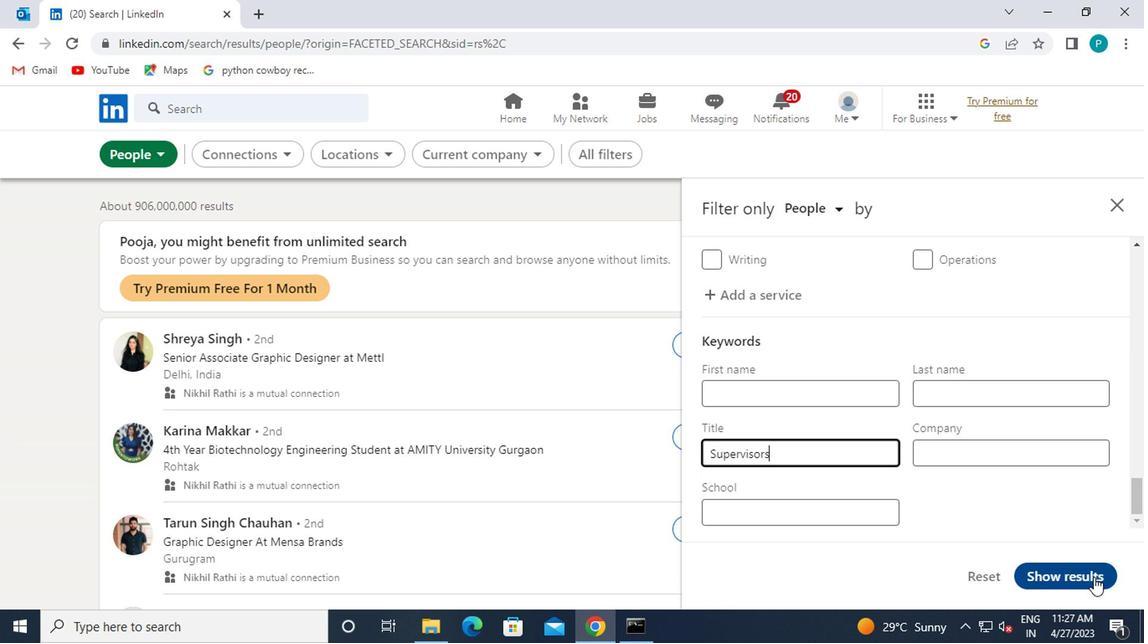 
